 Task: Search one way flight ticket for 4 adults, 2 children, 2 infants in seat and 1 infant on lap in premium economy from Albuquerque: Albuquerque International Sunport to New Bern: Coastal Carolina Regional Airport (was Craven County Regional) on 5-4-2023. Choice of flights is Frontier. Number of bags: 1 carry on bag. Price is upto 99000. Outbound departure time preference is 6:15.
Action: Mouse moved to (308, 120)
Screenshot: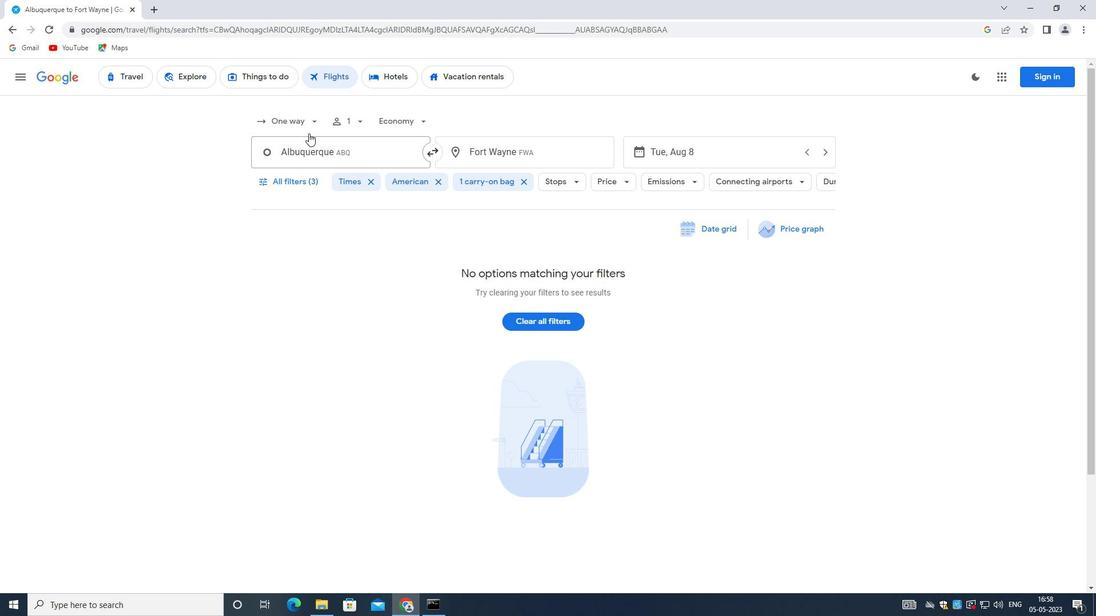 
Action: Mouse pressed left at (308, 120)
Screenshot: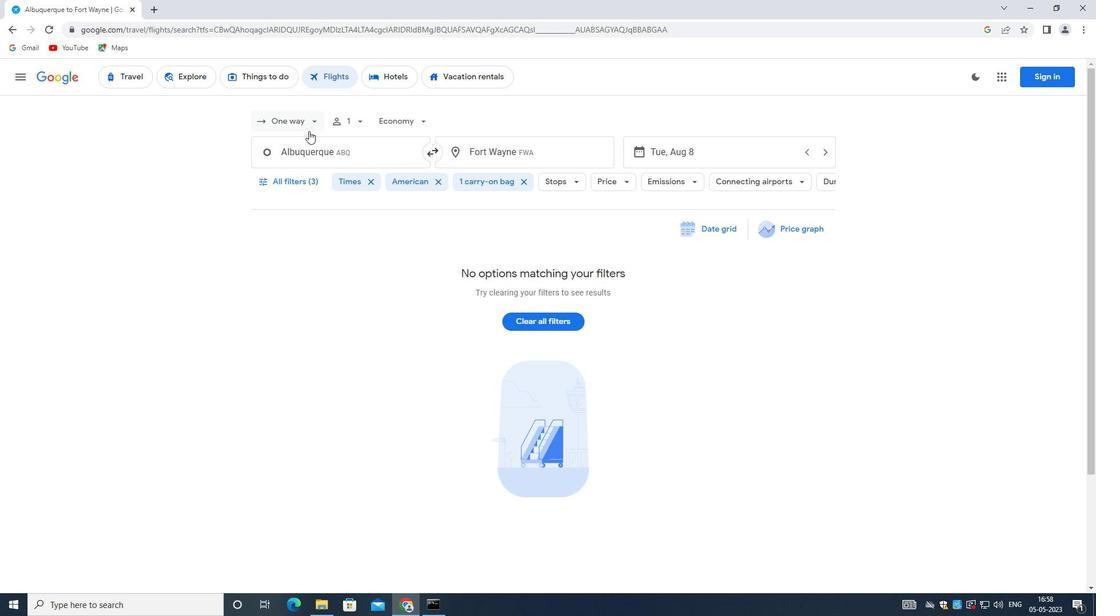 
Action: Mouse moved to (303, 174)
Screenshot: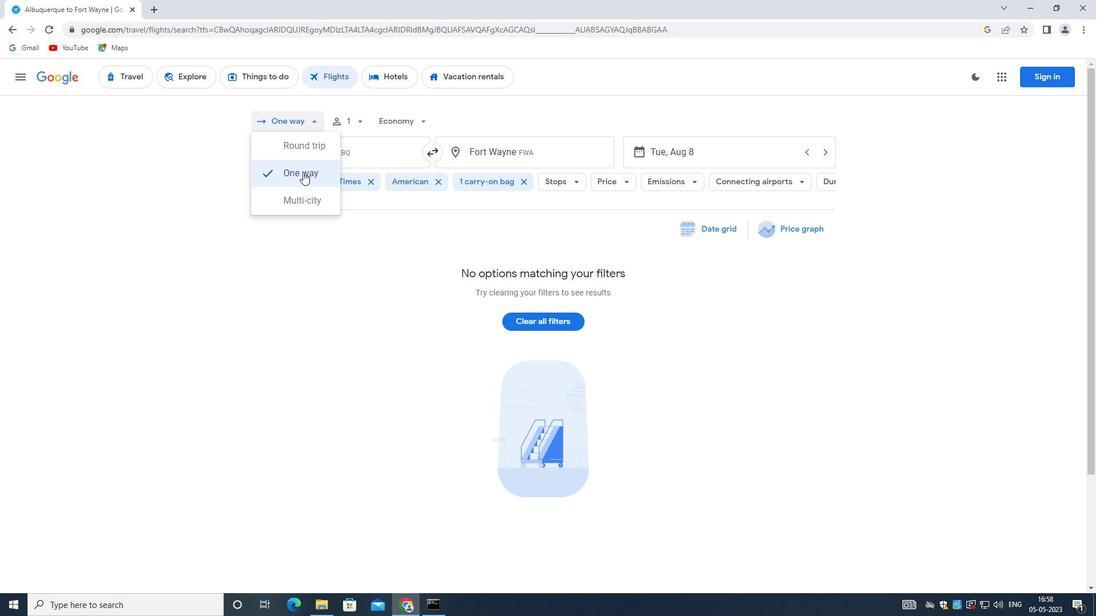 
Action: Mouse pressed left at (303, 174)
Screenshot: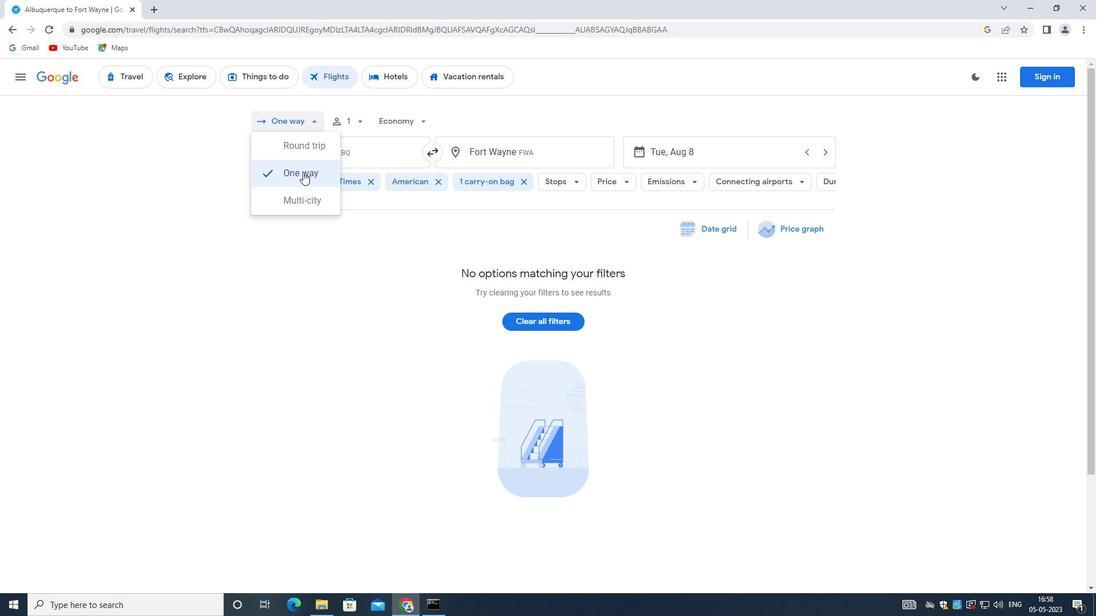 
Action: Mouse moved to (355, 118)
Screenshot: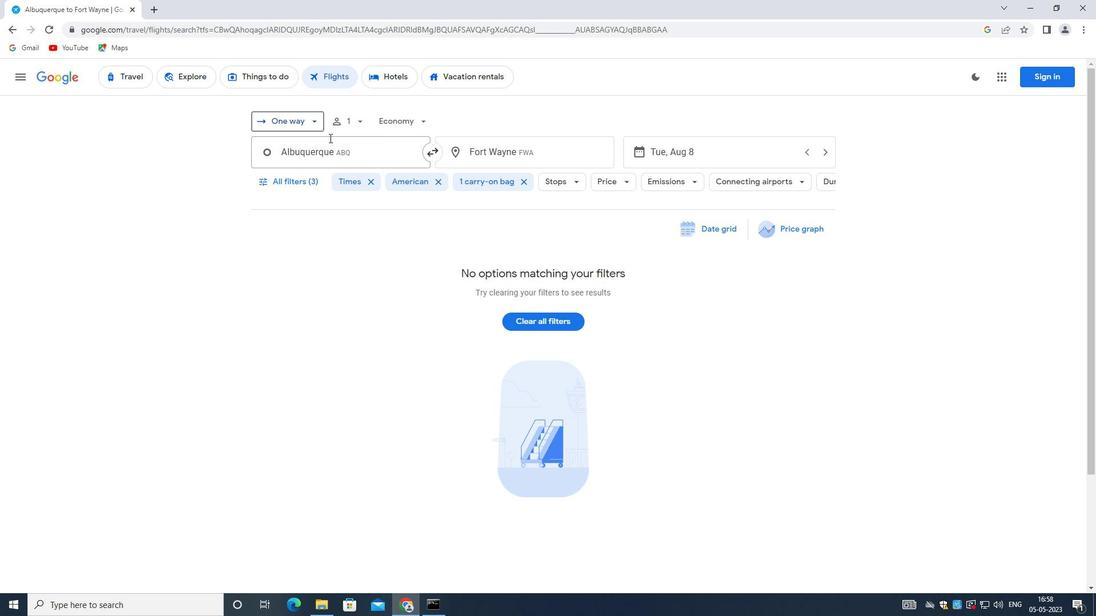 
Action: Mouse pressed left at (355, 118)
Screenshot: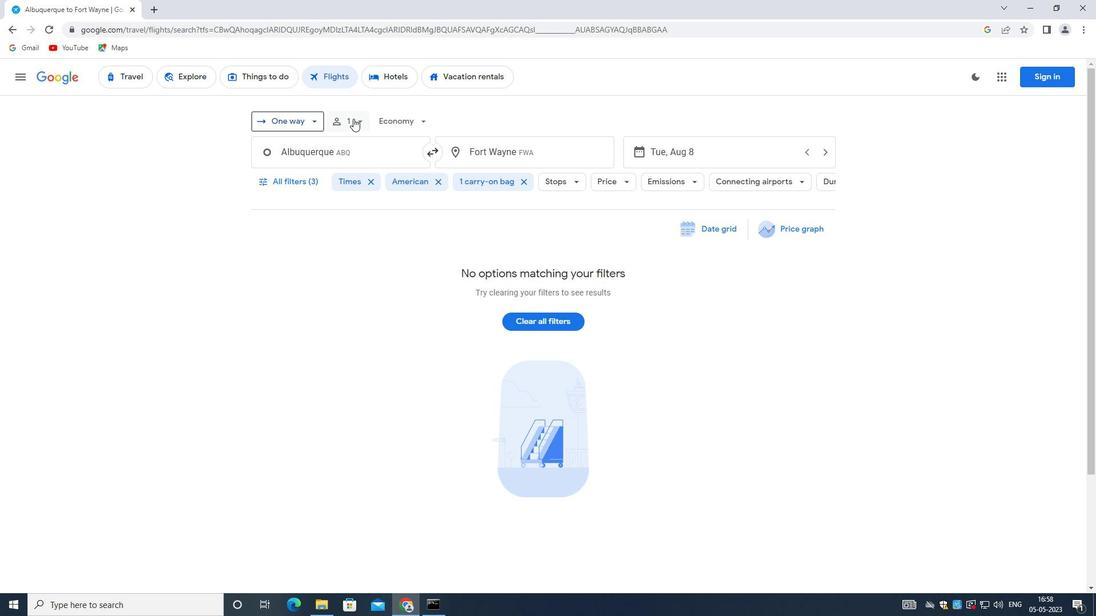 
Action: Mouse moved to (445, 150)
Screenshot: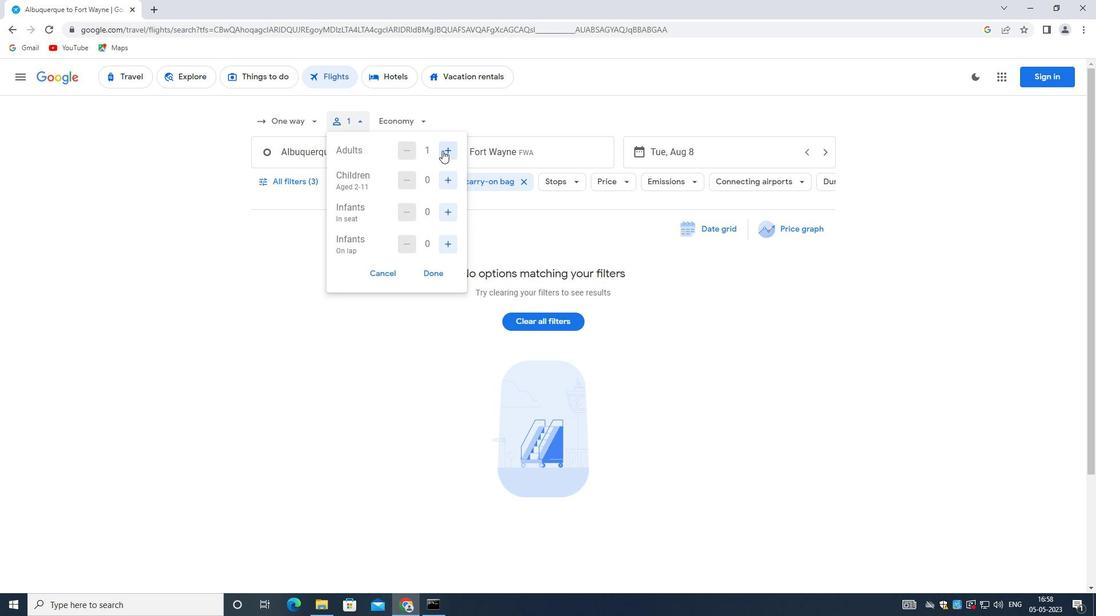 
Action: Mouse pressed left at (445, 150)
Screenshot: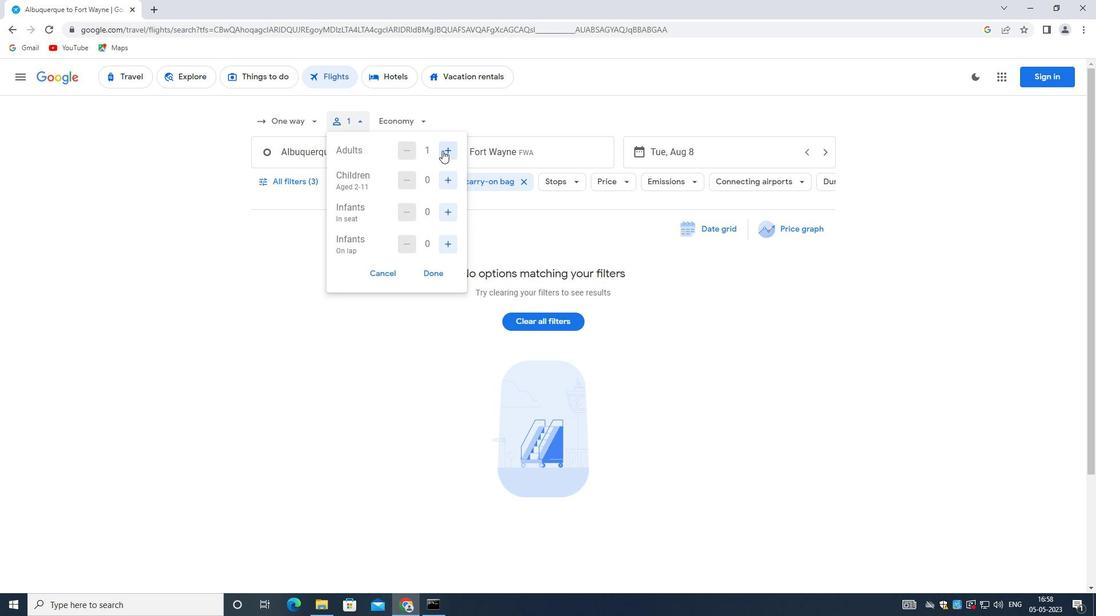 
Action: Mouse moved to (445, 149)
Screenshot: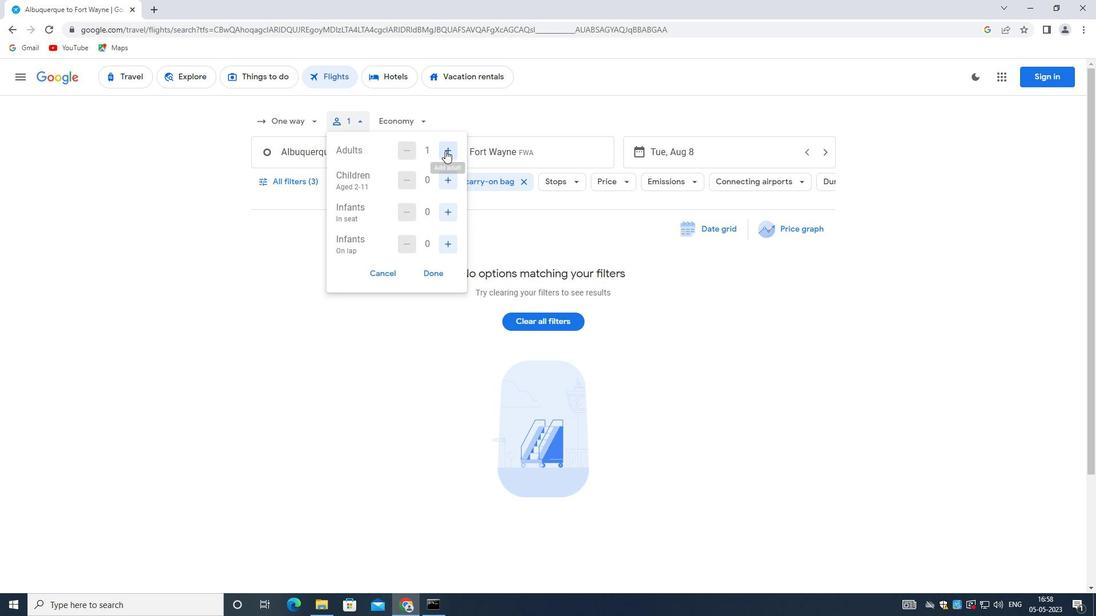 
Action: Mouse pressed left at (445, 149)
Screenshot: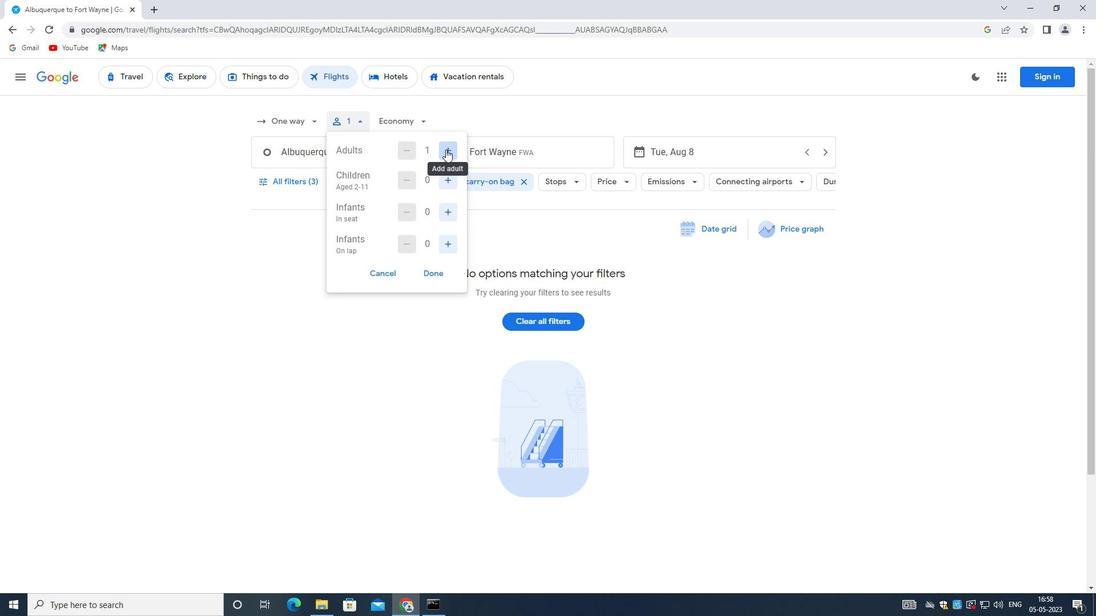 
Action: Mouse moved to (445, 149)
Screenshot: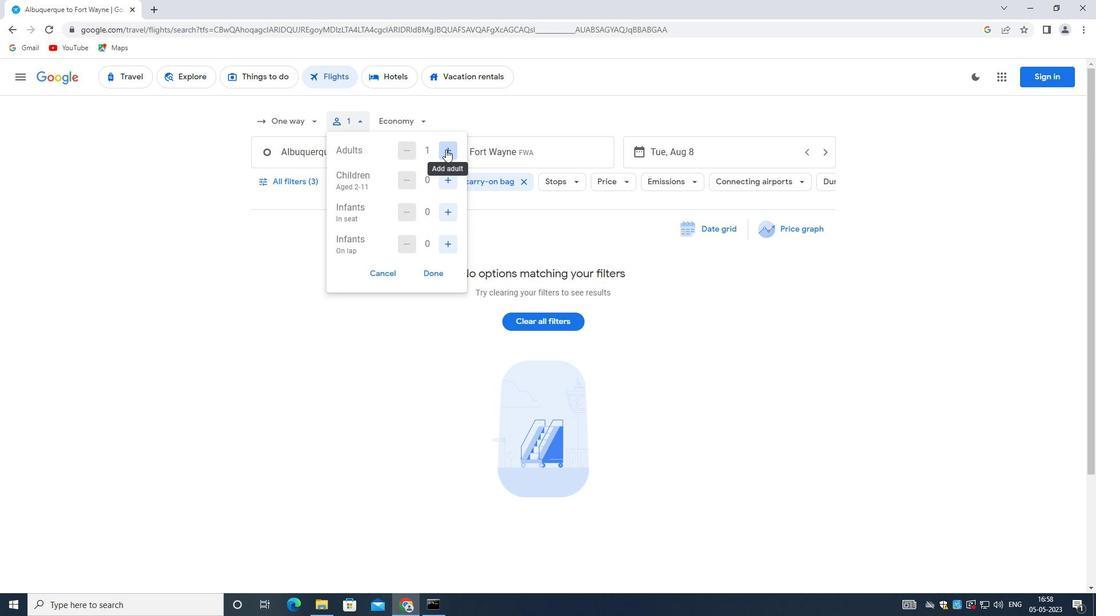 
Action: Mouse pressed left at (445, 149)
Screenshot: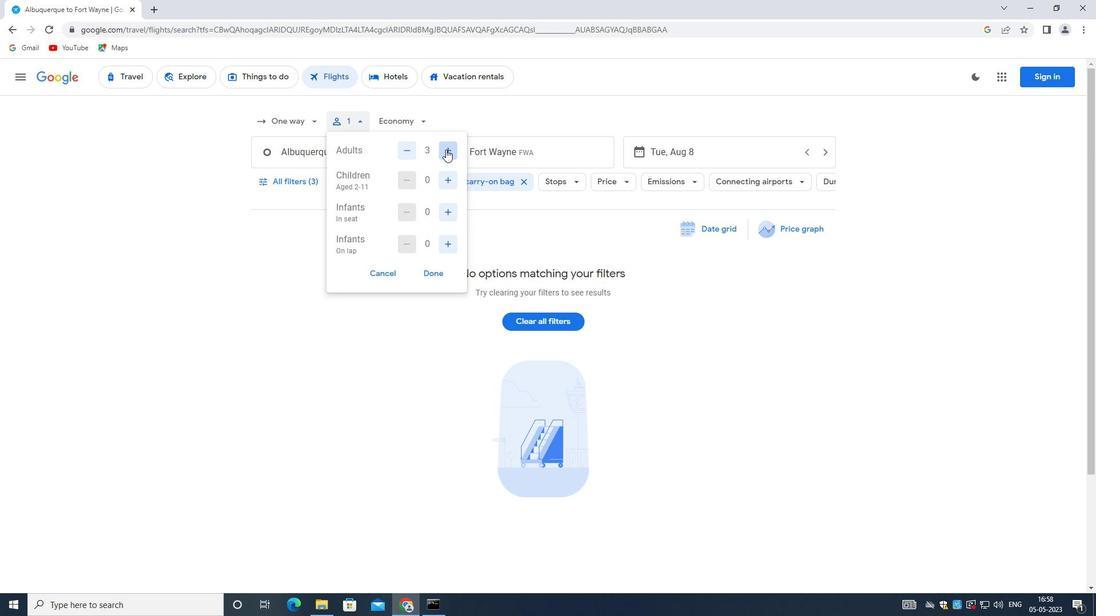 
Action: Mouse moved to (446, 180)
Screenshot: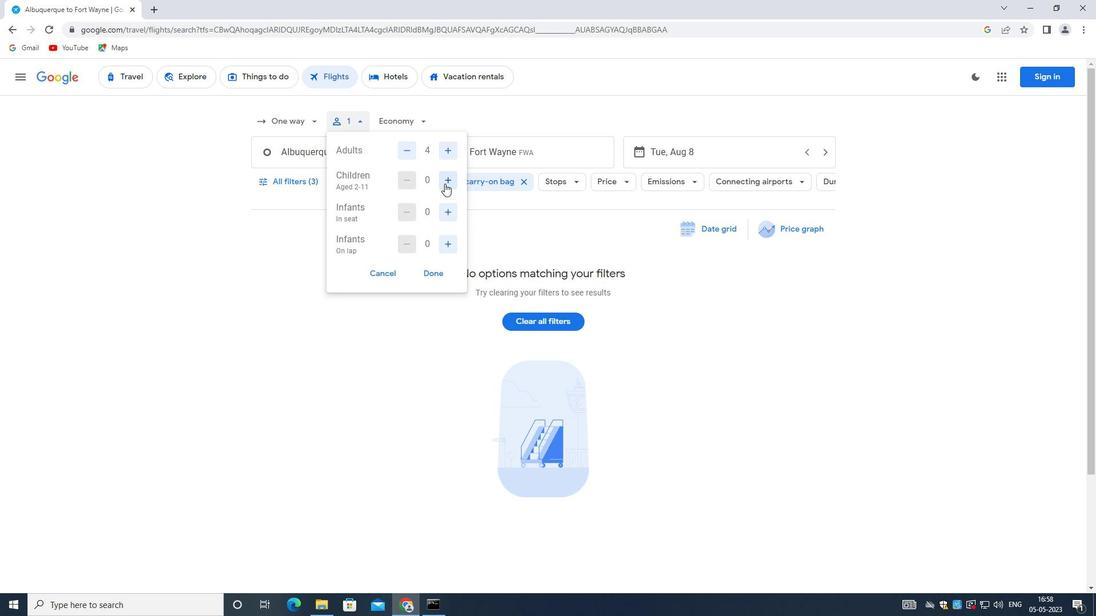 
Action: Mouse pressed left at (446, 180)
Screenshot: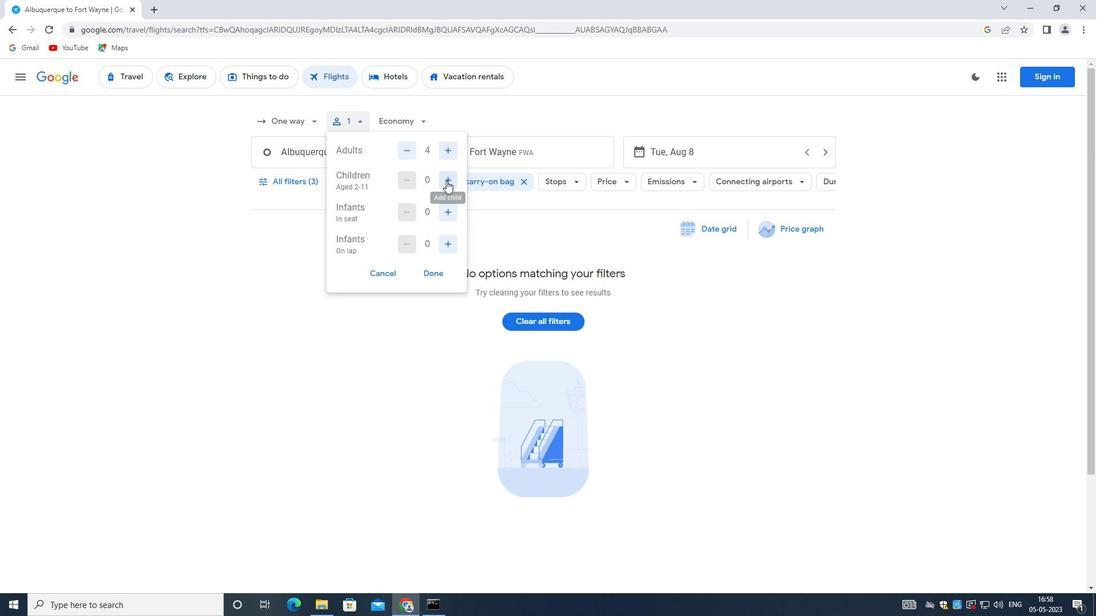 
Action: Mouse pressed left at (446, 180)
Screenshot: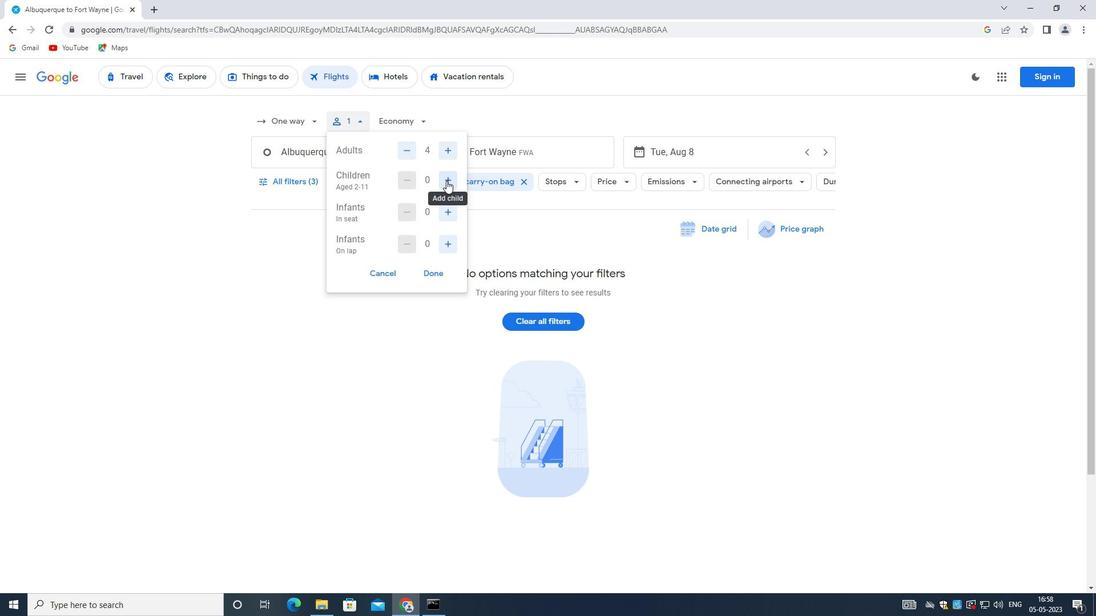 
Action: Mouse moved to (447, 218)
Screenshot: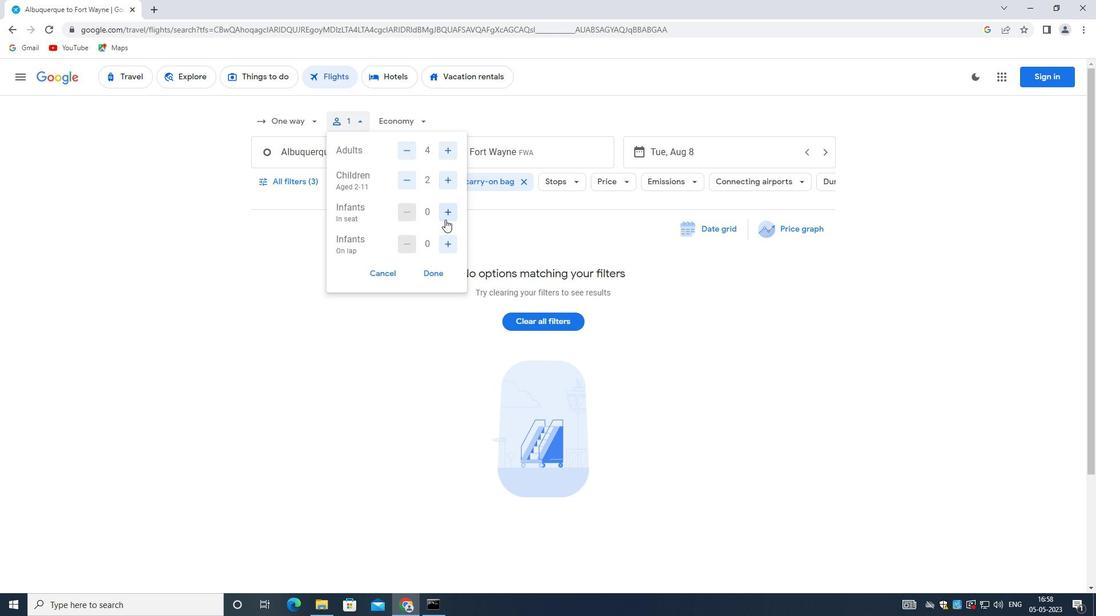 
Action: Mouse pressed left at (447, 218)
Screenshot: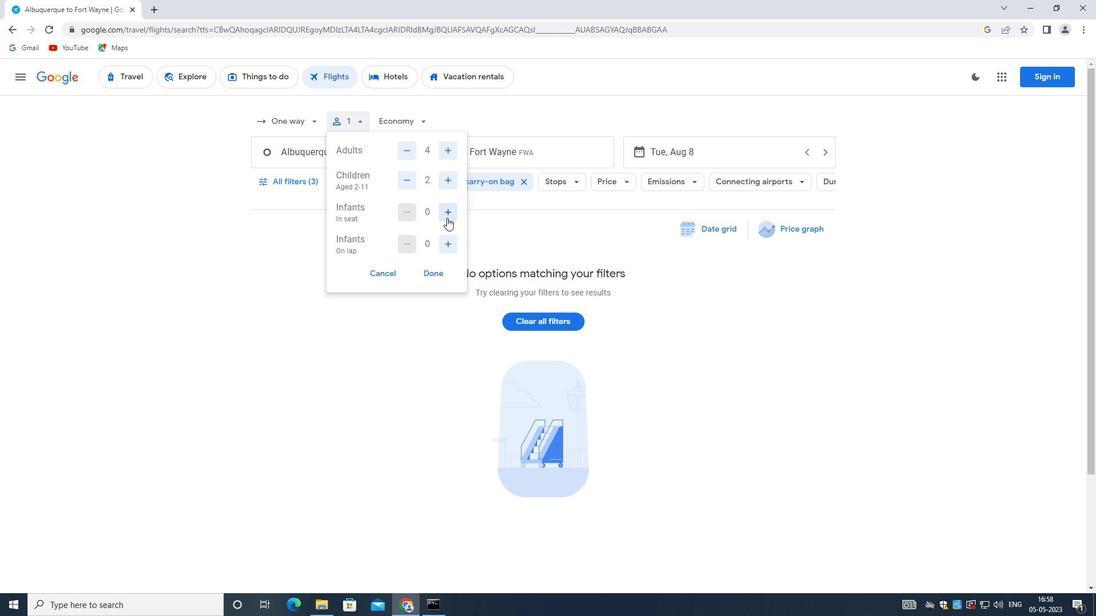 
Action: Mouse moved to (449, 215)
Screenshot: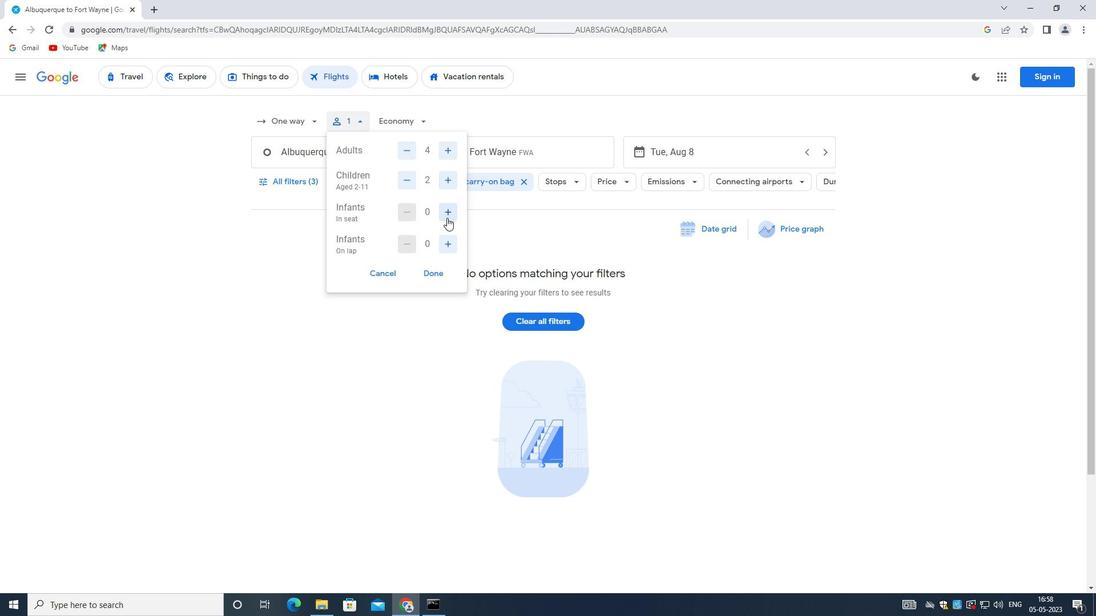 
Action: Mouse pressed left at (449, 215)
Screenshot: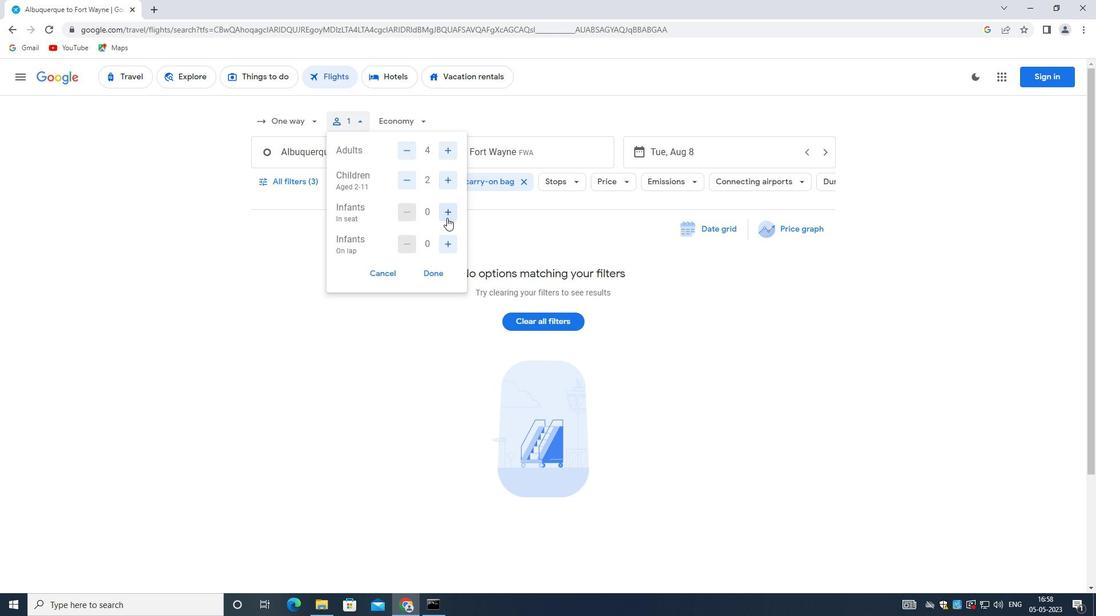 
Action: Mouse moved to (441, 245)
Screenshot: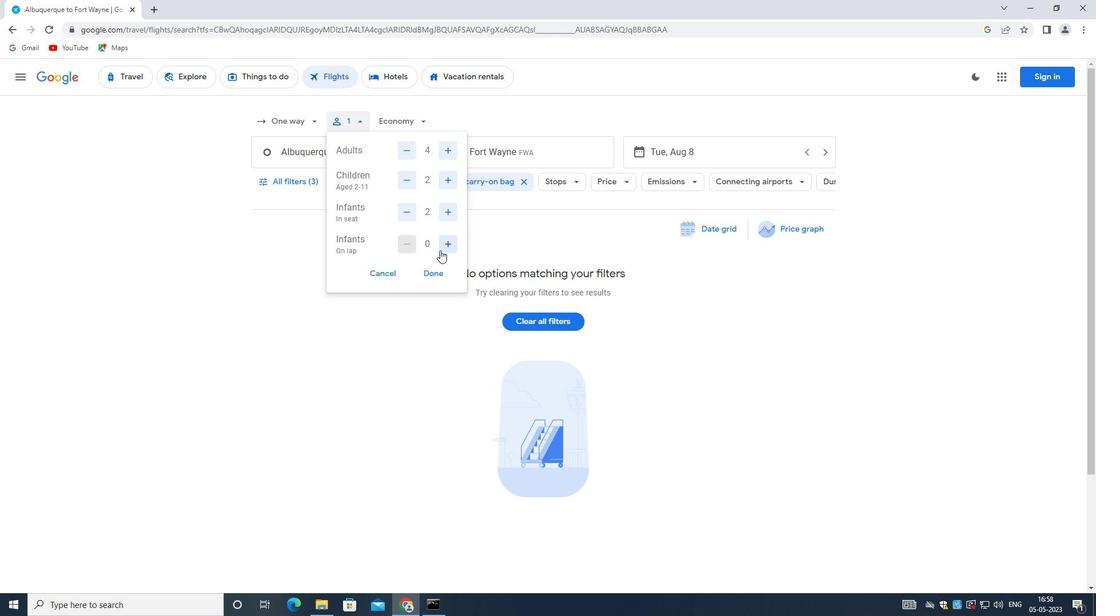 
Action: Mouse pressed left at (441, 245)
Screenshot: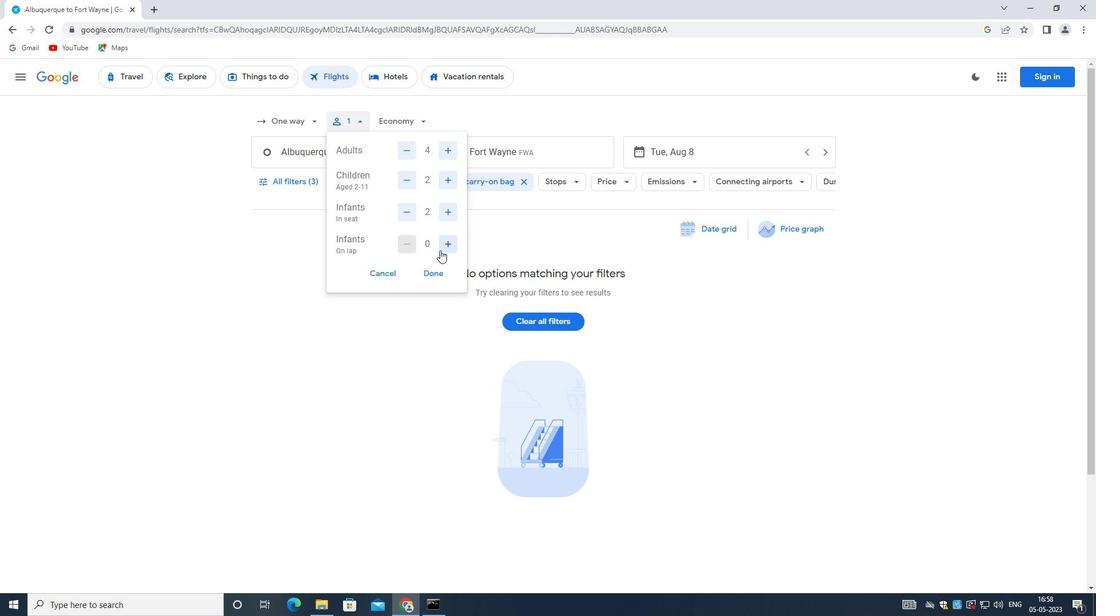
Action: Mouse moved to (433, 274)
Screenshot: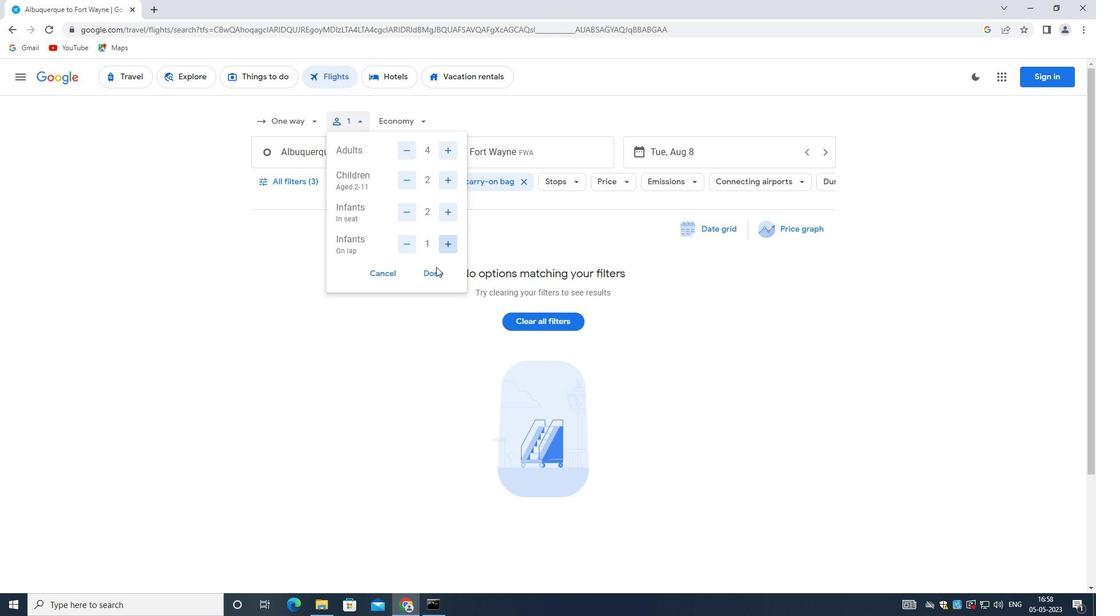 
Action: Mouse pressed left at (433, 274)
Screenshot: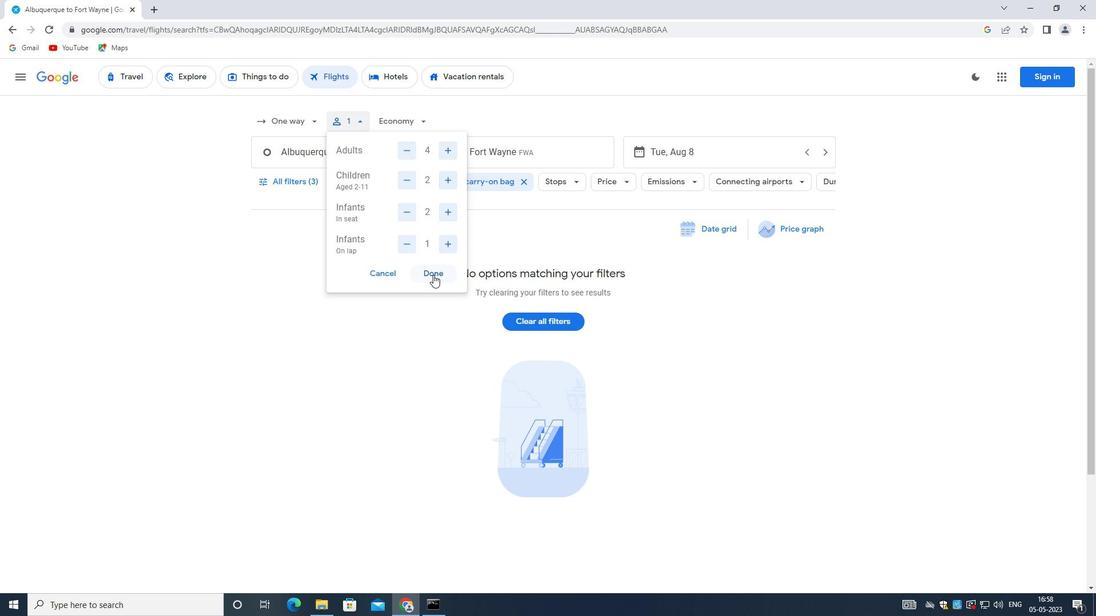
Action: Mouse moved to (399, 124)
Screenshot: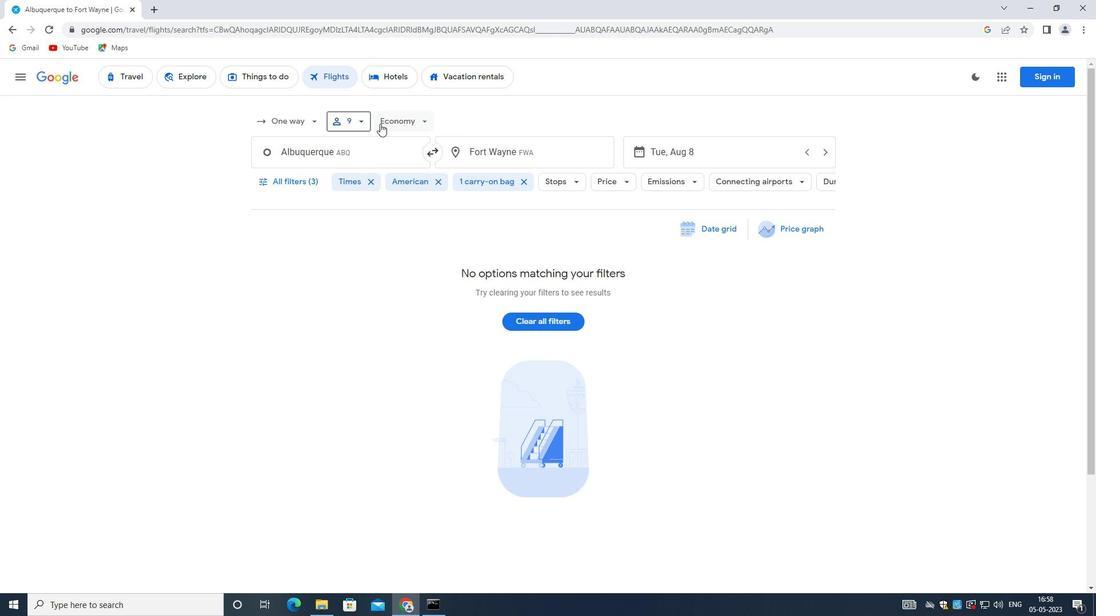 
Action: Mouse pressed left at (399, 124)
Screenshot: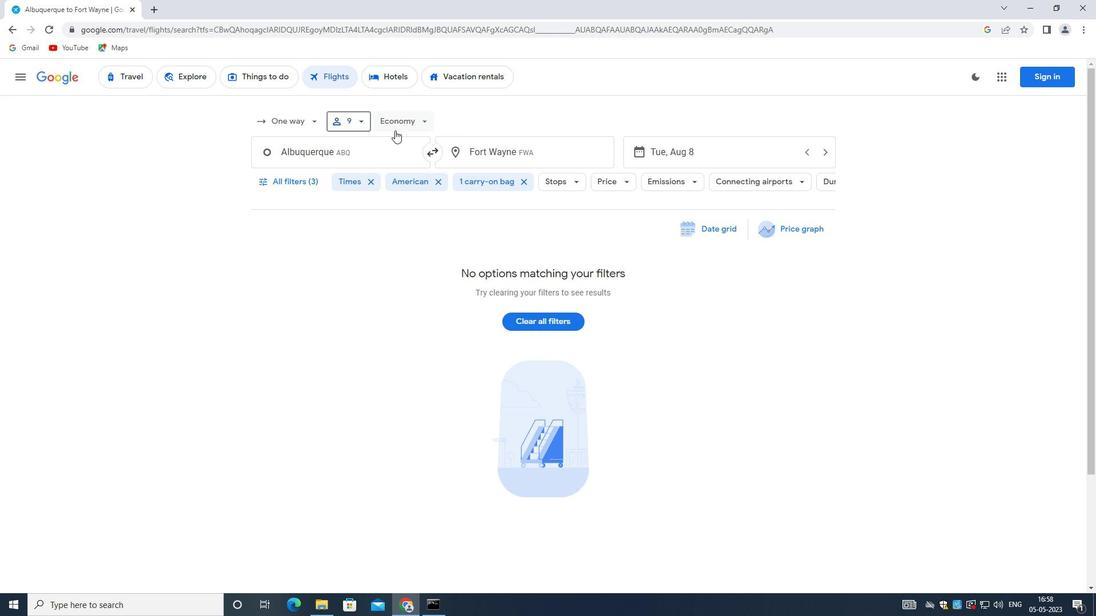 
Action: Mouse moved to (440, 176)
Screenshot: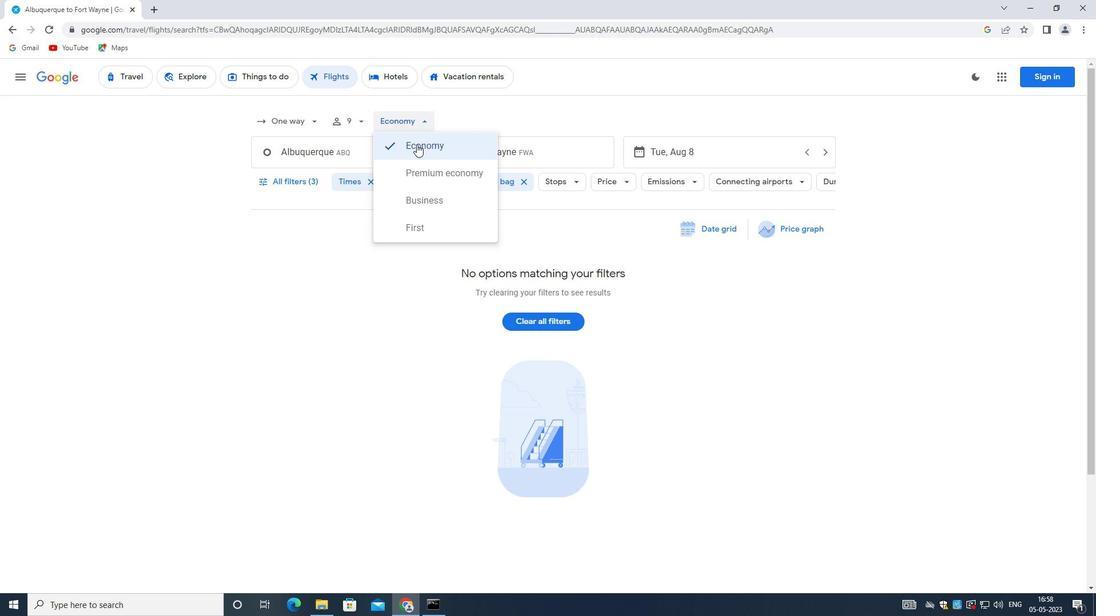 
Action: Mouse pressed left at (440, 176)
Screenshot: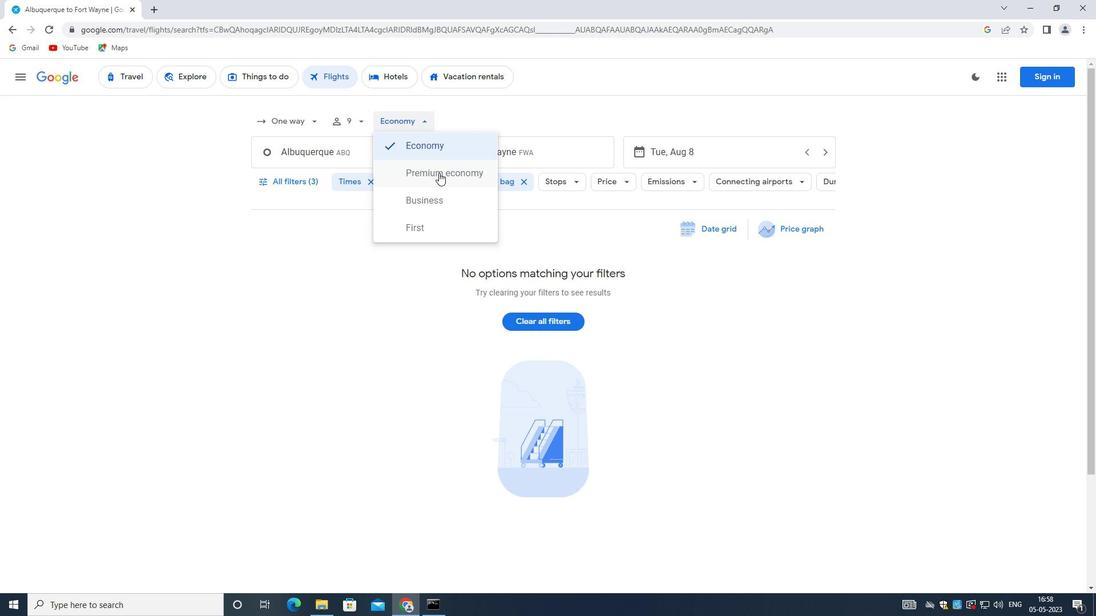 
Action: Mouse moved to (320, 148)
Screenshot: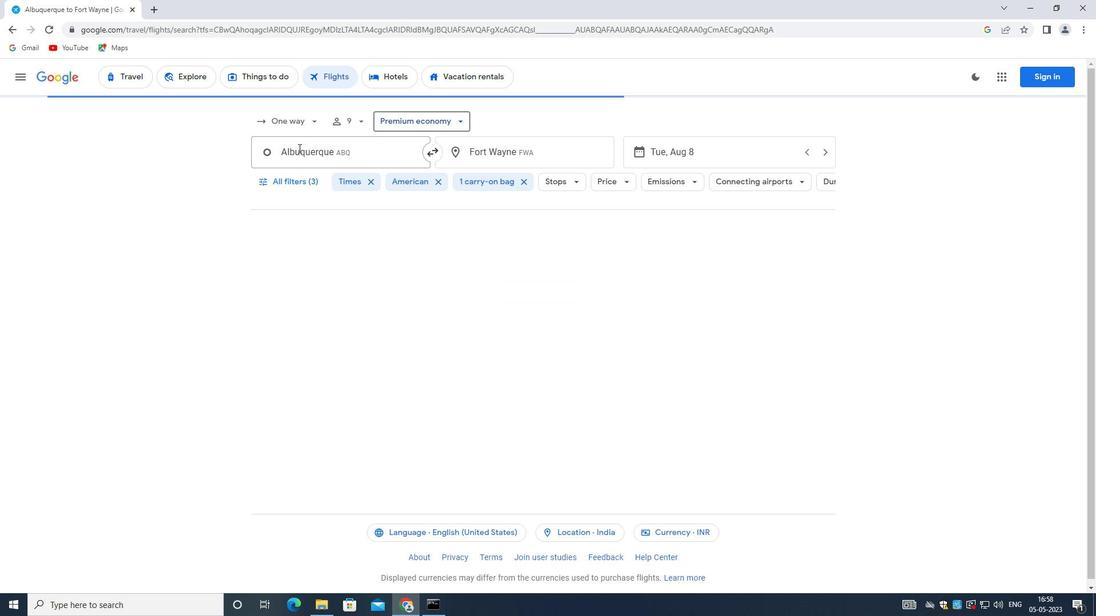 
Action: Mouse pressed left at (320, 148)
Screenshot: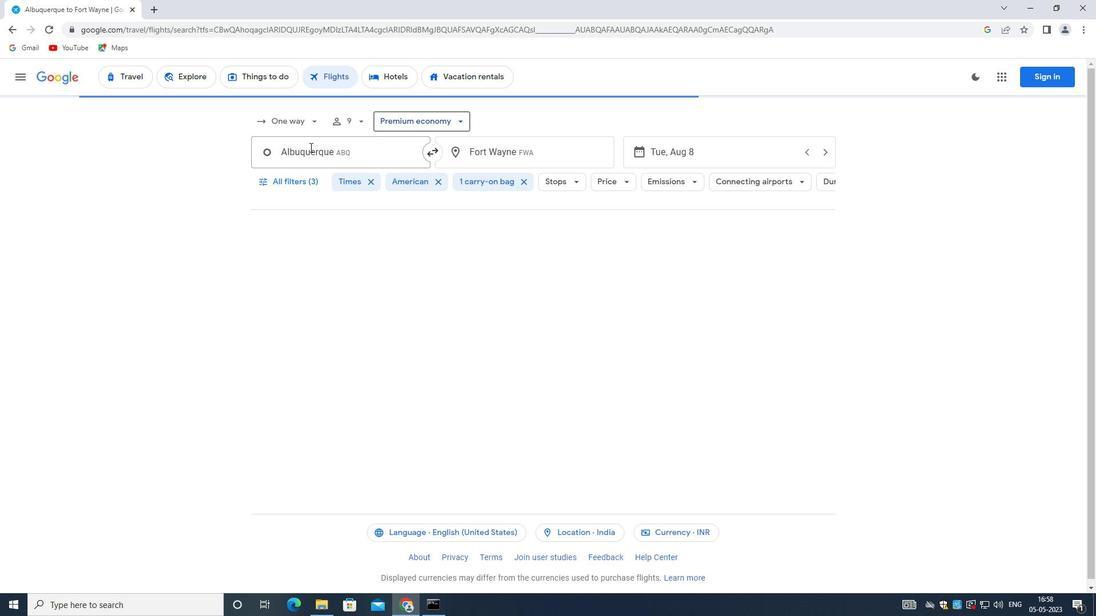 
Action: Mouse moved to (388, 216)
Screenshot: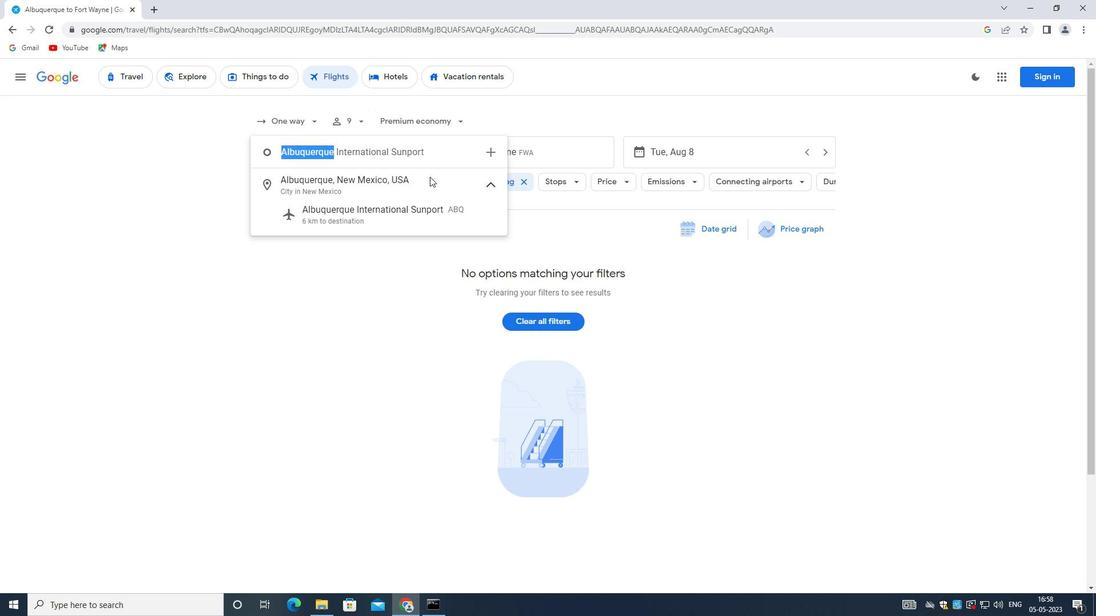 
Action: Mouse pressed left at (388, 216)
Screenshot: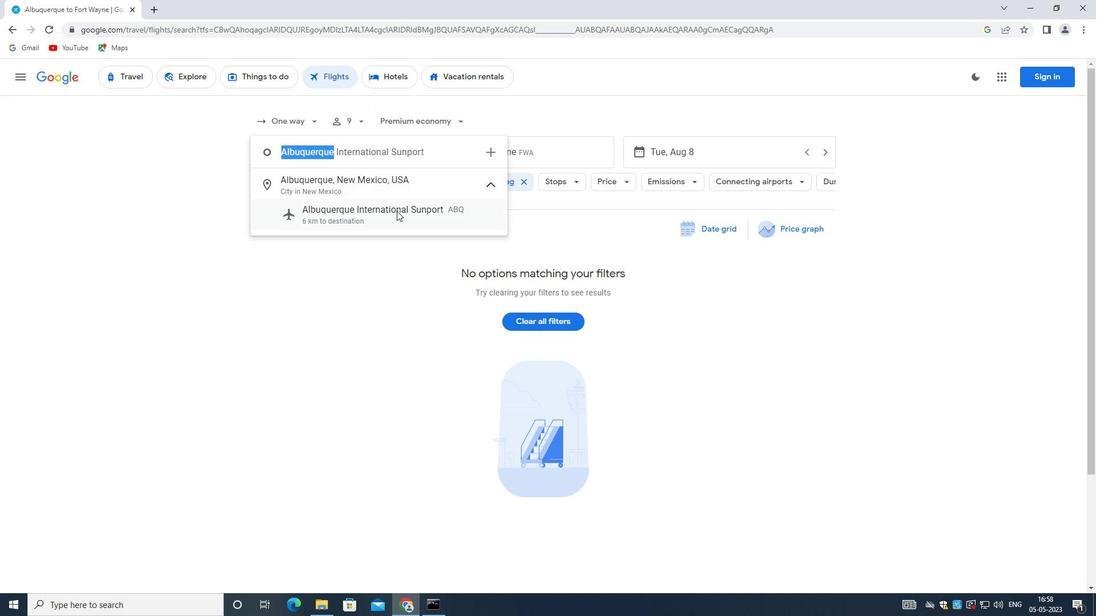 
Action: Mouse moved to (543, 161)
Screenshot: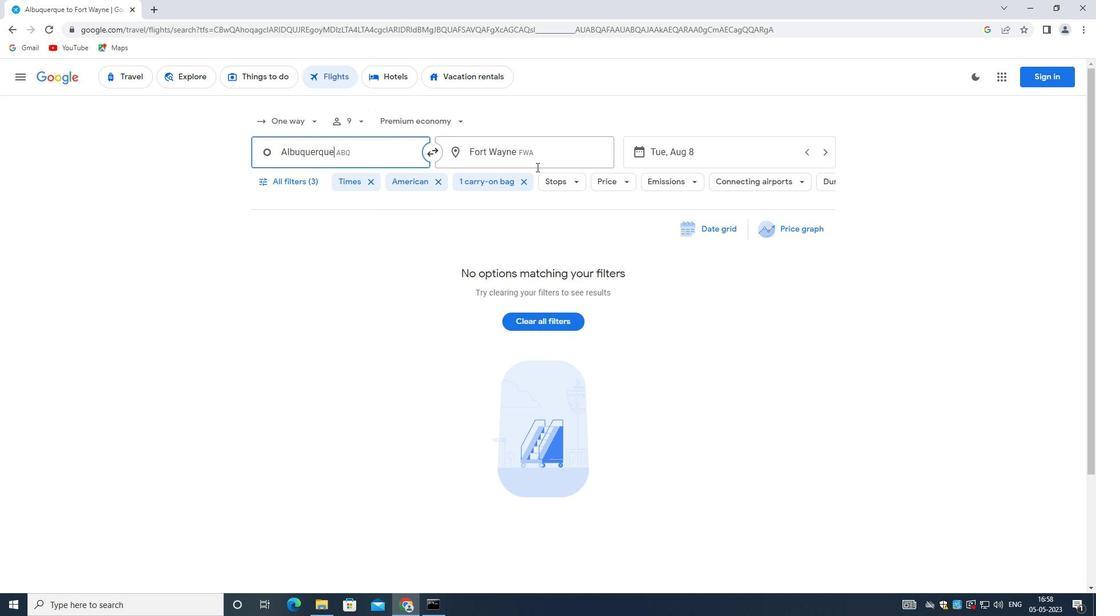 
Action: Mouse pressed left at (543, 161)
Screenshot: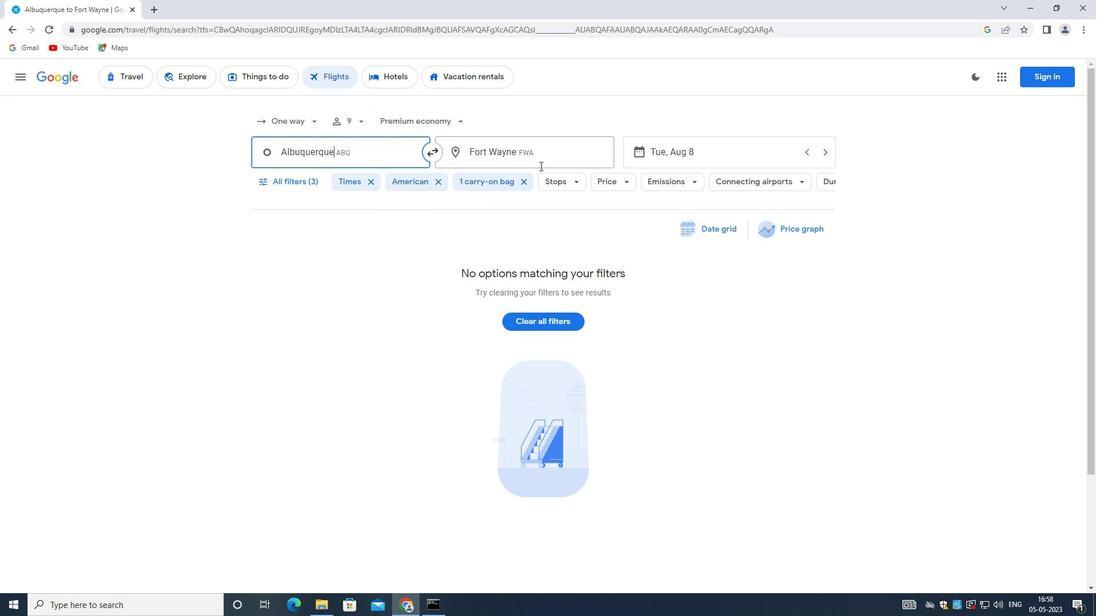 
Action: Key pressed <Key.backspace><Key.shift>COASTAL
Screenshot: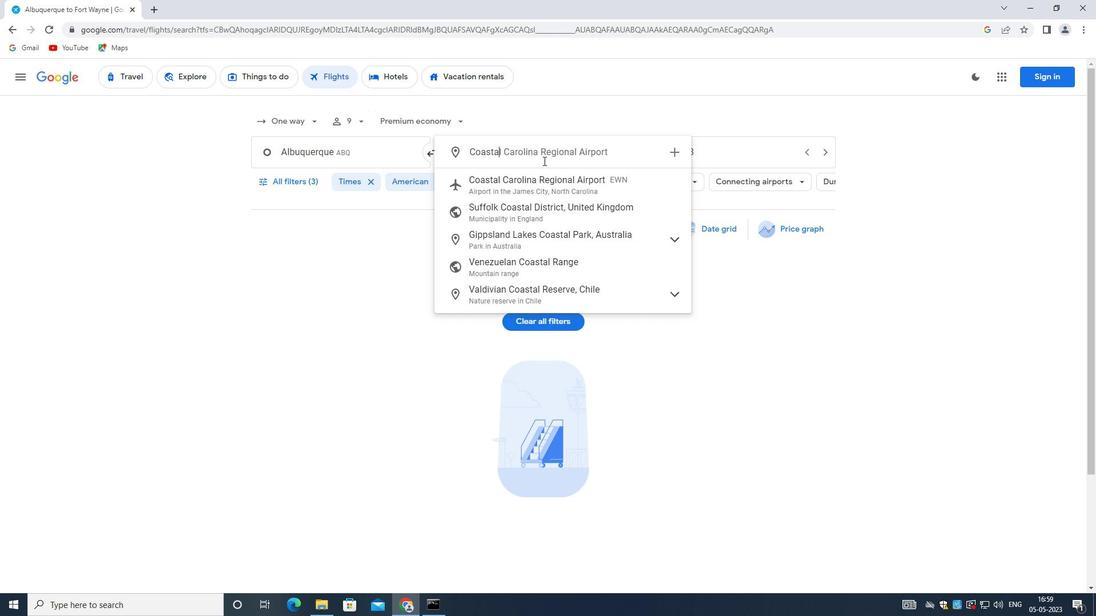 
Action: Mouse moved to (546, 186)
Screenshot: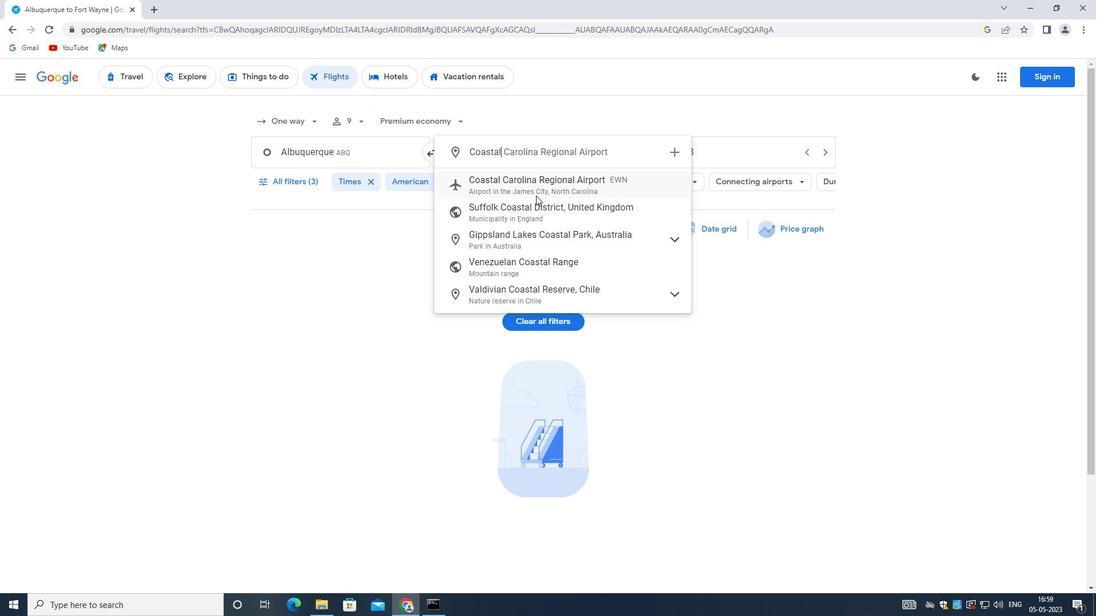 
Action: Mouse pressed left at (546, 186)
Screenshot: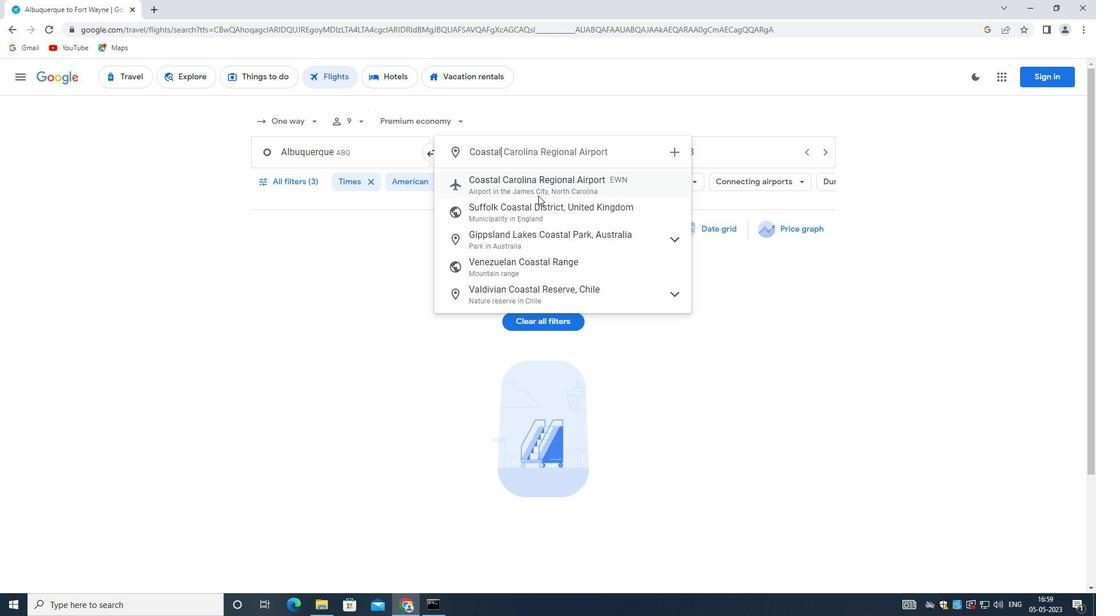 
Action: Mouse moved to (662, 154)
Screenshot: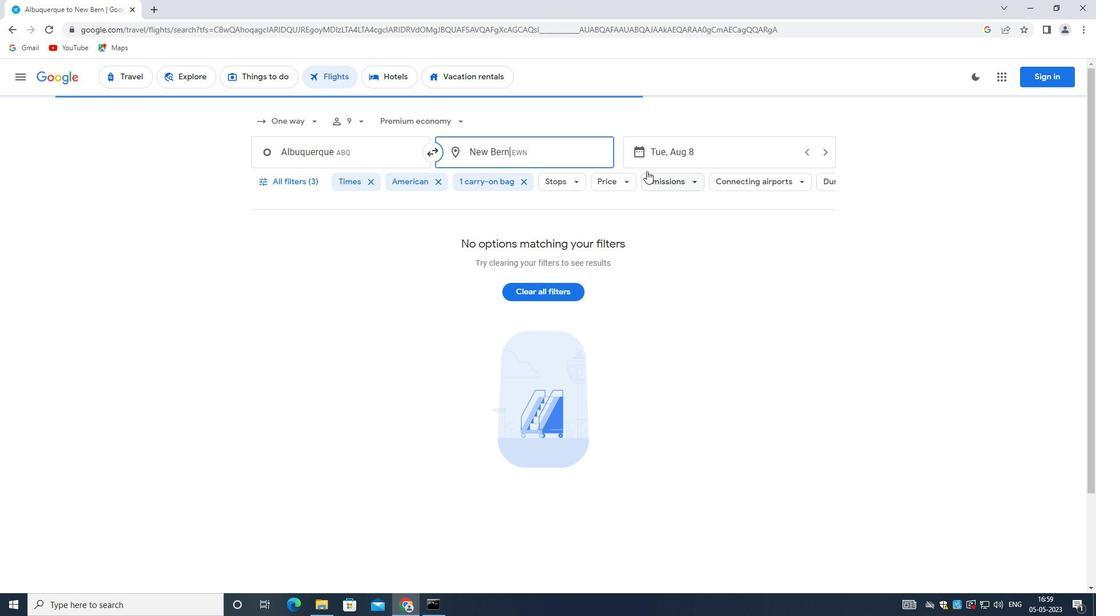 
Action: Mouse pressed left at (662, 154)
Screenshot: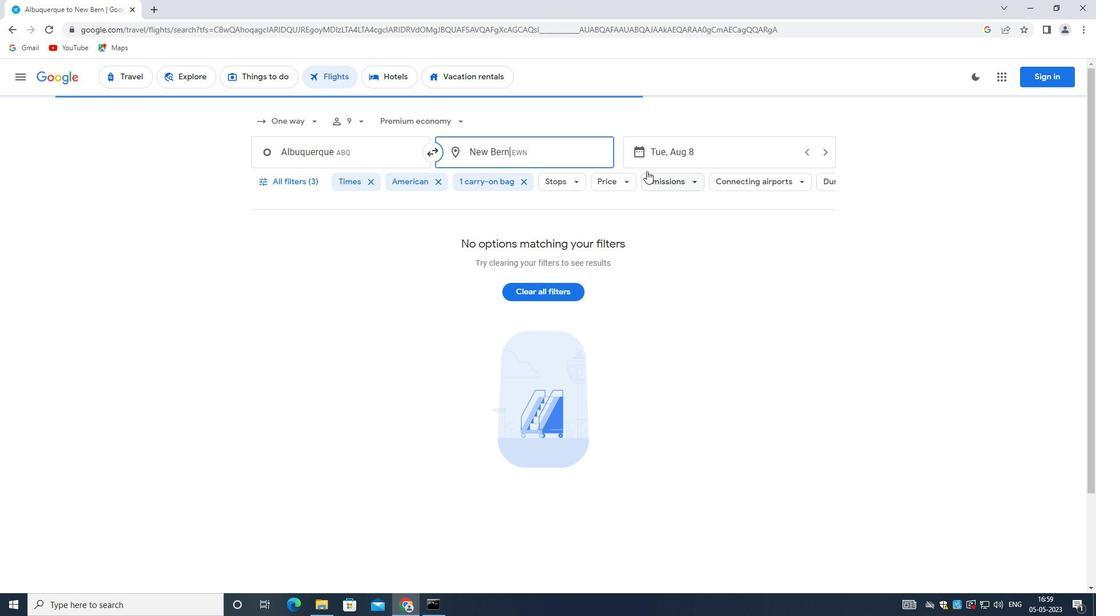 
Action: Mouse moved to (484, 272)
Screenshot: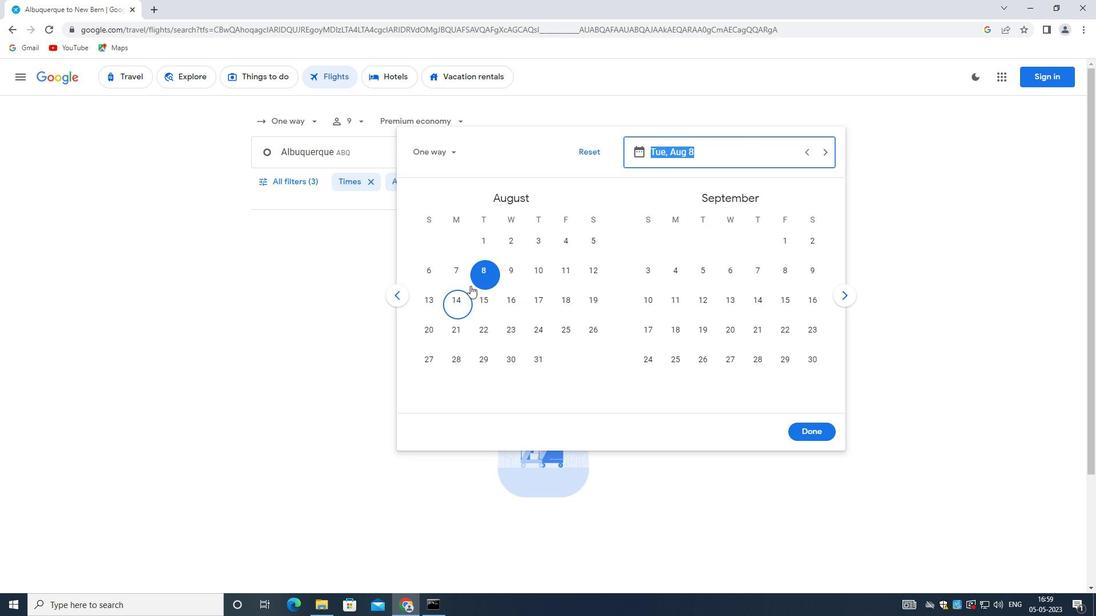 
Action: Mouse pressed left at (484, 272)
Screenshot: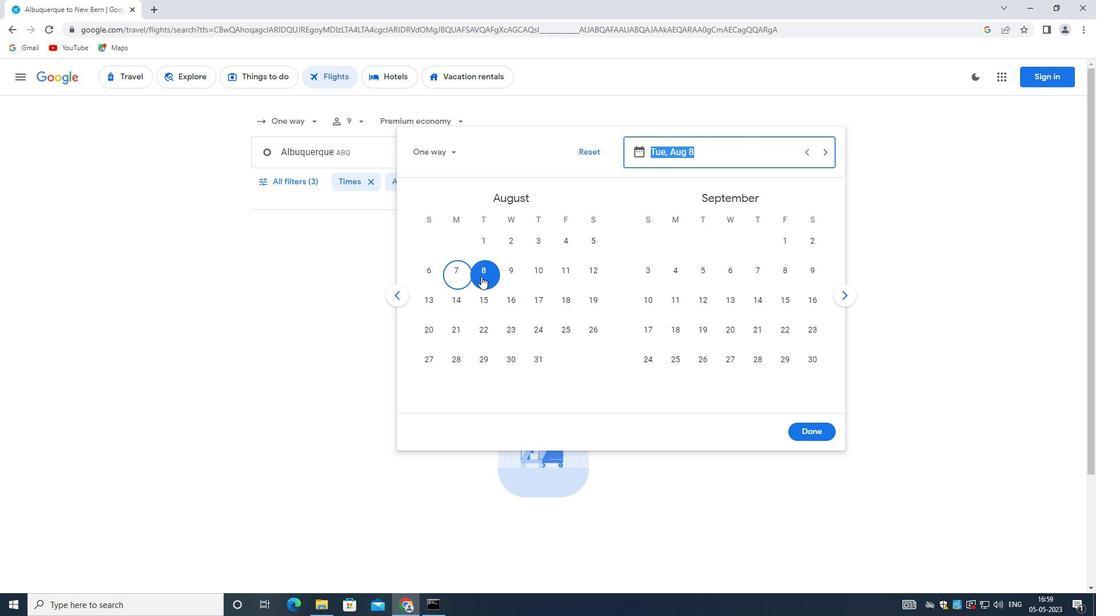 
Action: Mouse moved to (805, 435)
Screenshot: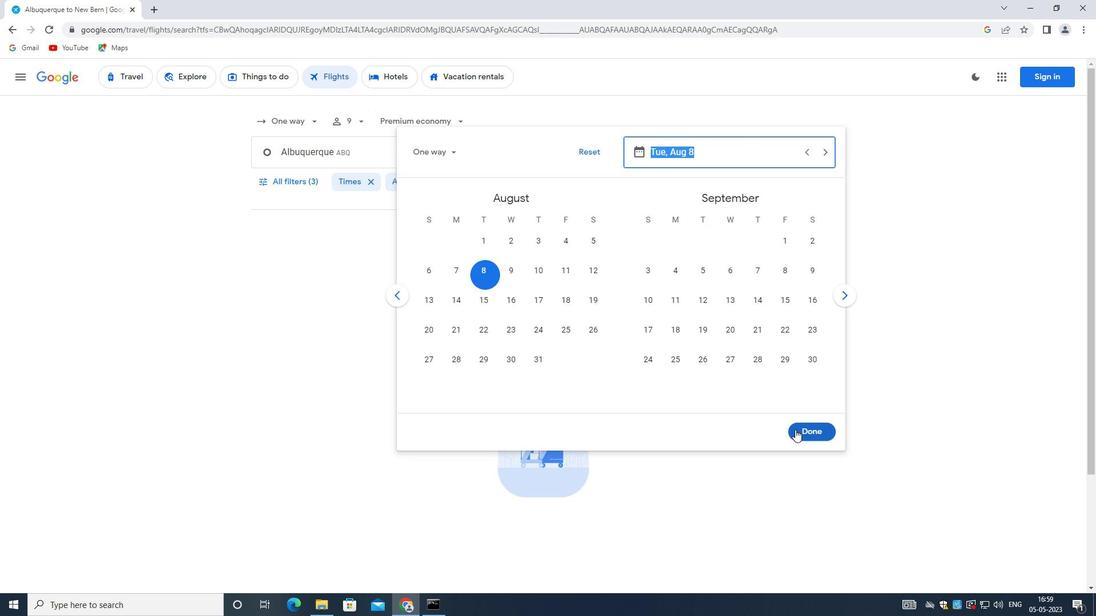 
Action: Mouse pressed left at (805, 435)
Screenshot: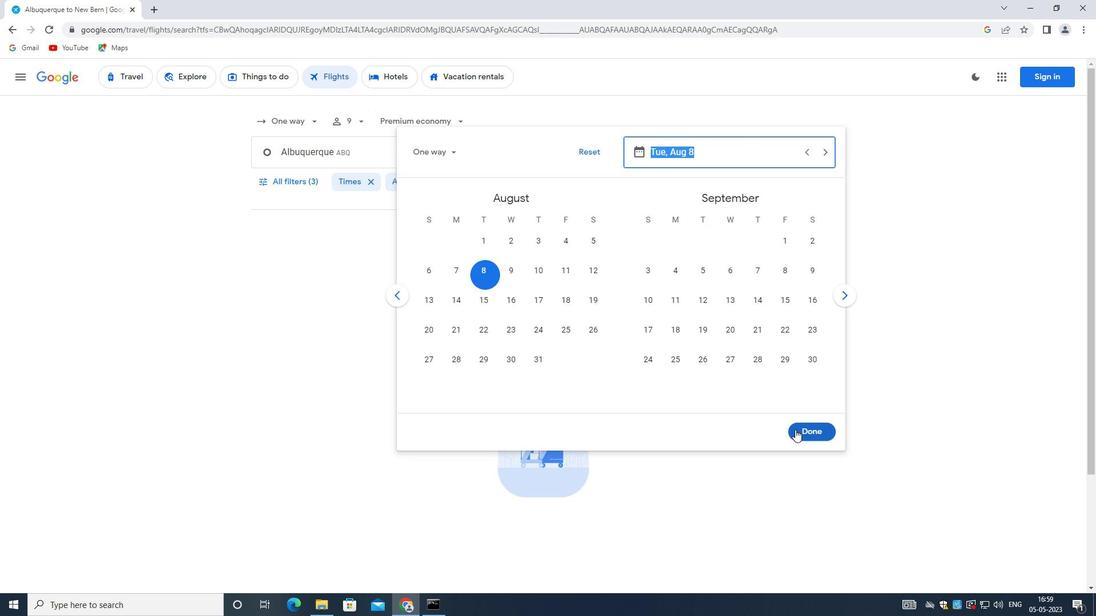 
Action: Mouse moved to (281, 176)
Screenshot: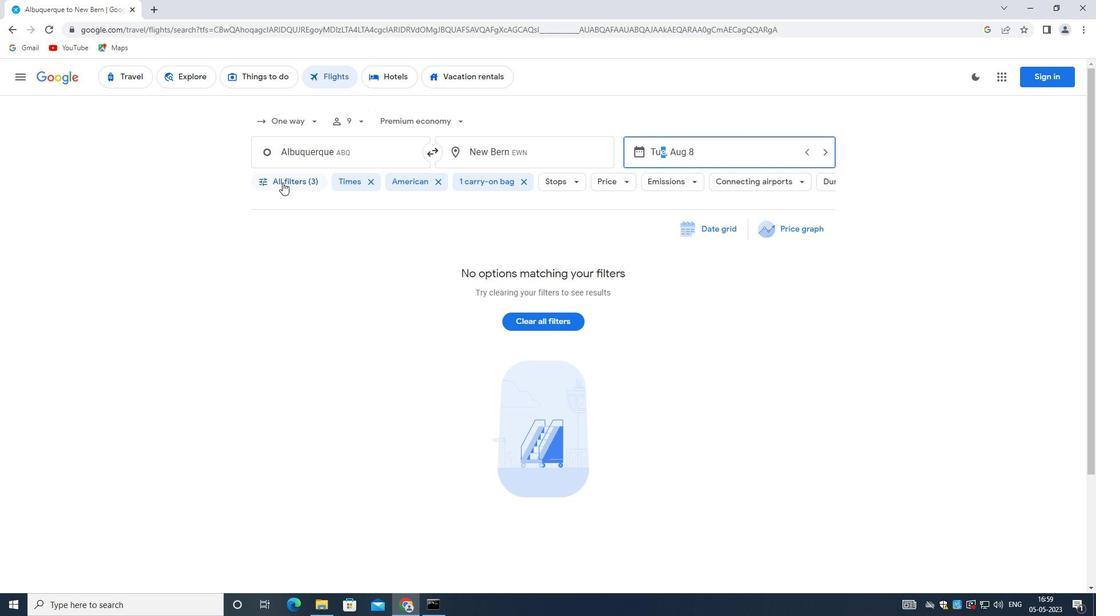 
Action: Mouse pressed left at (281, 176)
Screenshot: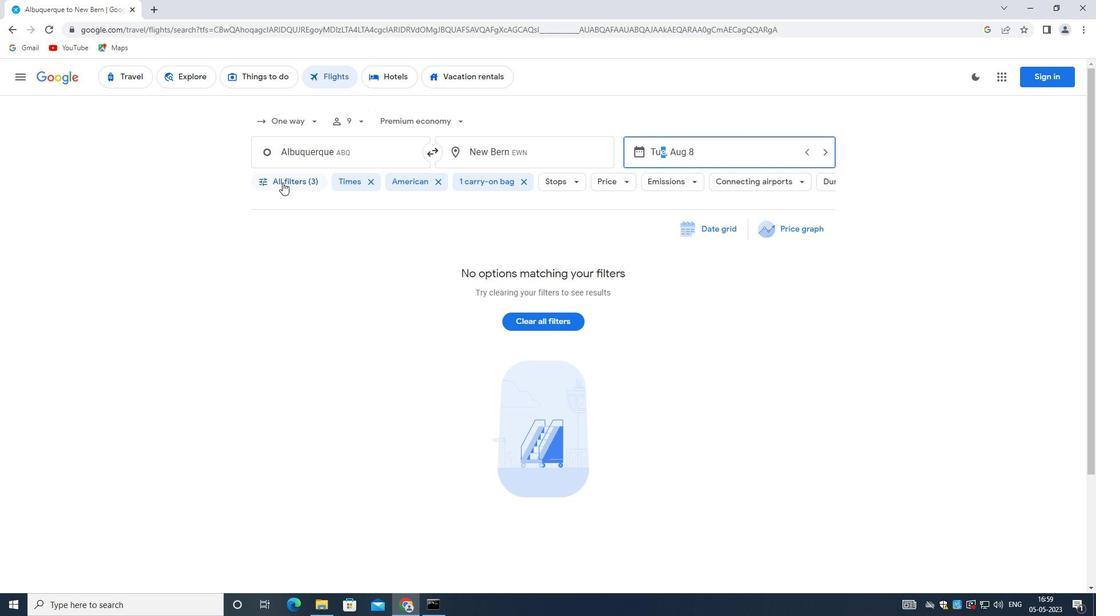 
Action: Mouse moved to (361, 232)
Screenshot: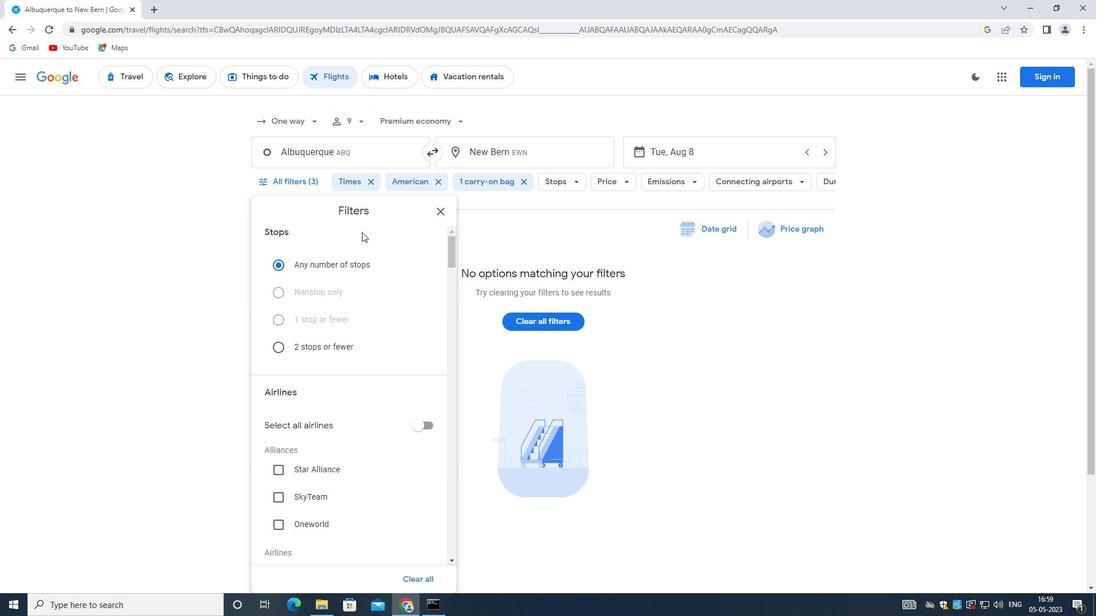 
Action: Mouse scrolled (361, 231) with delta (0, 0)
Screenshot: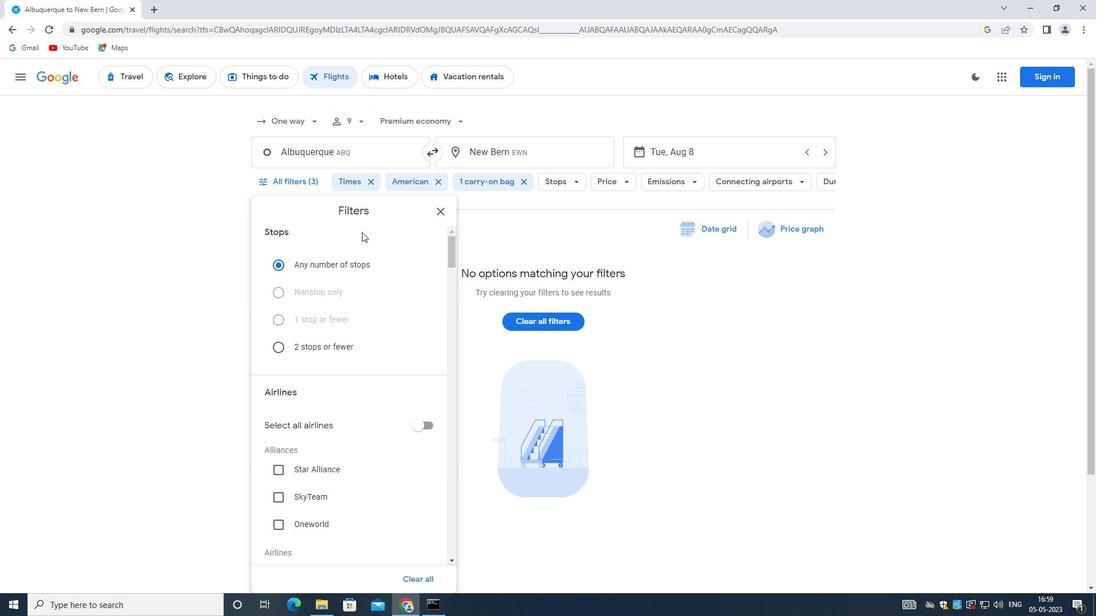
Action: Mouse moved to (360, 232)
Screenshot: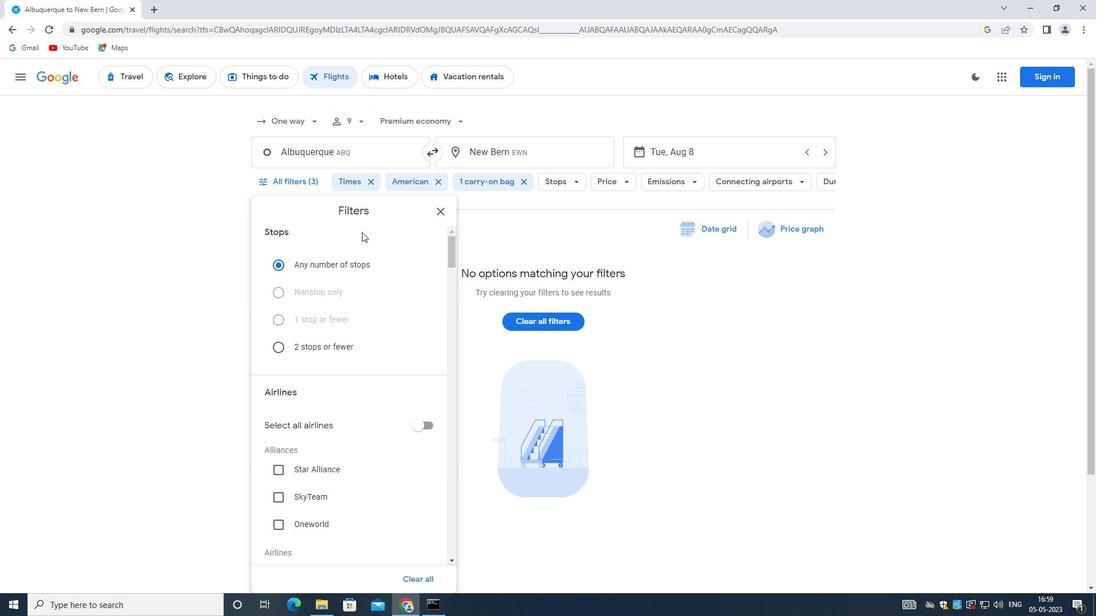 
Action: Mouse scrolled (360, 231) with delta (0, 0)
Screenshot: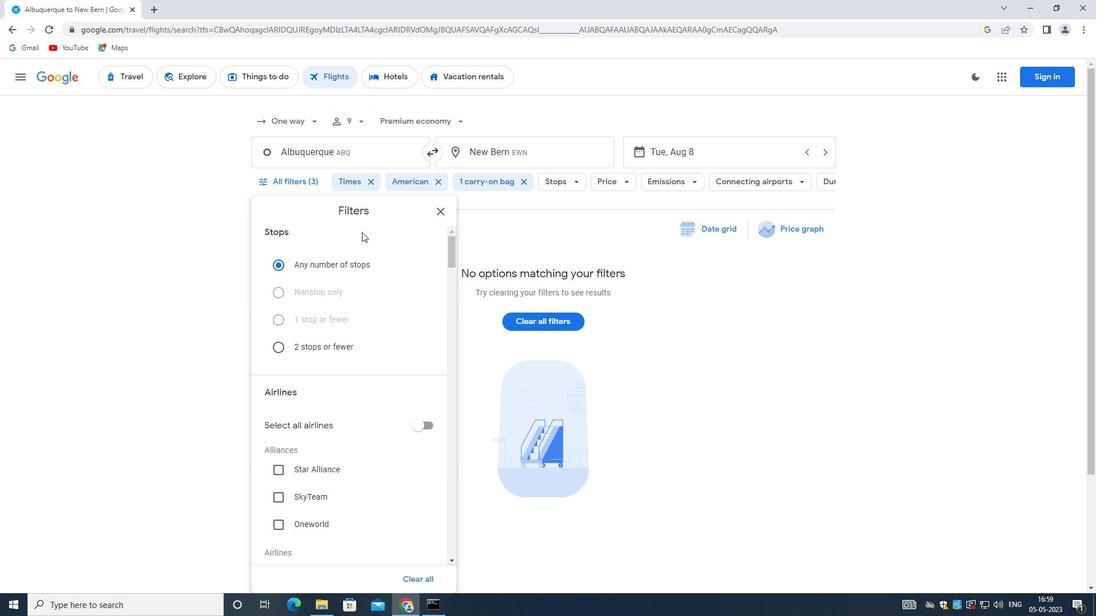 
Action: Mouse scrolled (360, 231) with delta (0, 0)
Screenshot: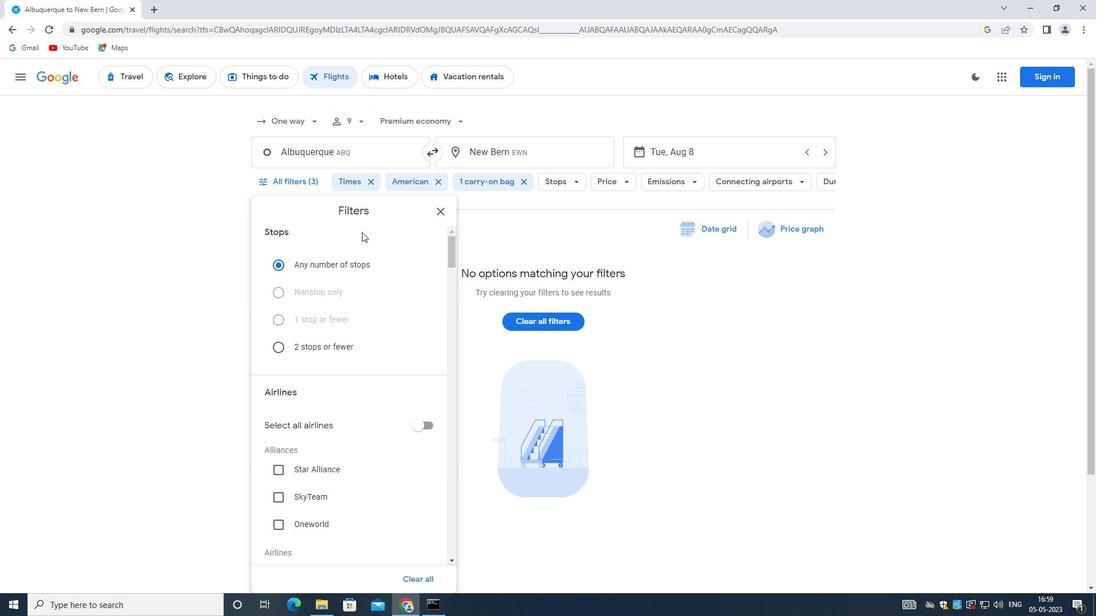 
Action: Mouse scrolled (360, 231) with delta (0, 0)
Screenshot: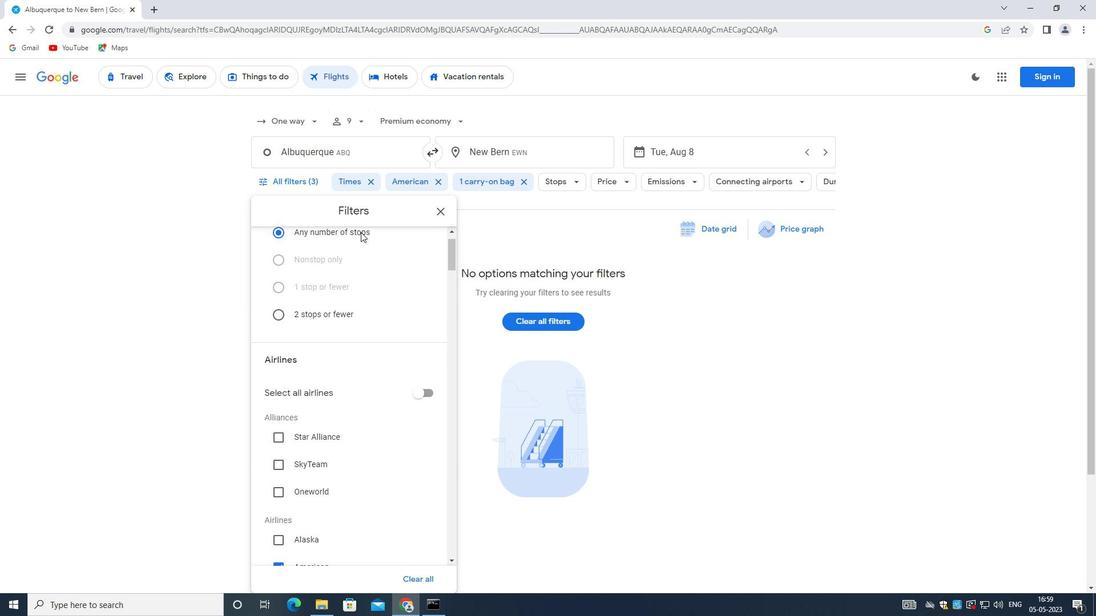 
Action: Mouse scrolled (360, 231) with delta (0, 0)
Screenshot: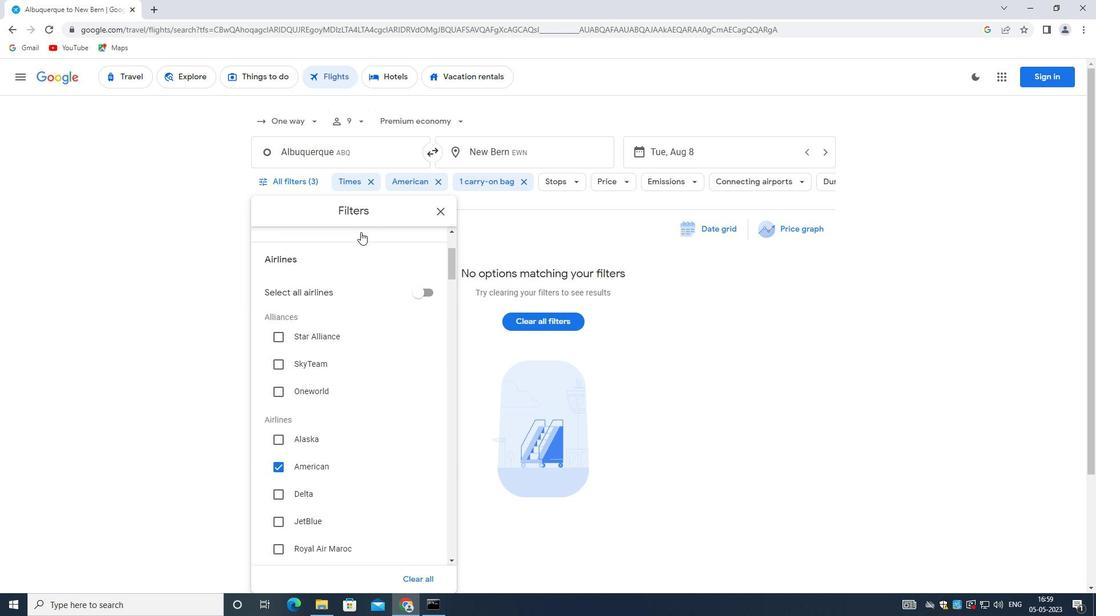 
Action: Mouse moved to (369, 305)
Screenshot: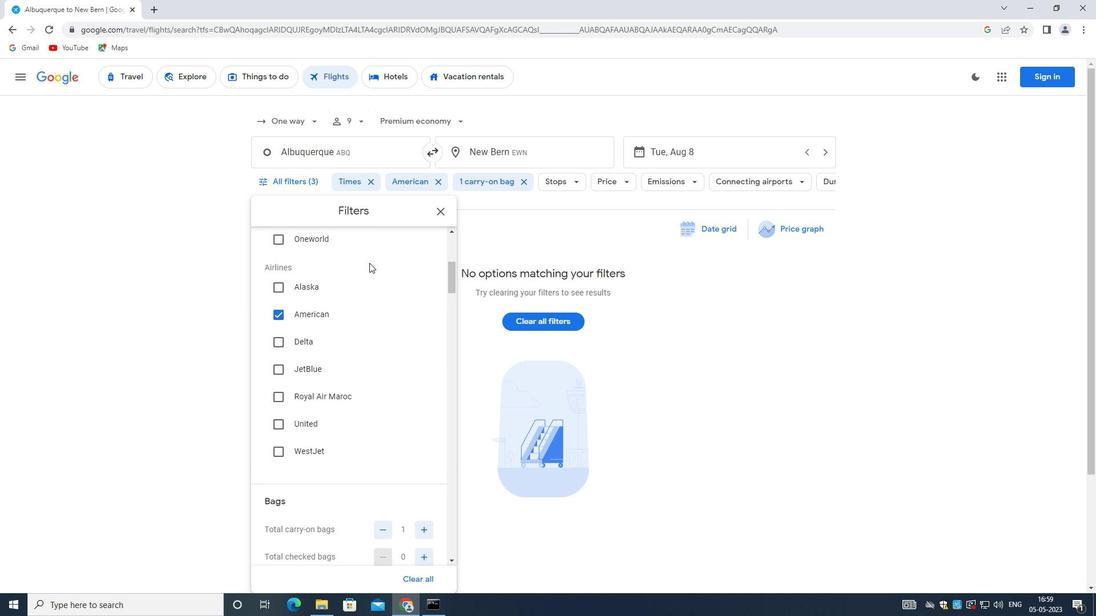
Action: Mouse scrolled (369, 306) with delta (0, 0)
Screenshot: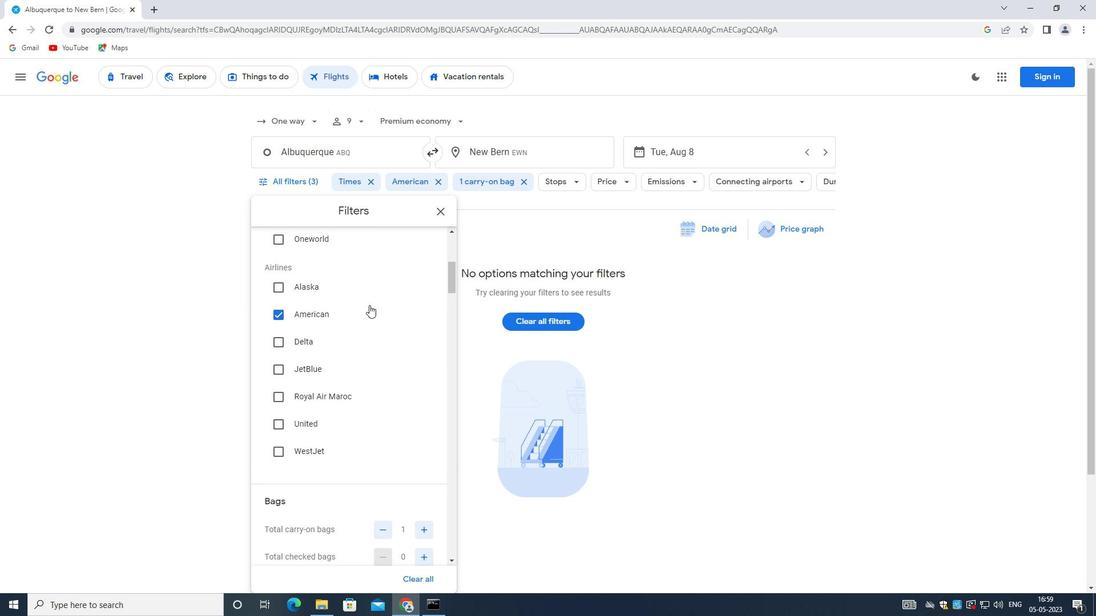 
Action: Mouse scrolled (369, 306) with delta (0, 0)
Screenshot: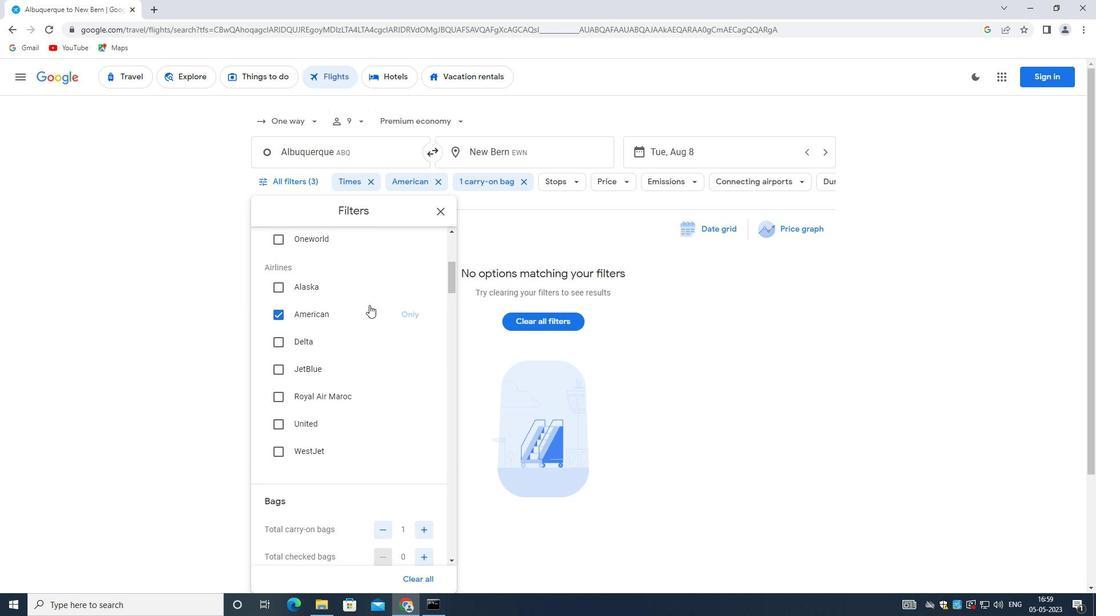 
Action: Mouse moved to (374, 305)
Screenshot: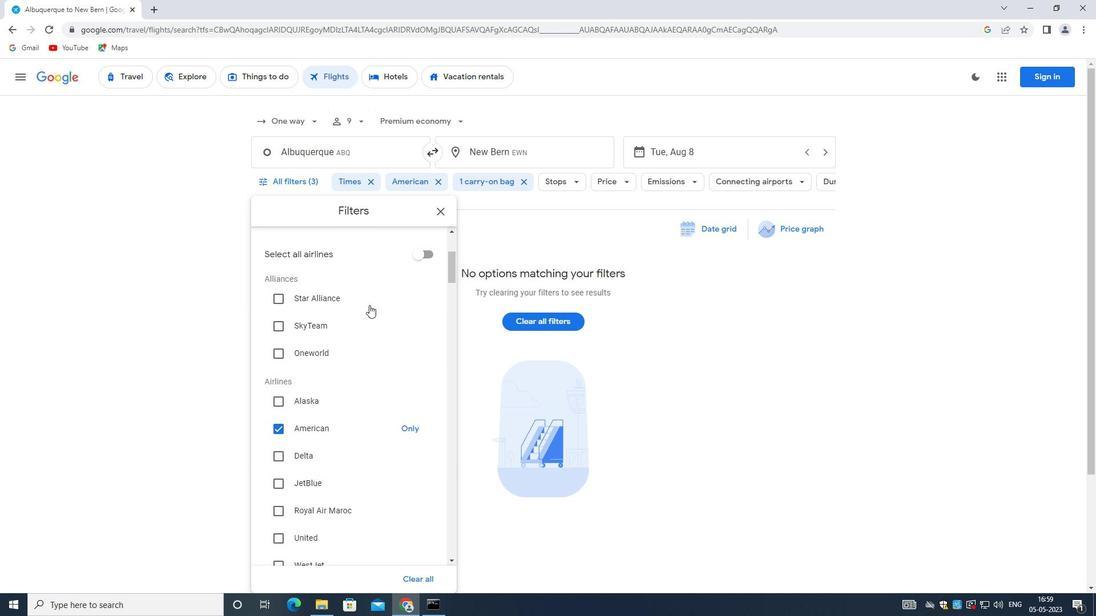 
Action: Mouse scrolled (374, 306) with delta (0, 0)
Screenshot: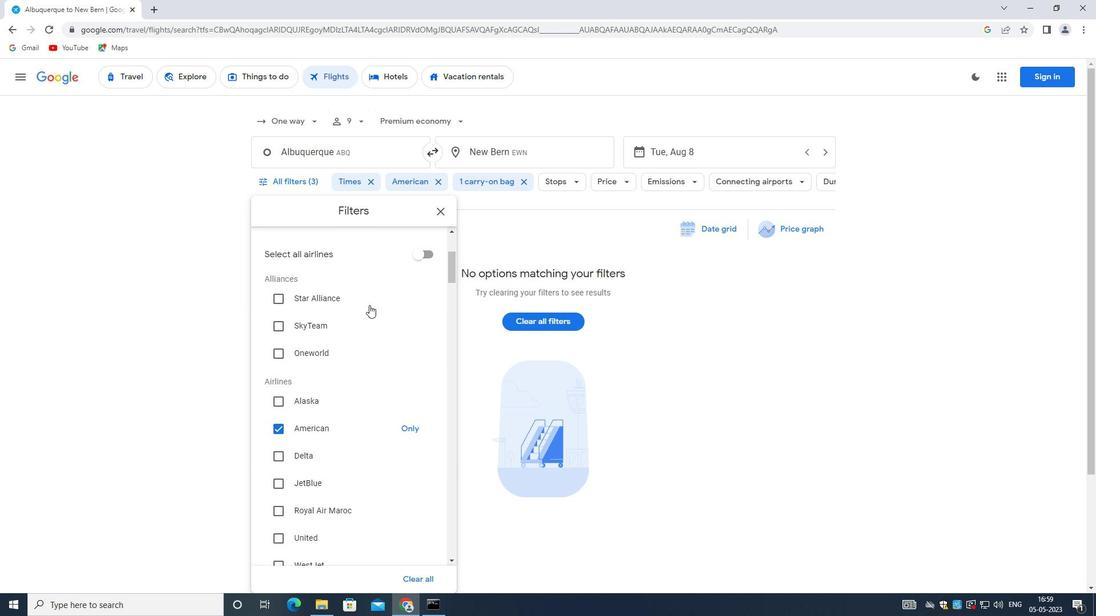 
Action: Mouse scrolled (374, 306) with delta (0, 0)
Screenshot: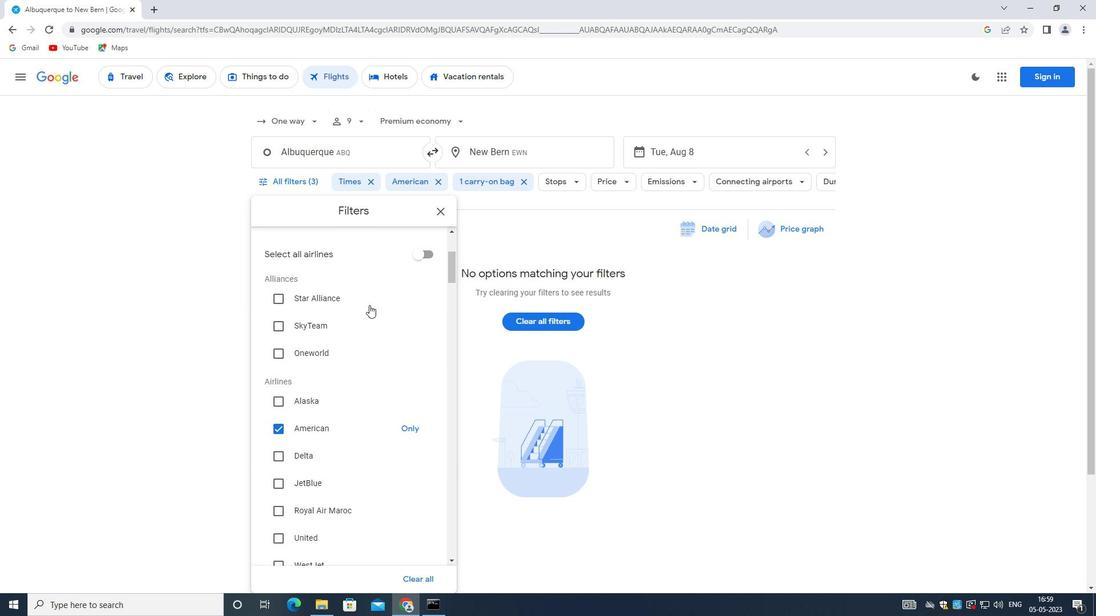
Action: Mouse moved to (428, 367)
Screenshot: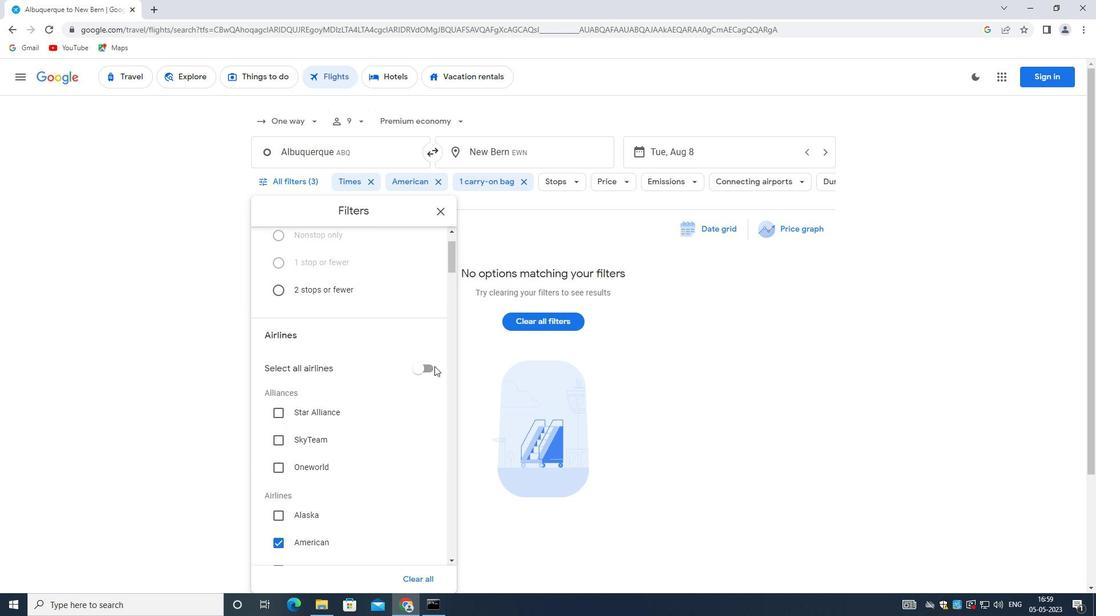 
Action: Mouse pressed left at (428, 367)
Screenshot: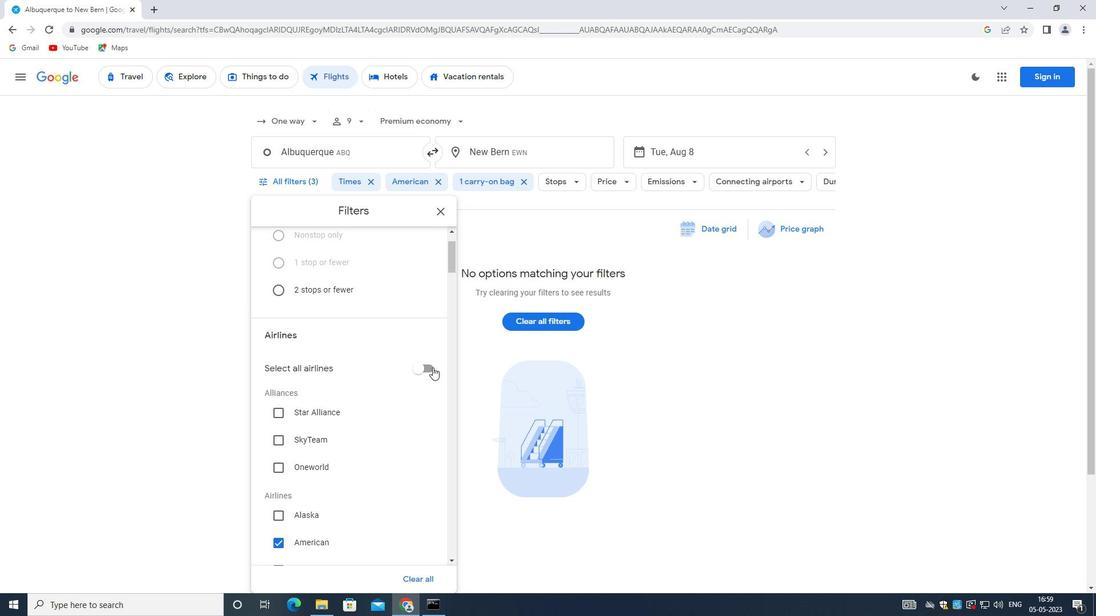 
Action: Mouse moved to (415, 366)
Screenshot: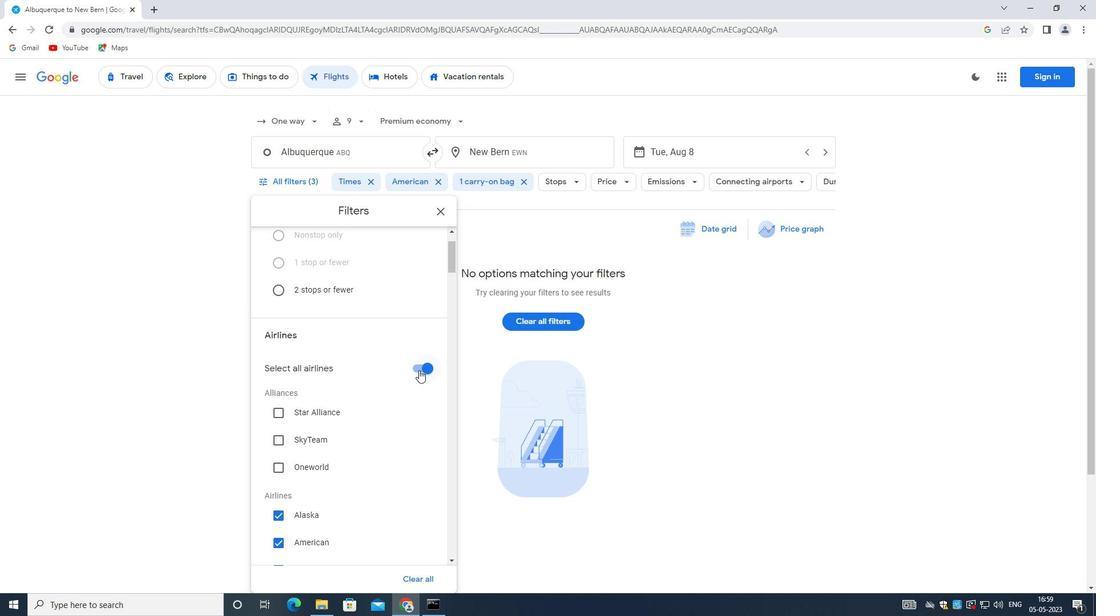 
Action: Mouse pressed left at (415, 366)
Screenshot: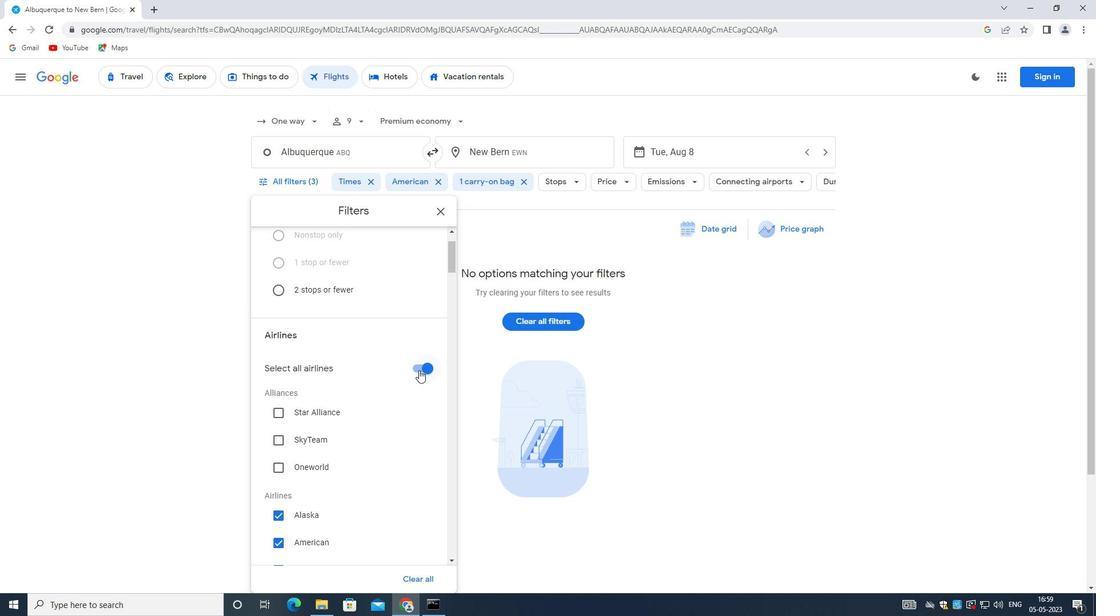 
Action: Mouse moved to (412, 357)
Screenshot: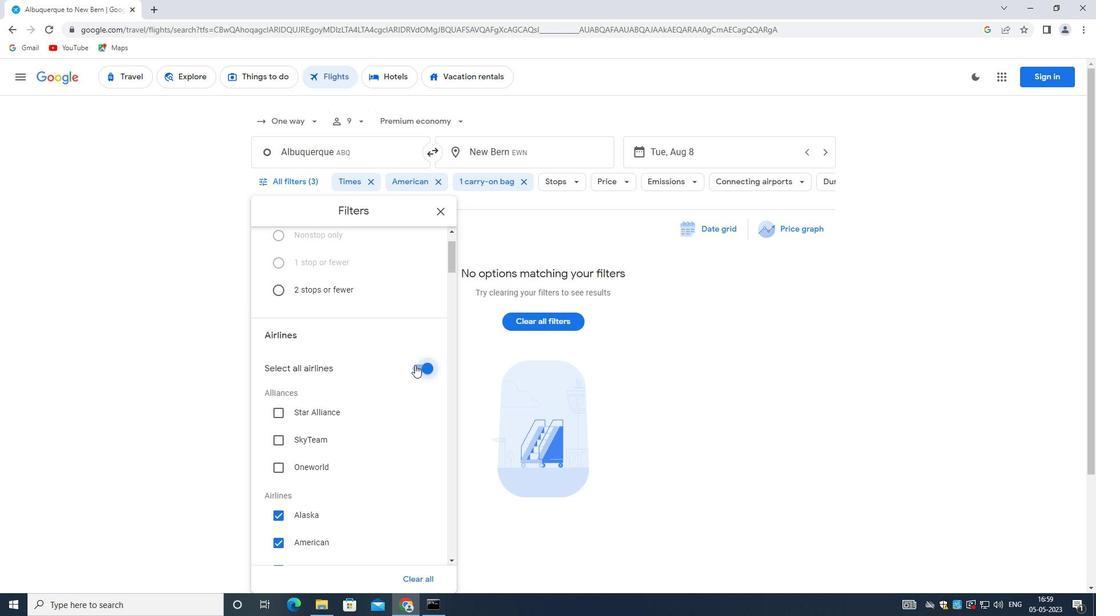 
Action: Mouse scrolled (412, 357) with delta (0, 0)
Screenshot: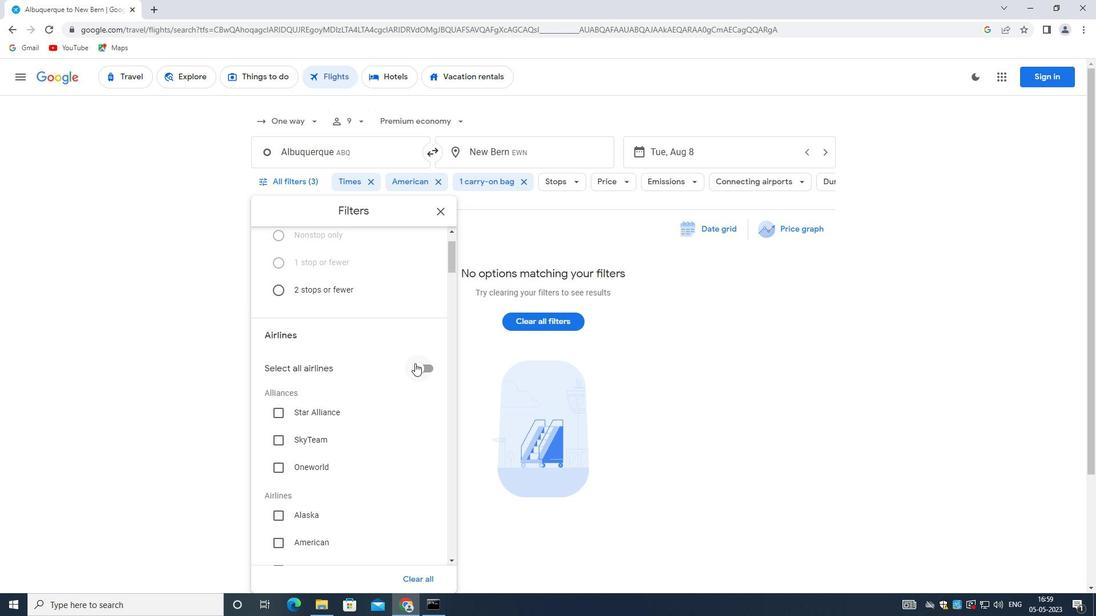 
Action: Mouse scrolled (412, 357) with delta (0, 0)
Screenshot: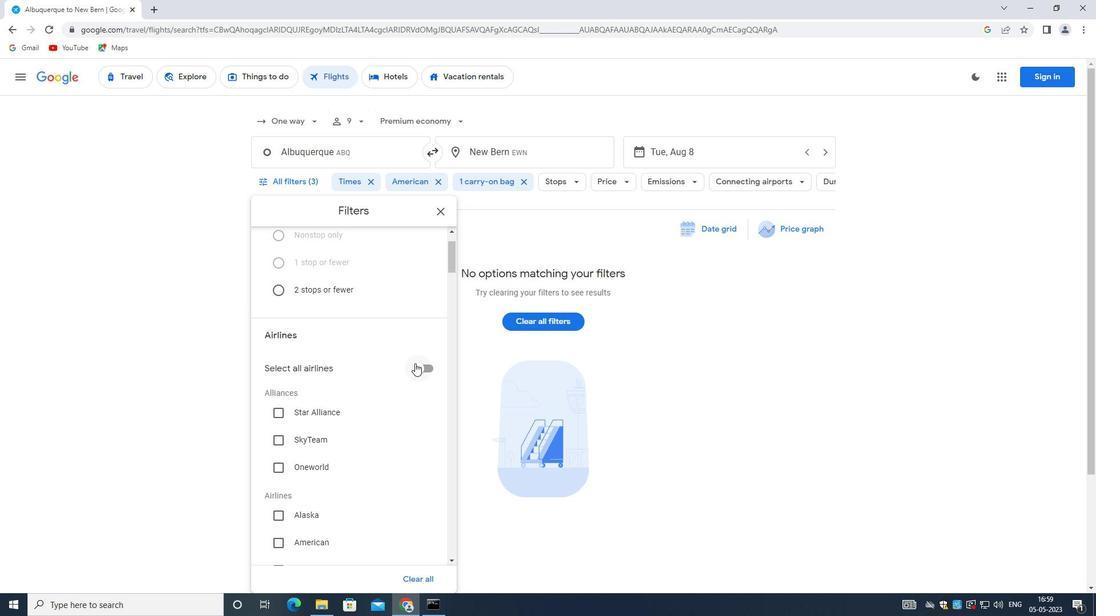 
Action: Mouse scrolled (412, 357) with delta (0, 0)
Screenshot: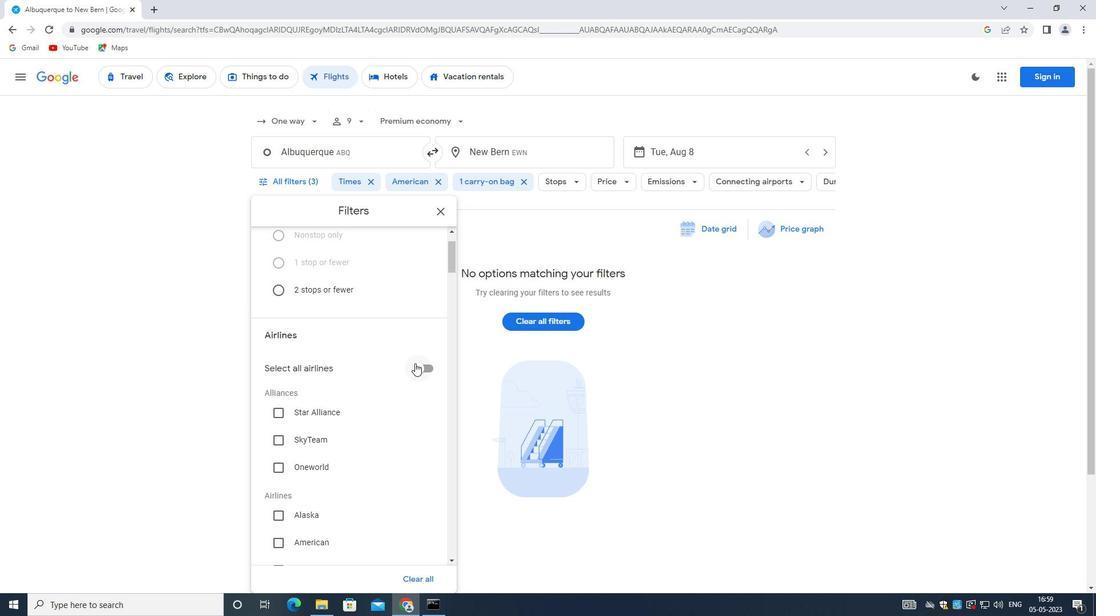 
Action: Mouse scrolled (412, 357) with delta (0, 0)
Screenshot: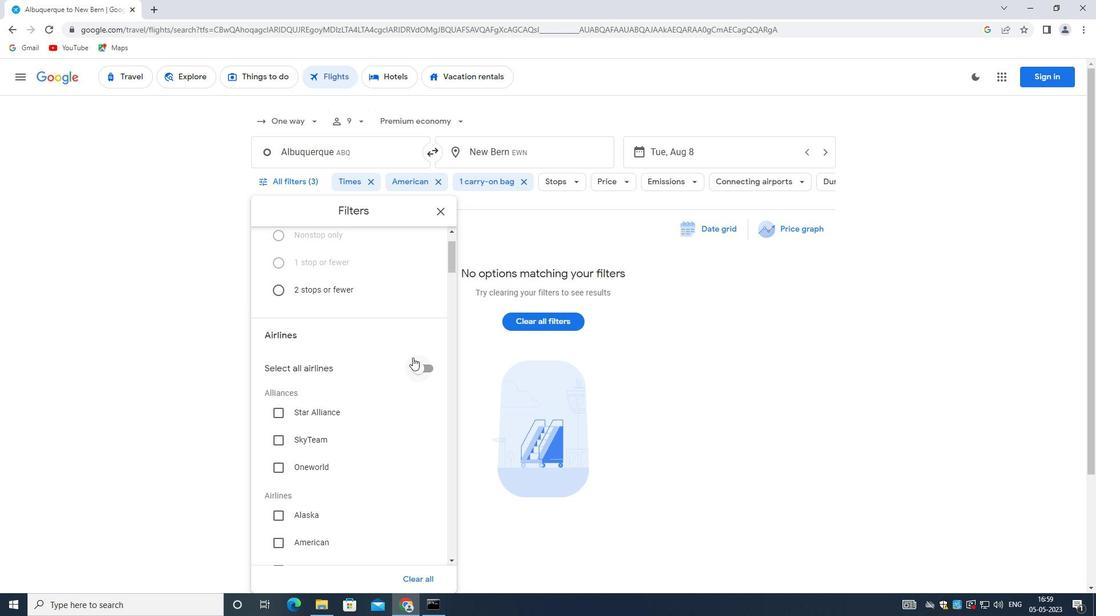 
Action: Mouse moved to (411, 356)
Screenshot: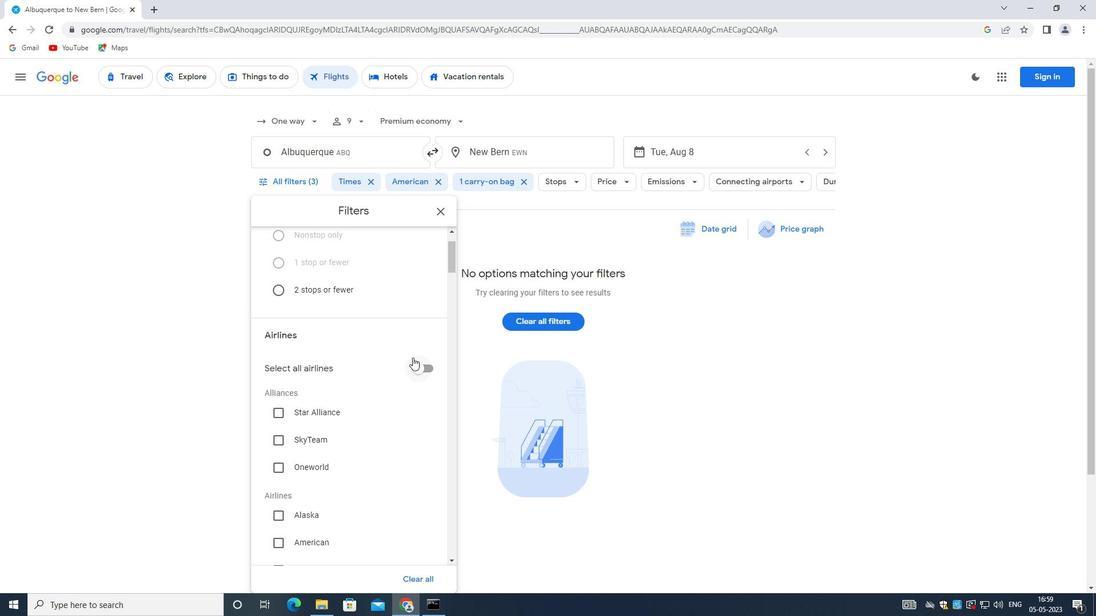 
Action: Mouse scrolled (411, 356) with delta (0, 0)
Screenshot: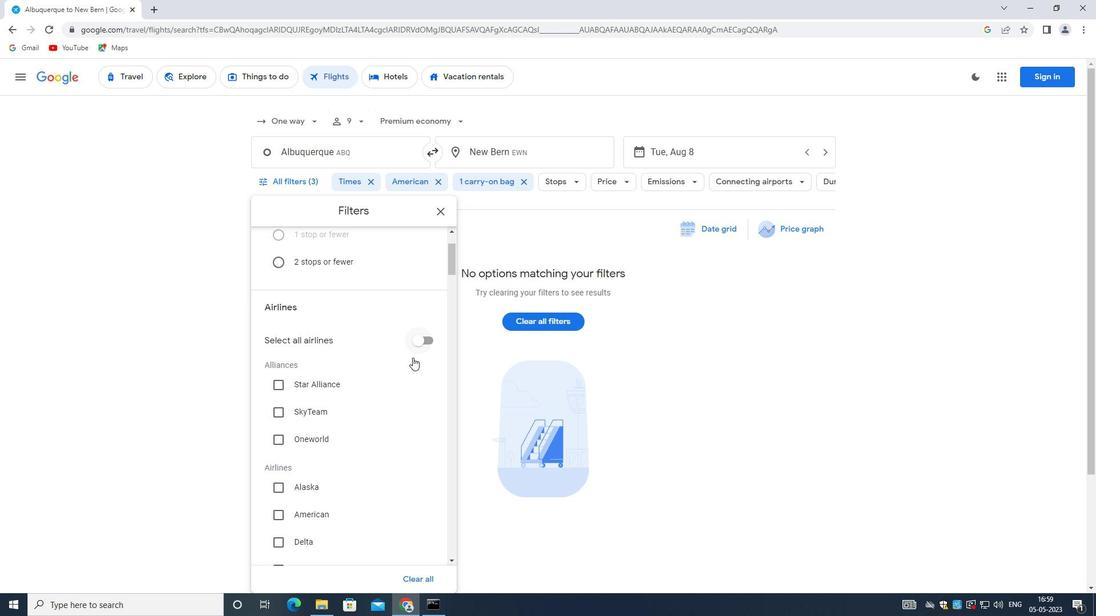 
Action: Mouse scrolled (411, 356) with delta (0, 0)
Screenshot: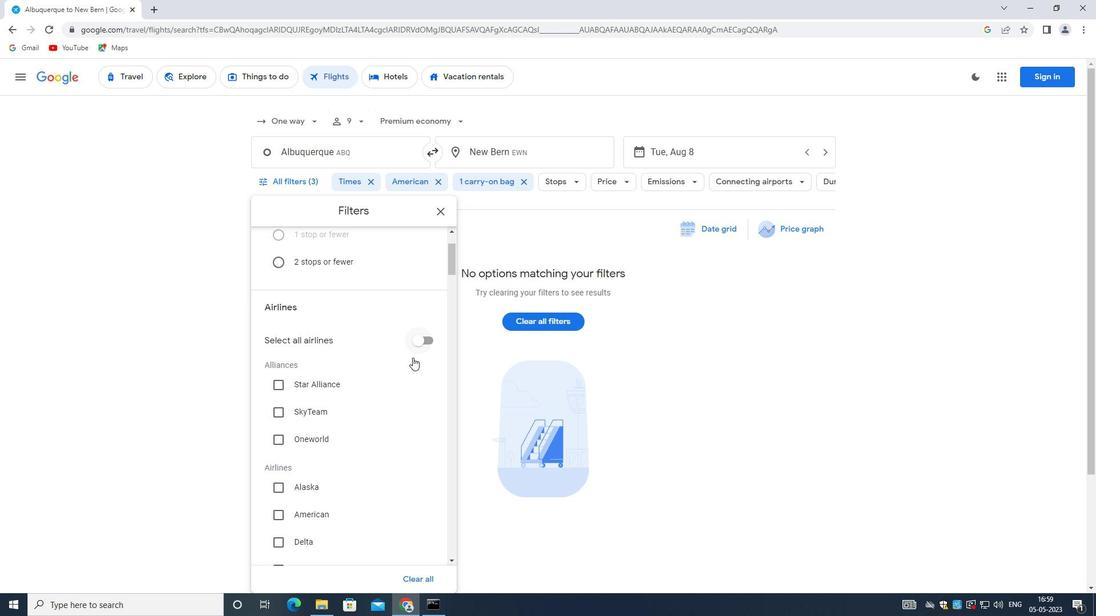
Action: Mouse scrolled (411, 356) with delta (0, 0)
Screenshot: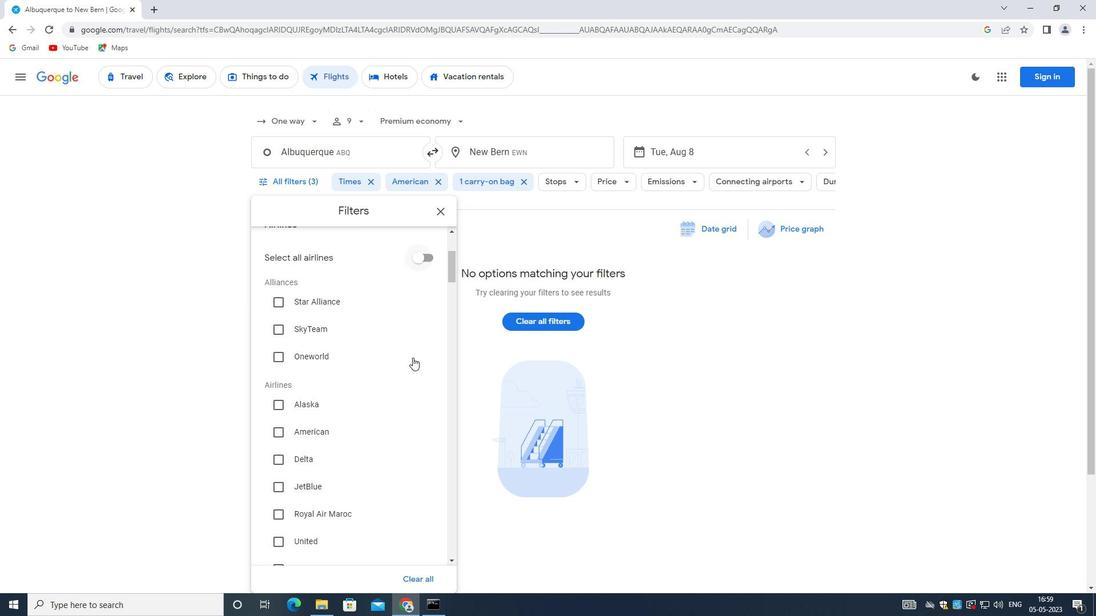 
Action: Mouse scrolled (411, 356) with delta (0, 0)
Screenshot: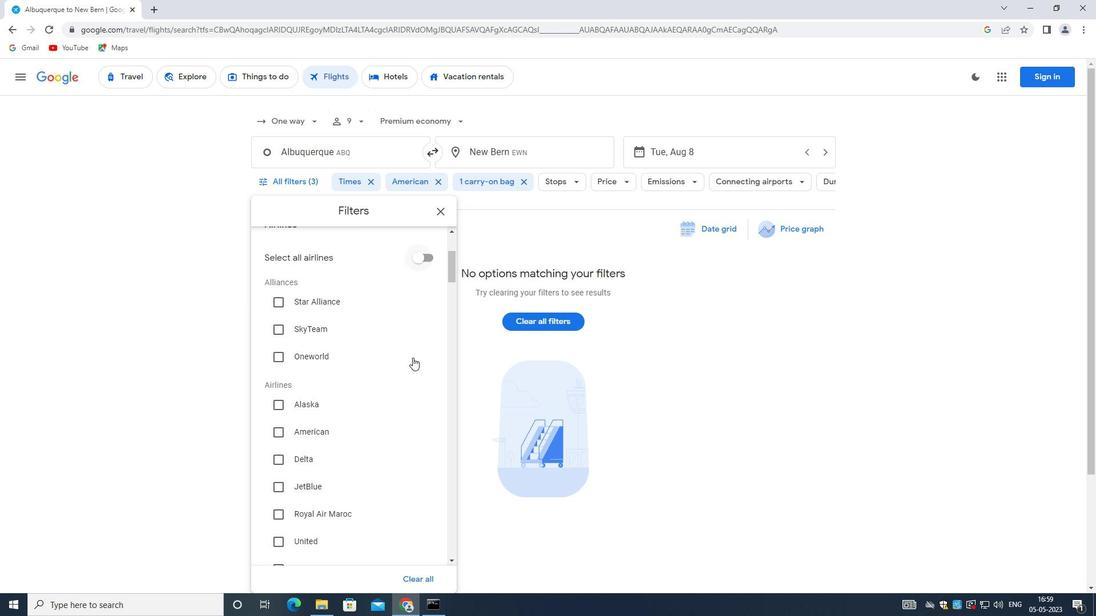 
Action: Mouse moved to (392, 351)
Screenshot: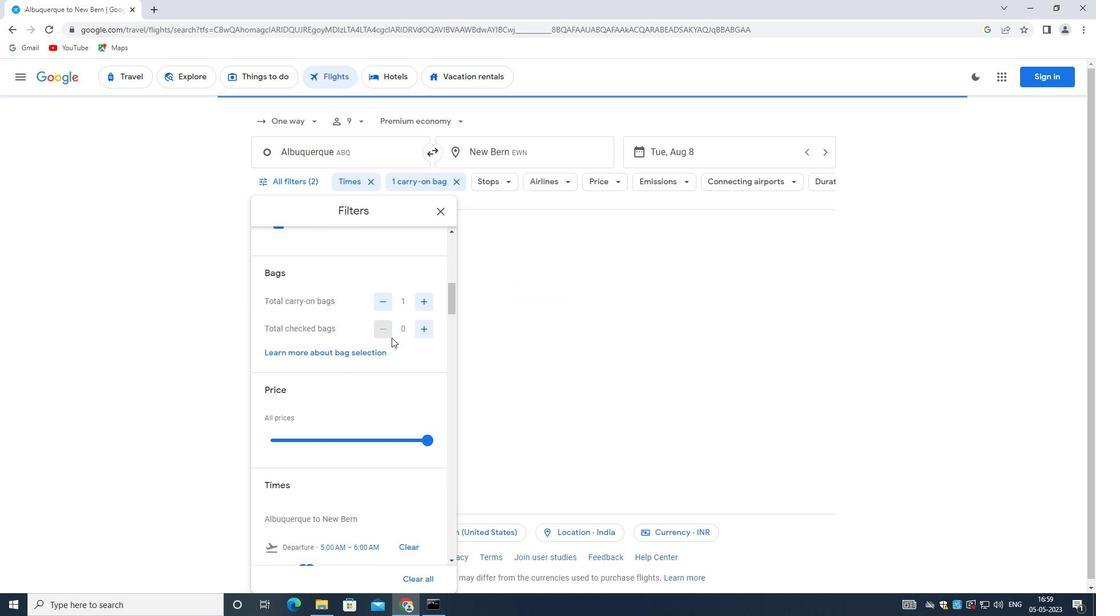 
Action: Mouse scrolled (392, 350) with delta (0, 0)
Screenshot: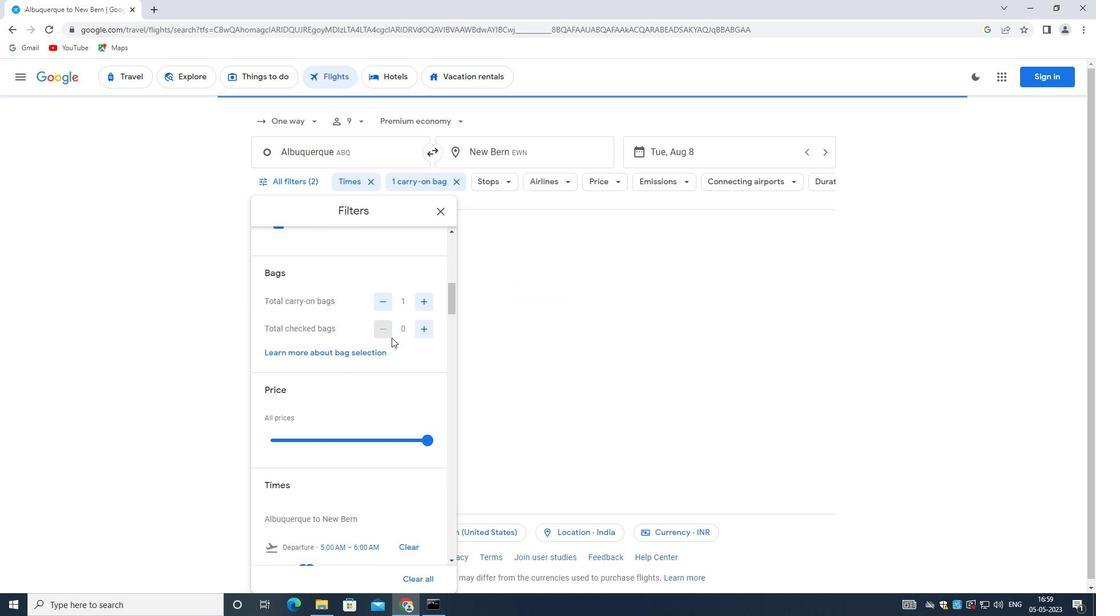 
Action: Mouse moved to (392, 352)
Screenshot: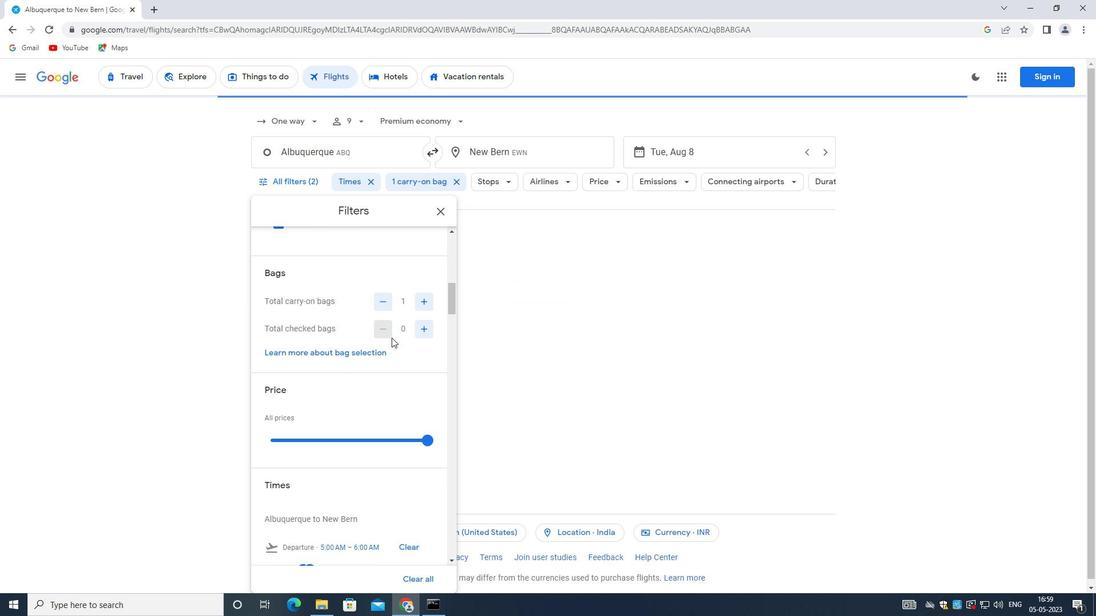 
Action: Mouse scrolled (392, 352) with delta (0, 0)
Screenshot: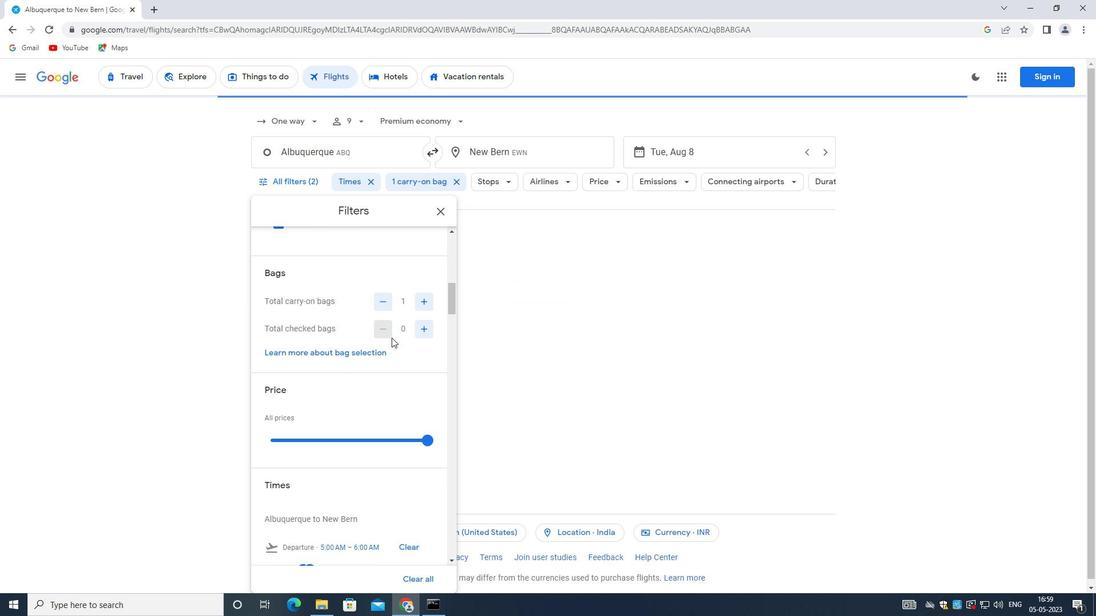 
Action: Mouse moved to (426, 325)
Screenshot: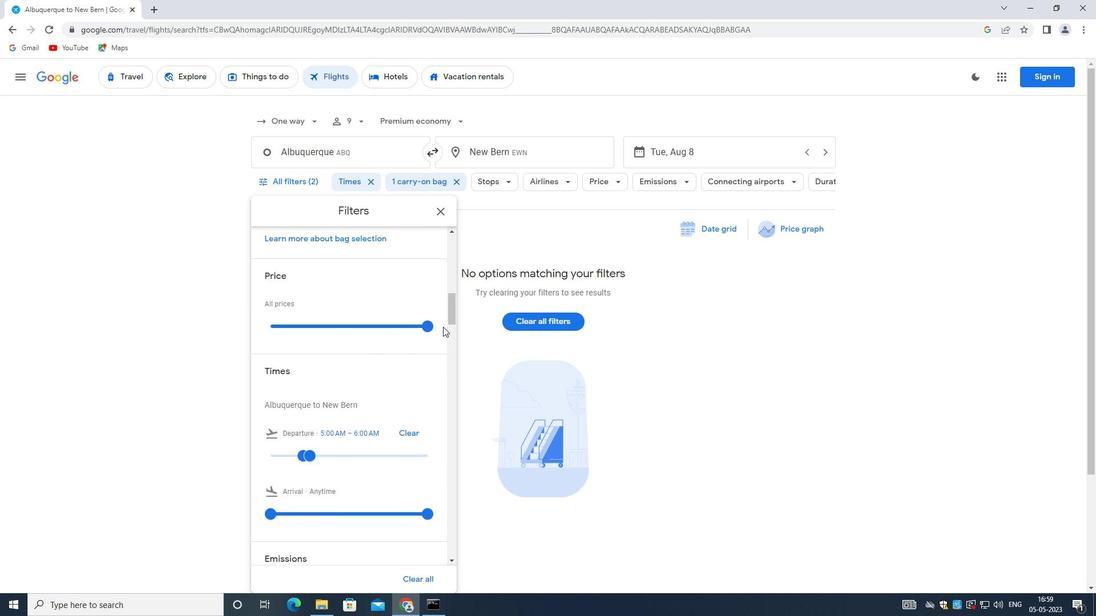
Action: Mouse pressed left at (426, 325)
Screenshot: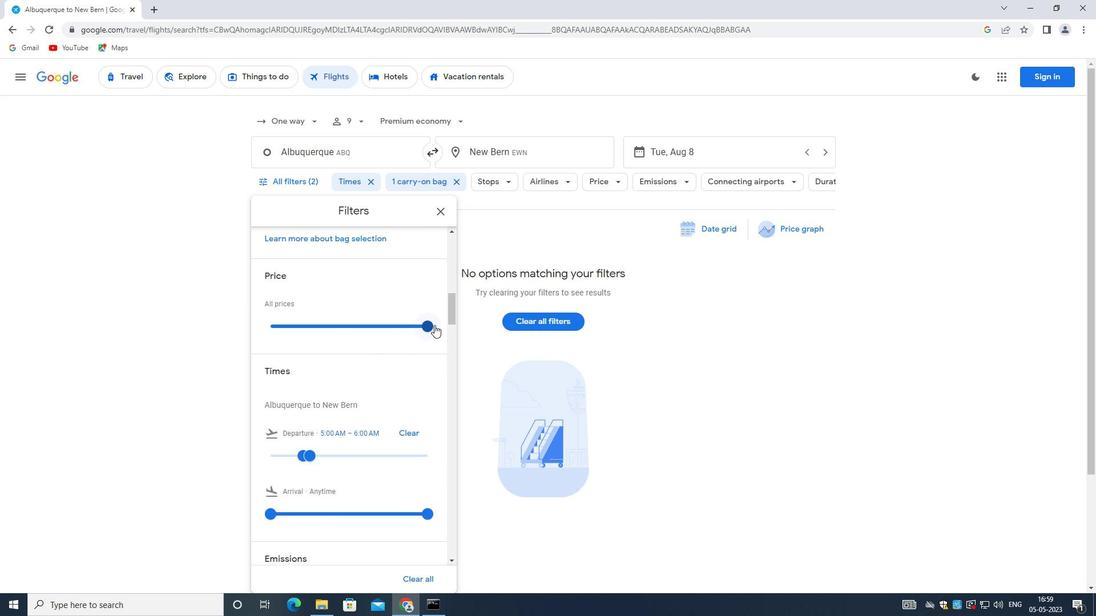 
Action: Mouse moved to (346, 451)
Screenshot: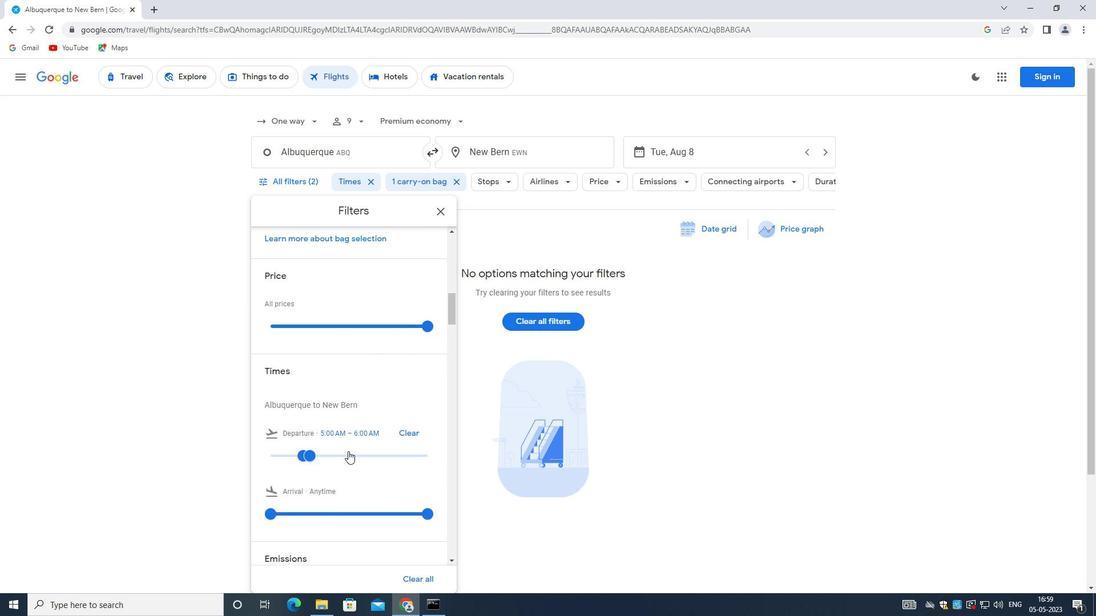 
Action: Mouse pressed left at (346, 451)
Screenshot: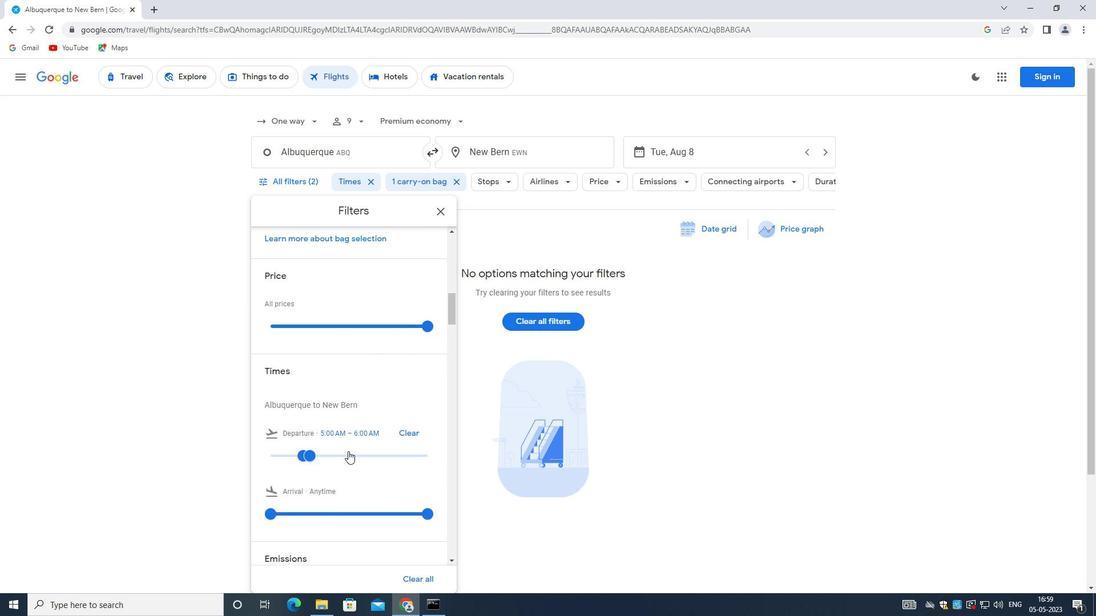 
Action: Mouse moved to (296, 457)
Screenshot: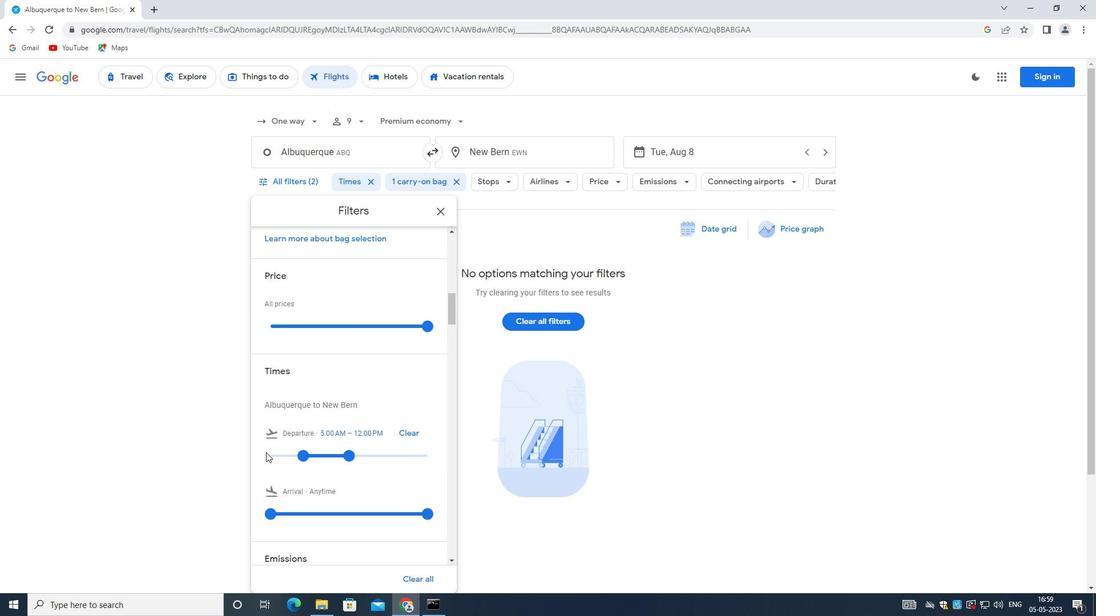 
Action: Mouse pressed left at (296, 457)
Screenshot: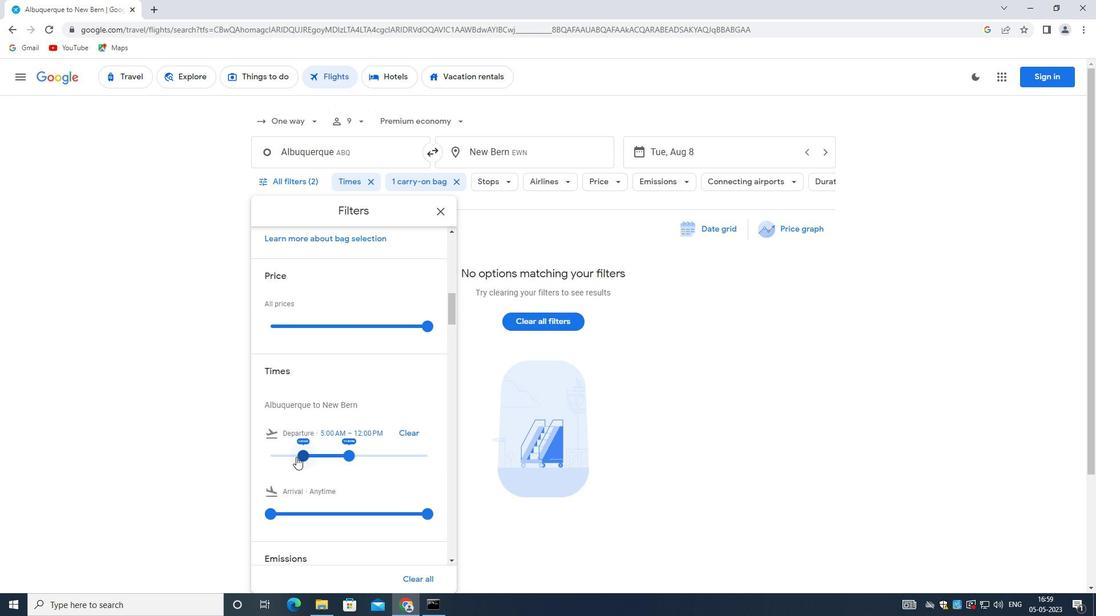 
Action: Mouse moved to (310, 454)
Screenshot: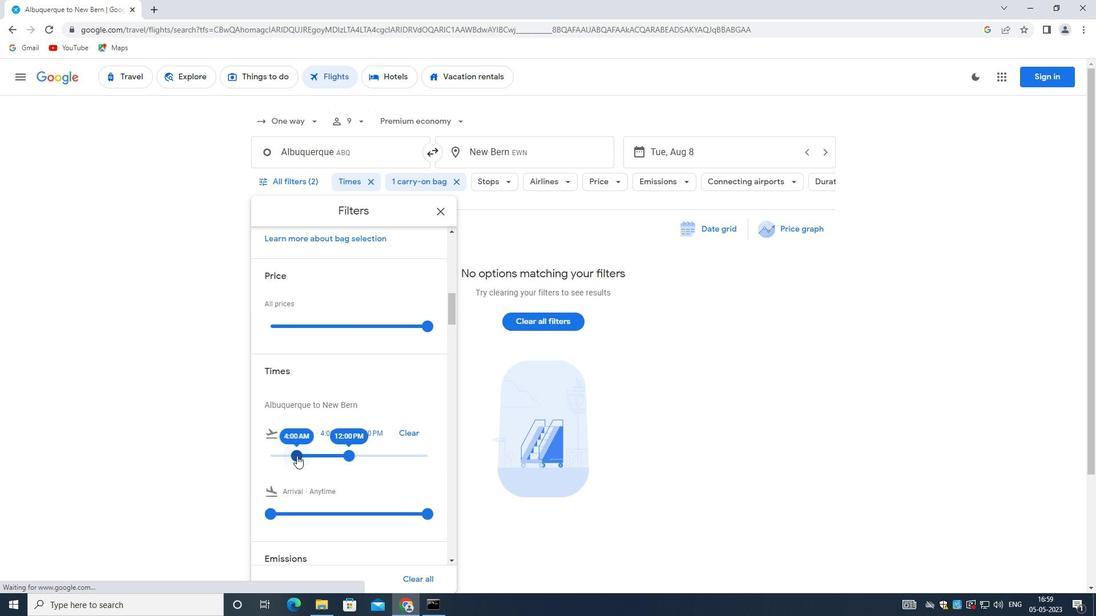 
Action: Mouse pressed left at (310, 454)
Screenshot: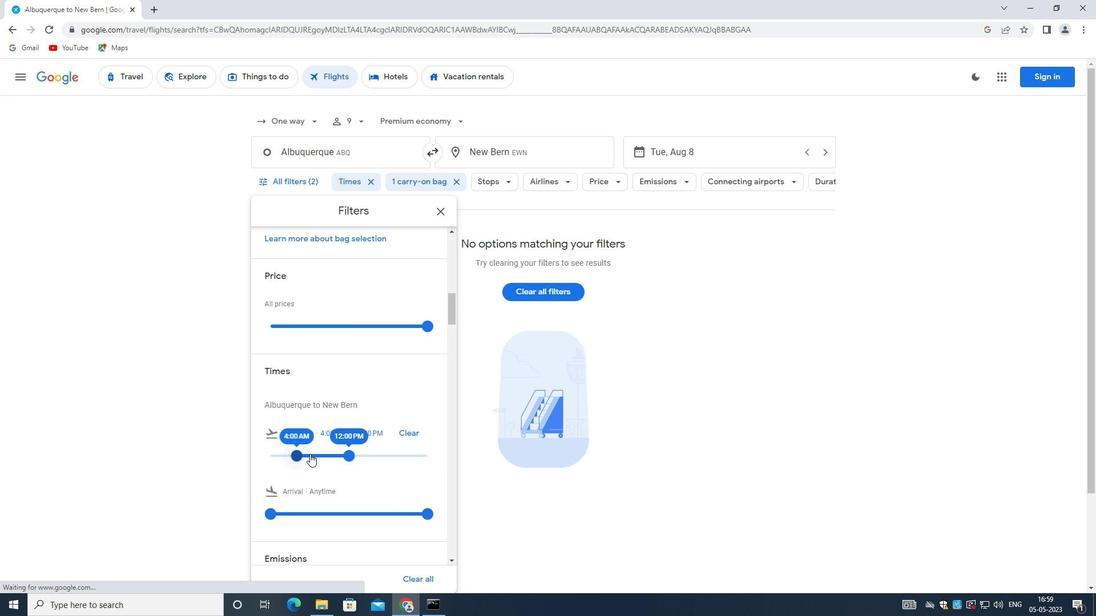 
Action: Mouse moved to (355, 453)
Screenshot: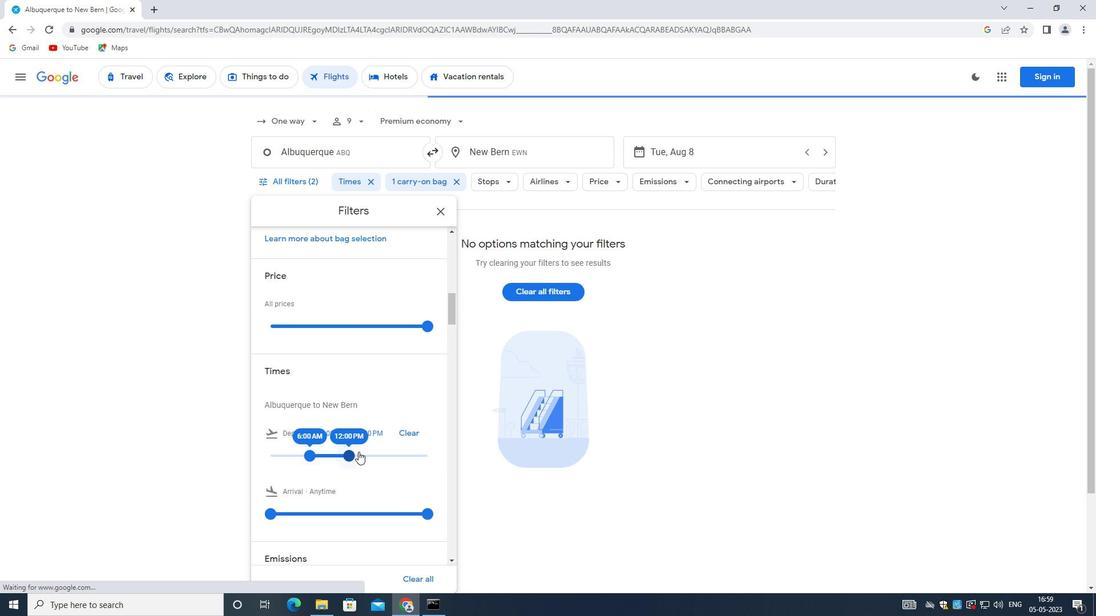 
Action: Mouse pressed left at (355, 453)
Screenshot: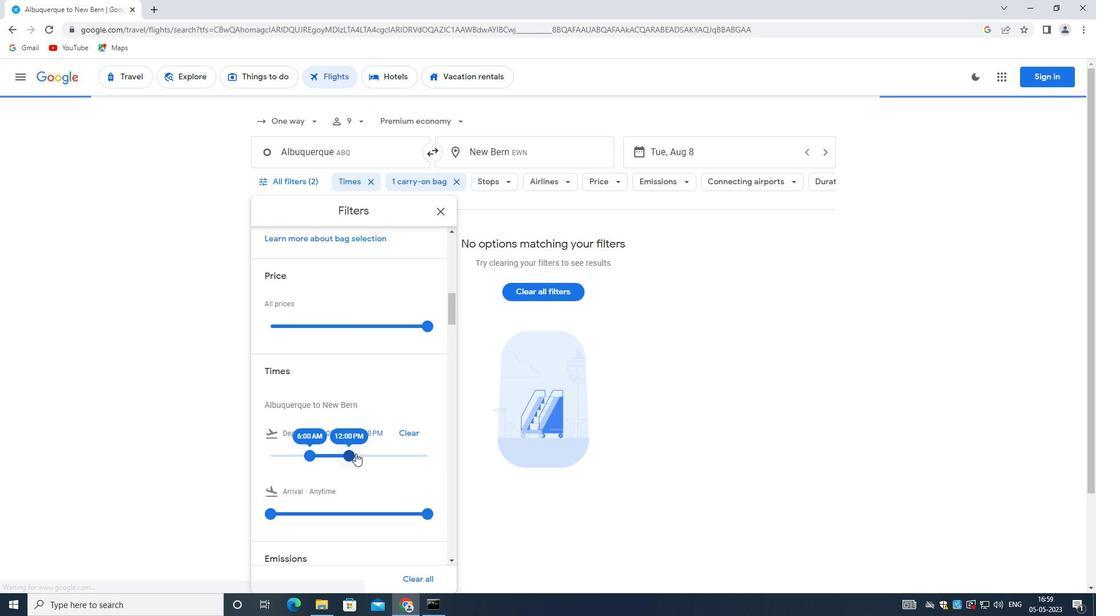 
Action: Mouse moved to (333, 448)
Screenshot: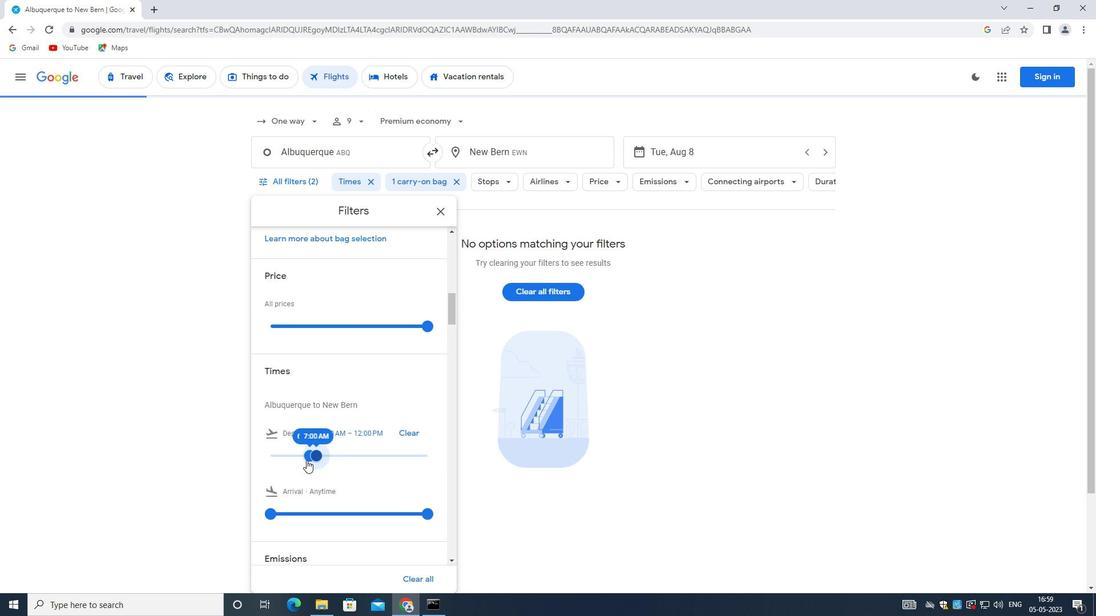 
Action: Mouse scrolled (333, 447) with delta (0, 0)
Screenshot: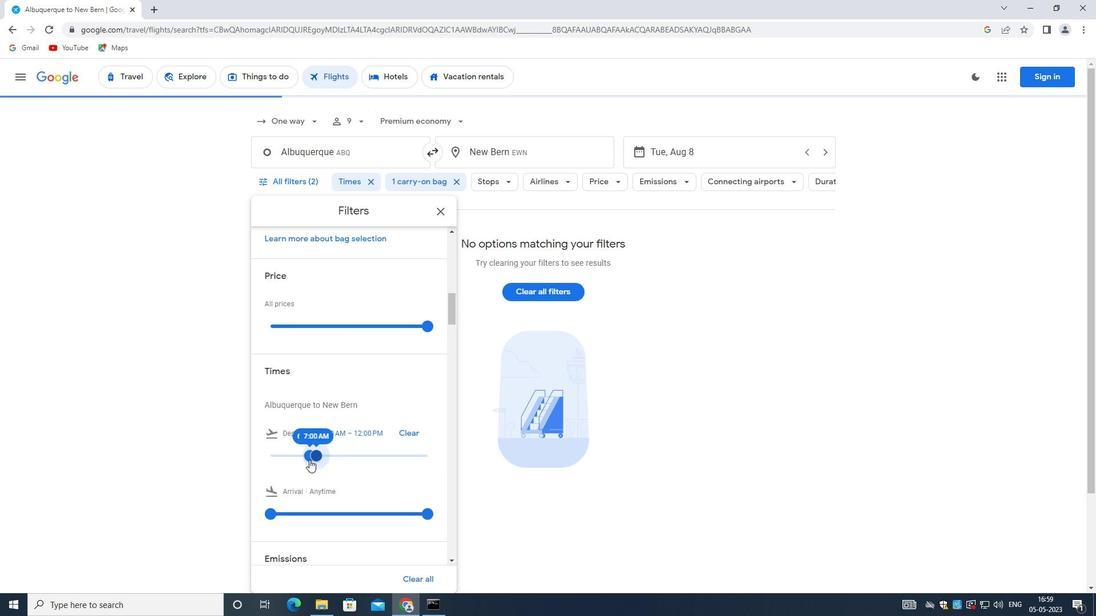 
Action: Mouse scrolled (333, 447) with delta (0, 0)
Screenshot: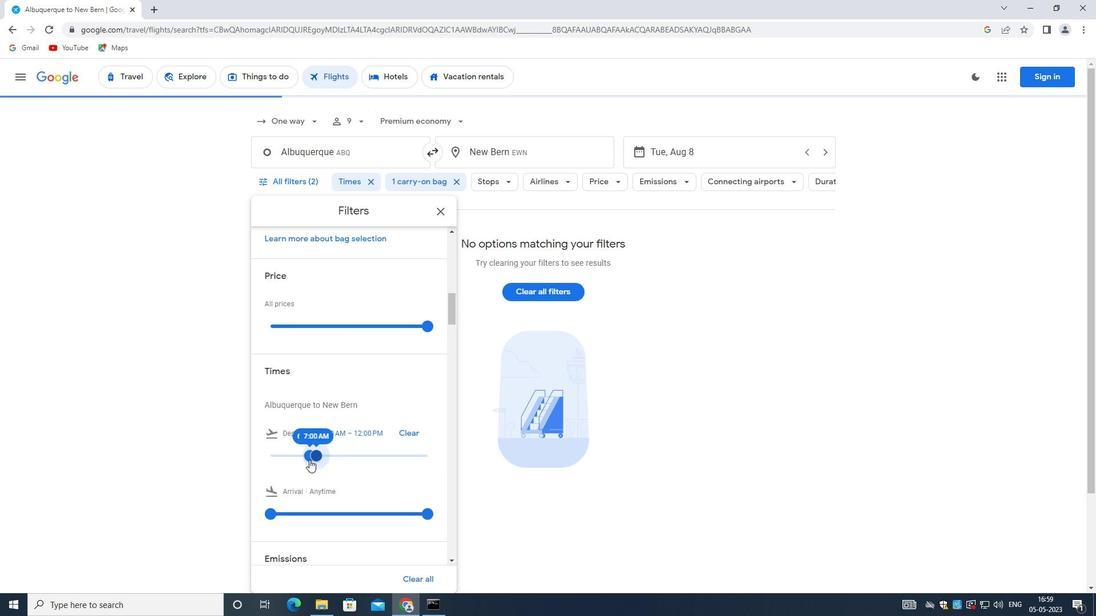 
Action: Mouse scrolled (333, 447) with delta (0, 0)
Screenshot: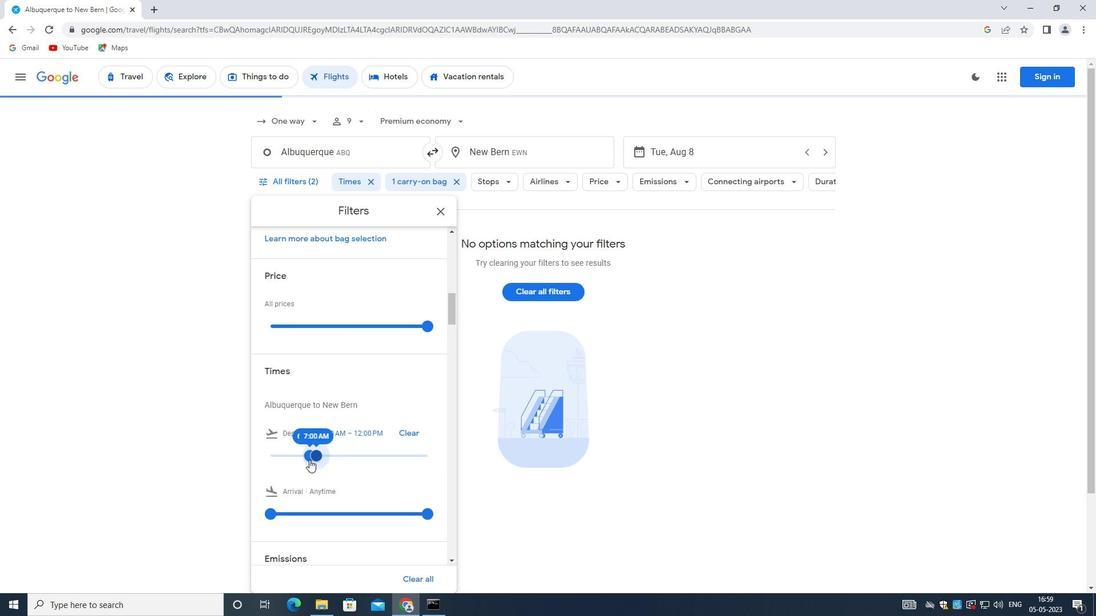 
Action: Mouse scrolled (333, 447) with delta (0, 0)
Screenshot: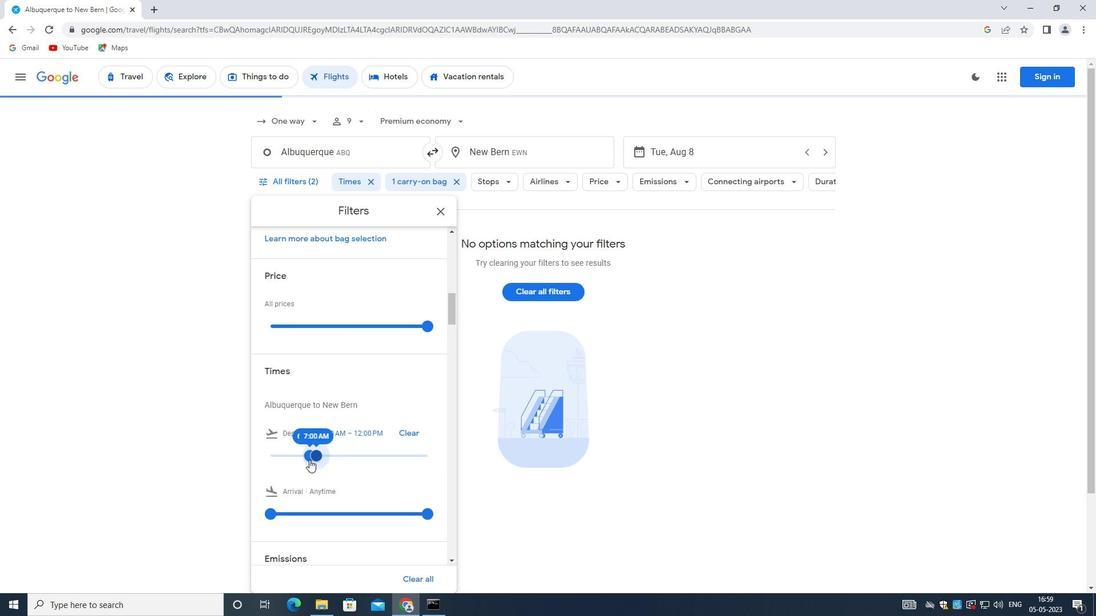 
Action: Mouse scrolled (333, 447) with delta (0, 0)
Screenshot: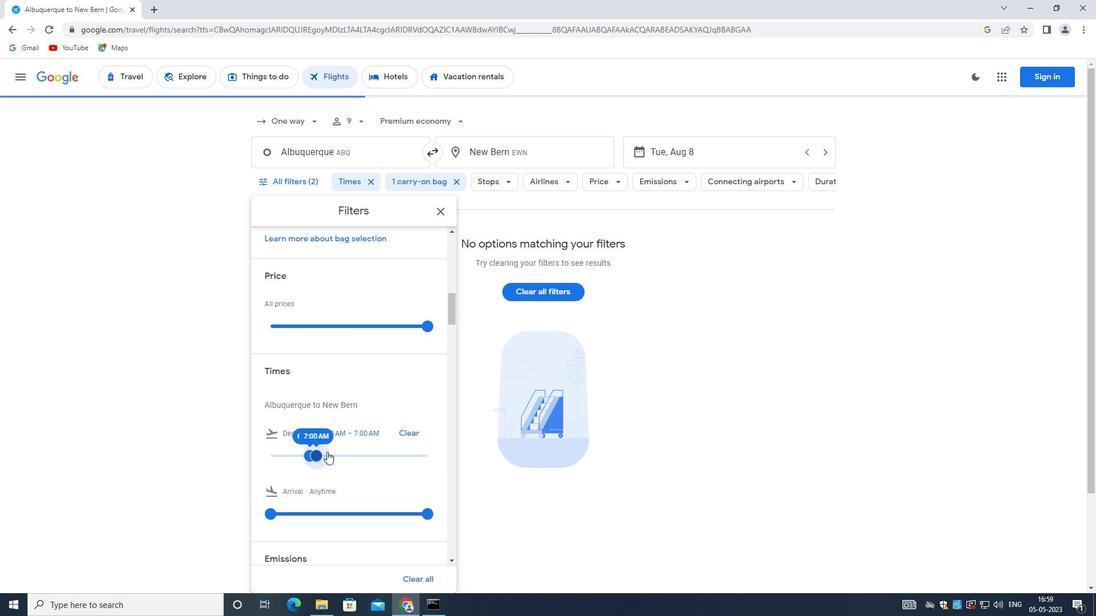 
Action: Mouse moved to (333, 447)
Screenshot: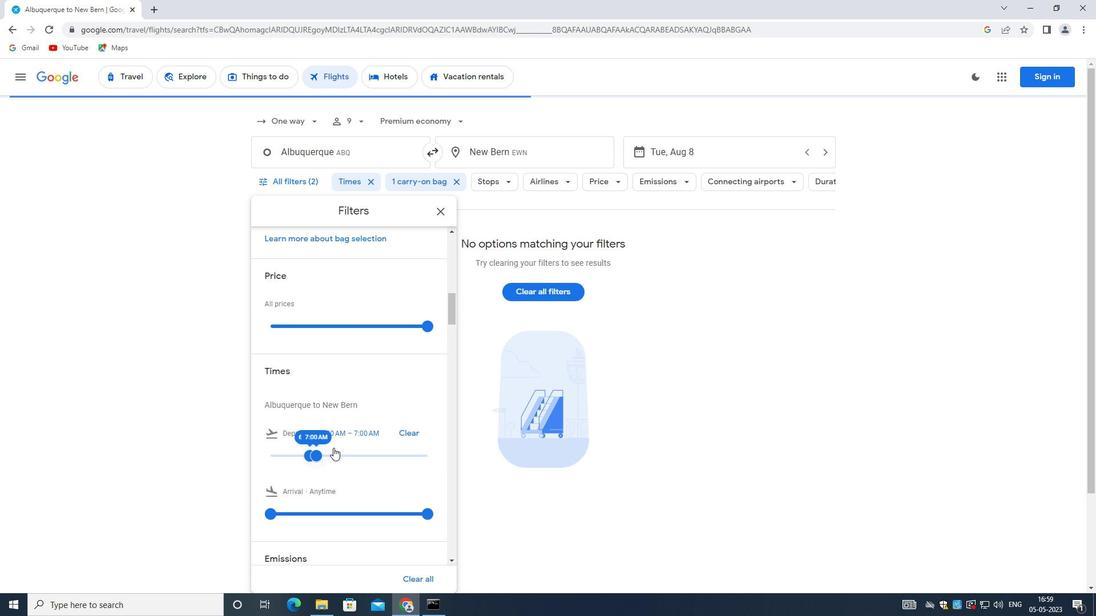 
Action: Mouse scrolled (333, 446) with delta (0, 0)
Screenshot: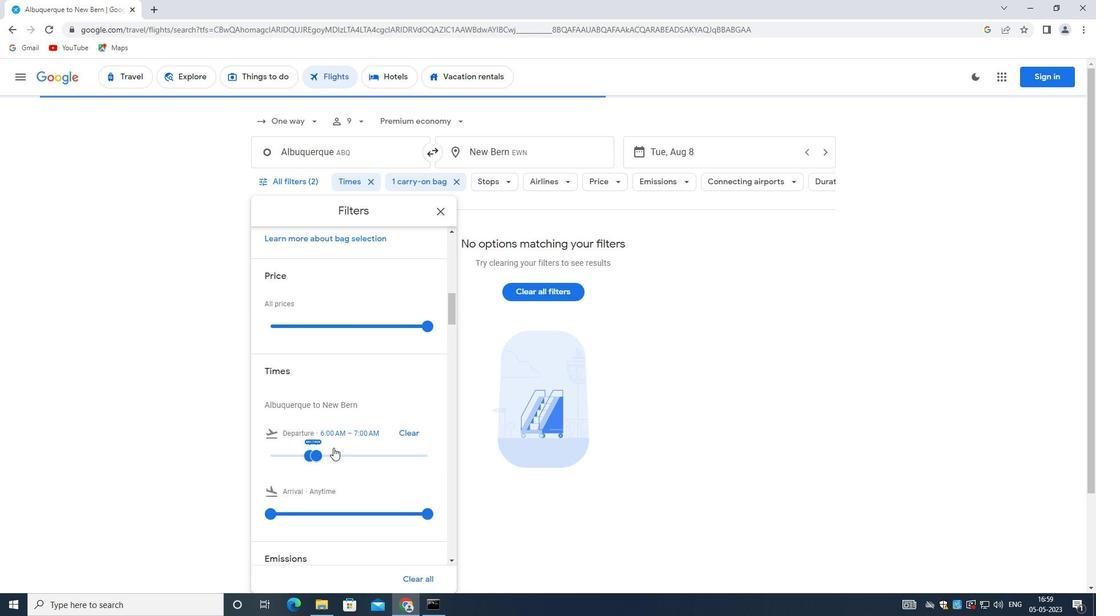 
Action: Mouse scrolled (333, 446) with delta (0, 0)
Screenshot: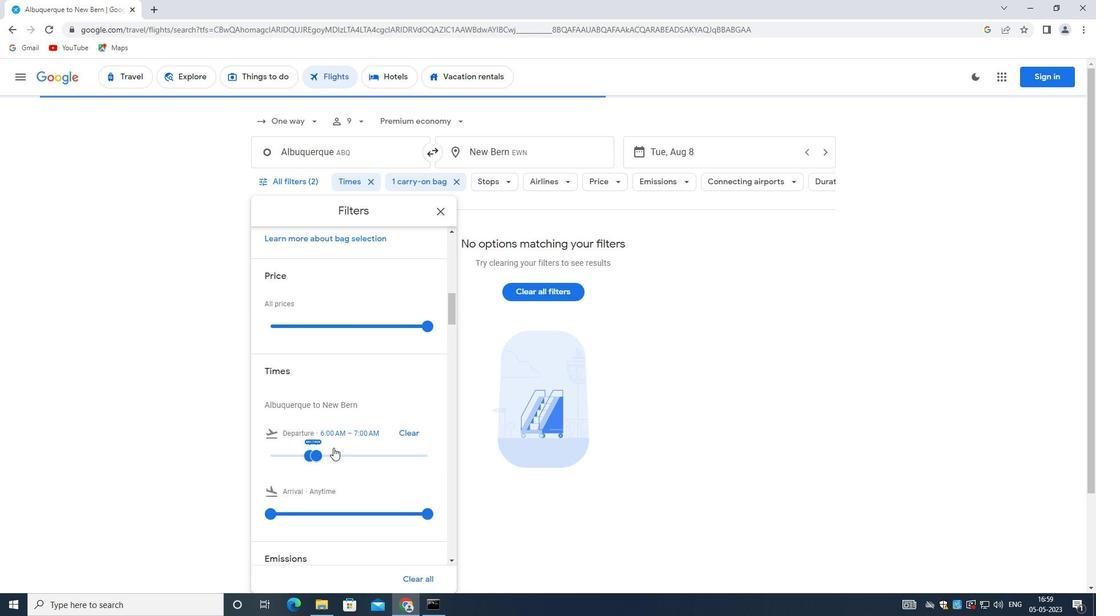 
Action: Mouse scrolled (333, 446) with delta (0, 0)
Screenshot: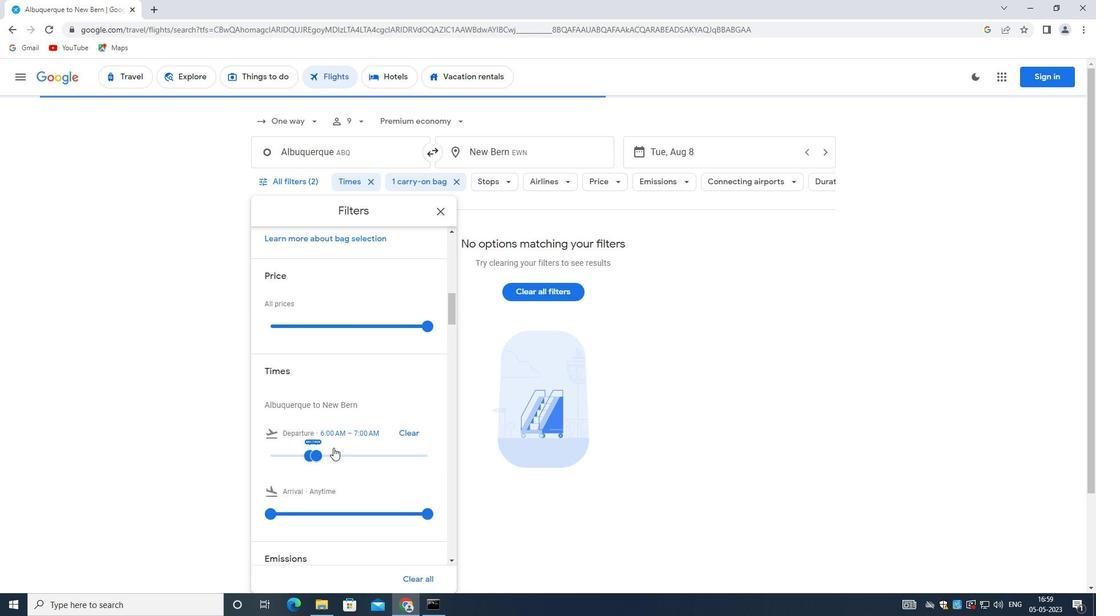 
Action: Mouse scrolled (333, 446) with delta (0, 0)
Screenshot: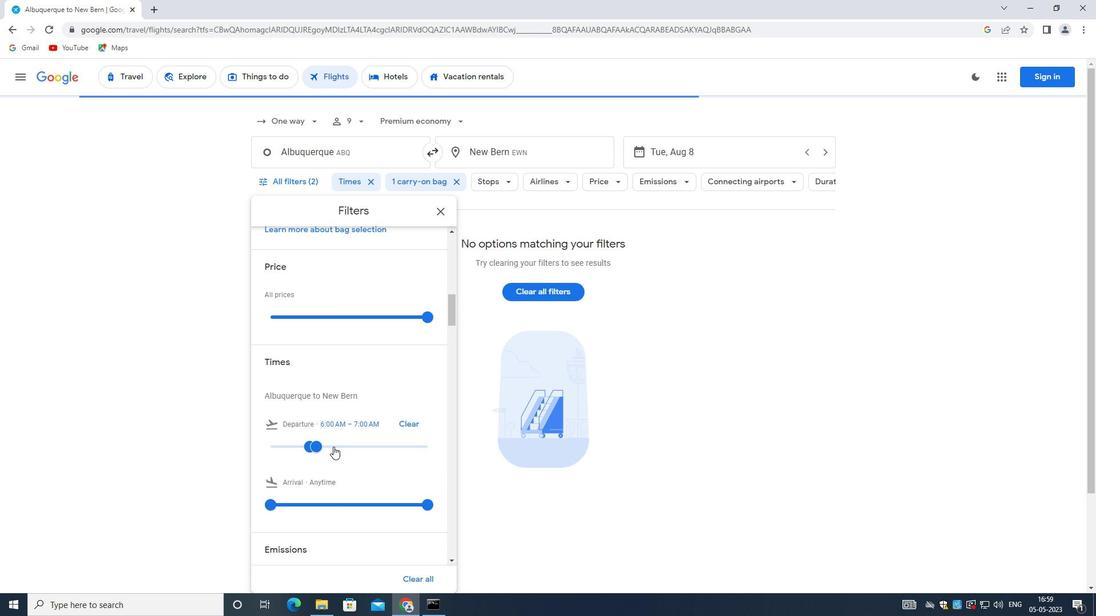
Action: Mouse moved to (332, 445)
Screenshot: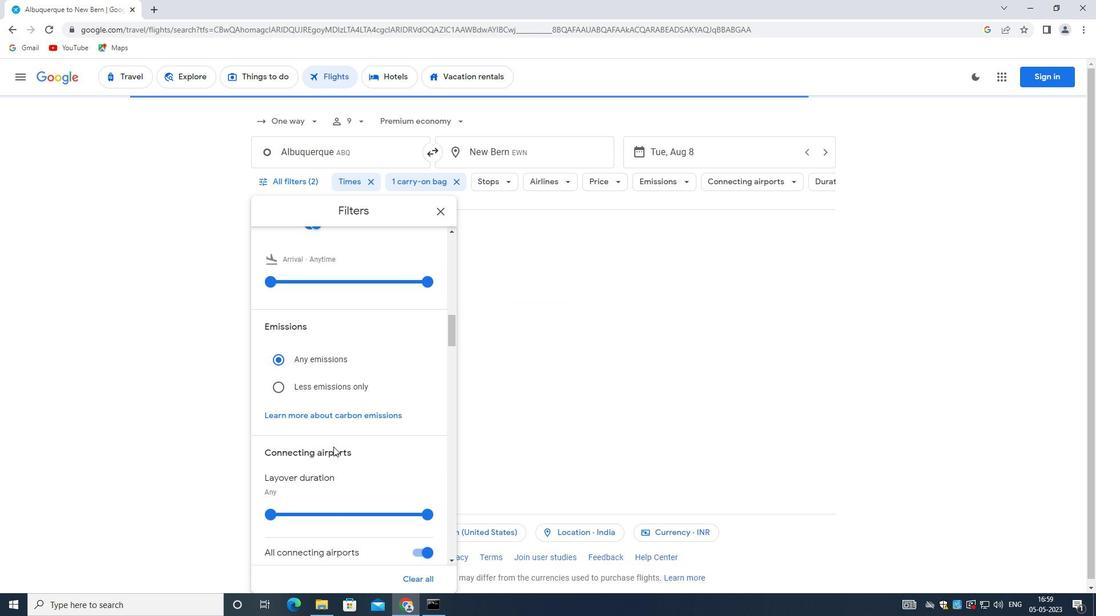 
Action: Mouse scrolled (332, 444) with delta (0, 0)
Screenshot: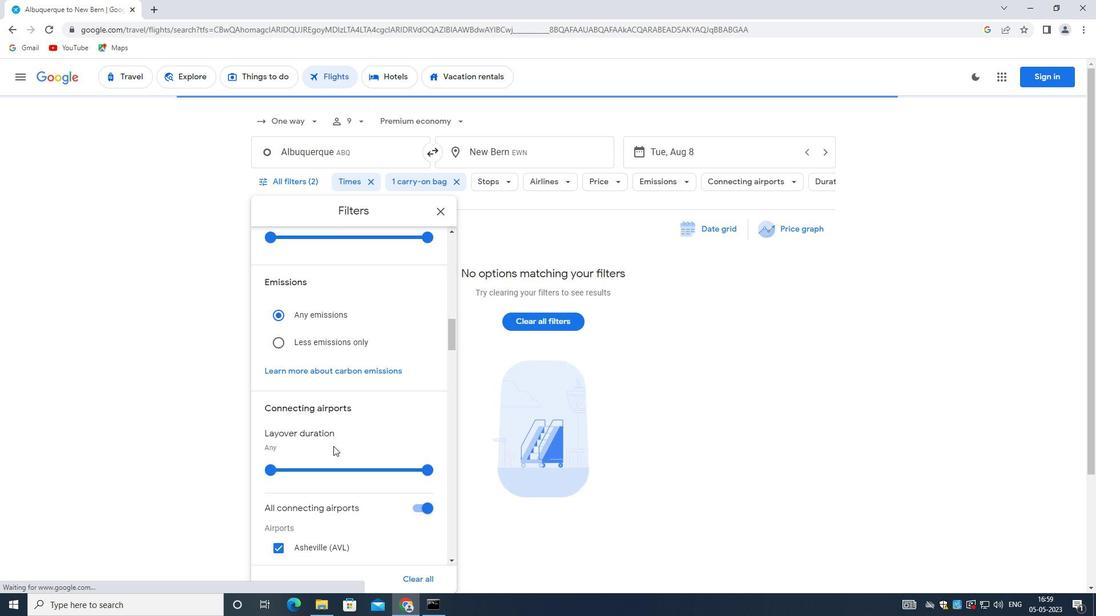 
Action: Mouse scrolled (332, 444) with delta (0, 0)
Screenshot: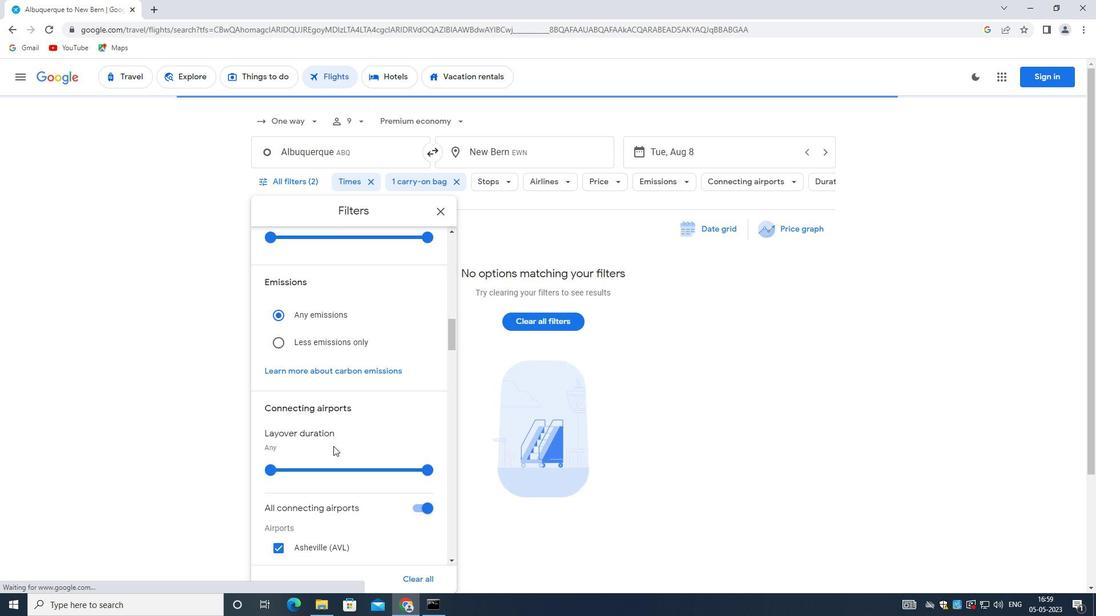 
Action: Mouse scrolled (332, 444) with delta (0, 0)
Screenshot: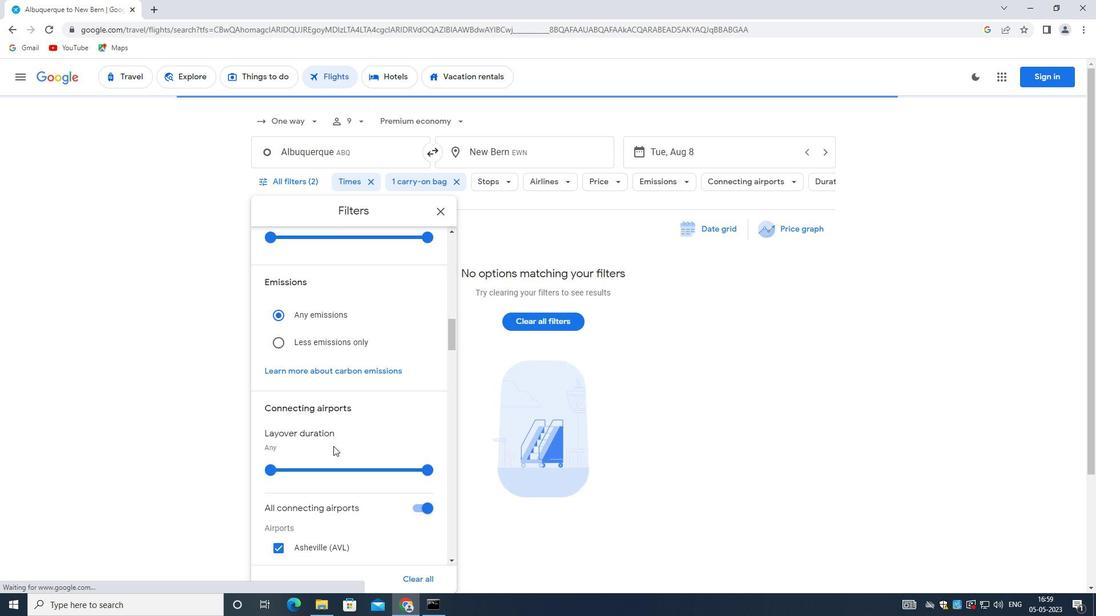 
Action: Mouse scrolled (332, 444) with delta (0, 0)
Screenshot: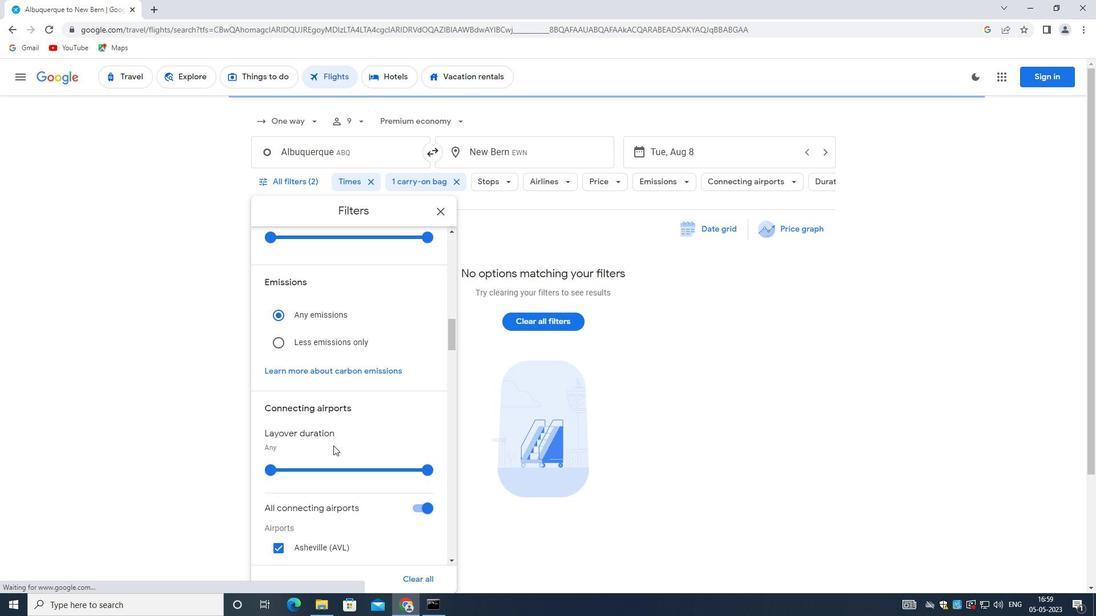 
Action: Mouse scrolled (332, 444) with delta (0, 0)
Screenshot: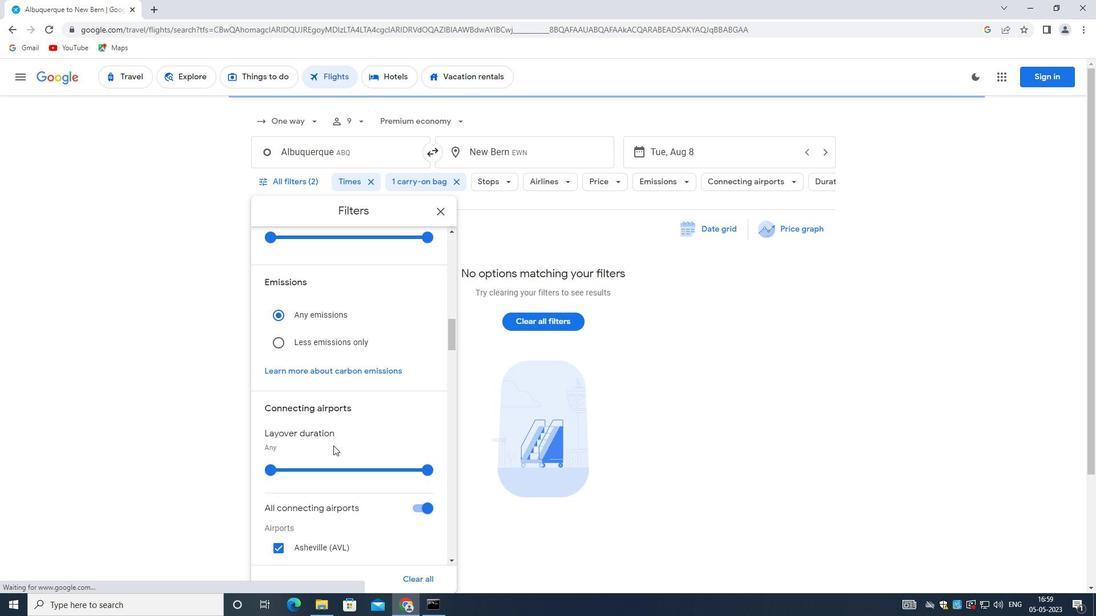 
Action: Mouse moved to (331, 443)
Screenshot: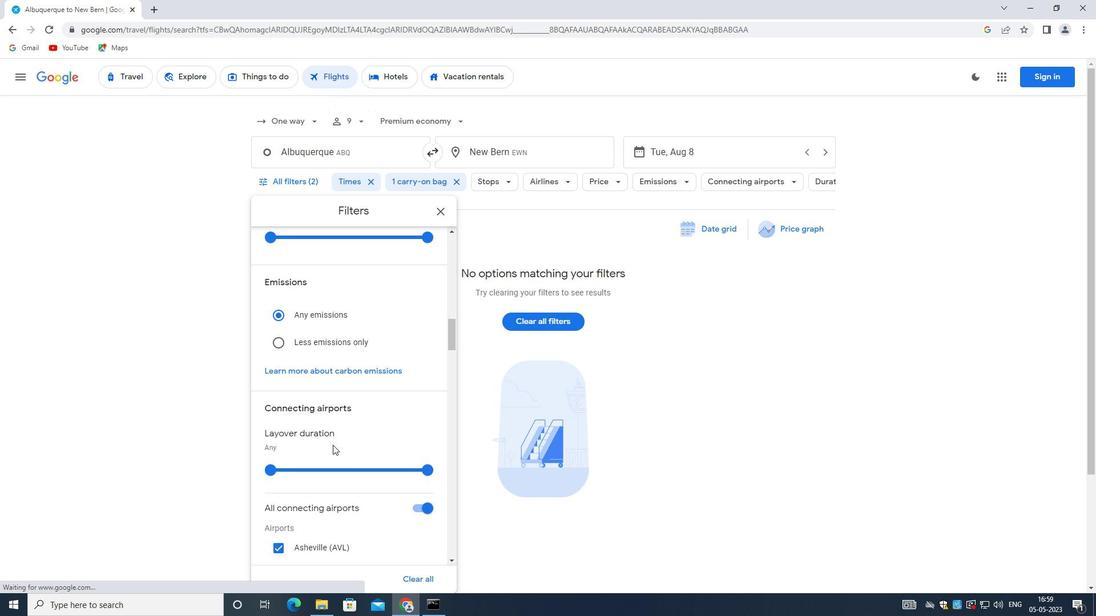 
Action: Mouse scrolled (331, 442) with delta (0, 0)
Screenshot: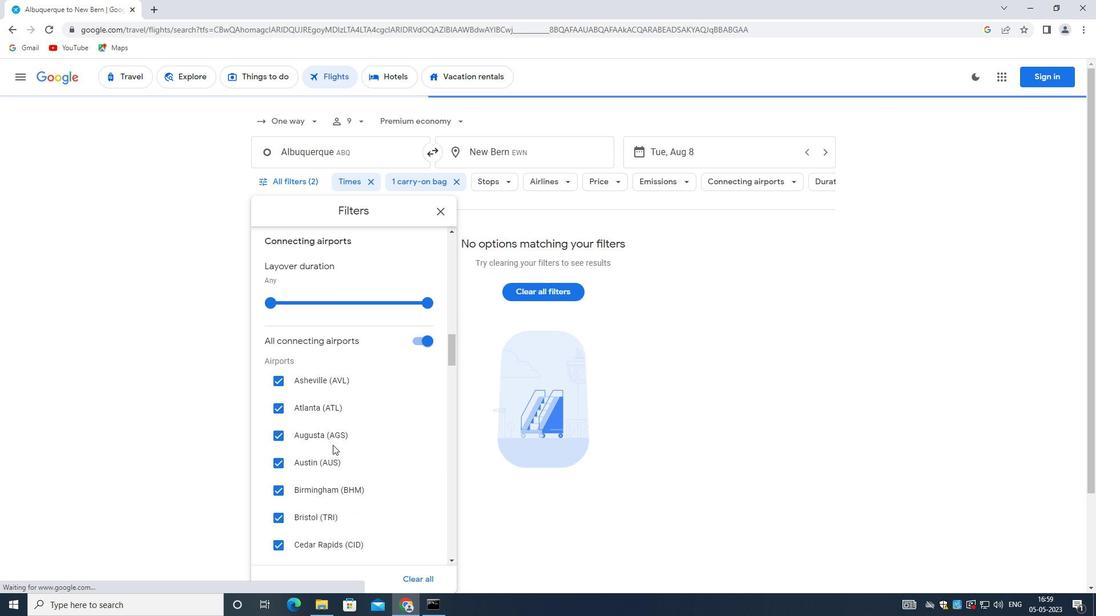 
Action: Mouse moved to (331, 443)
Screenshot: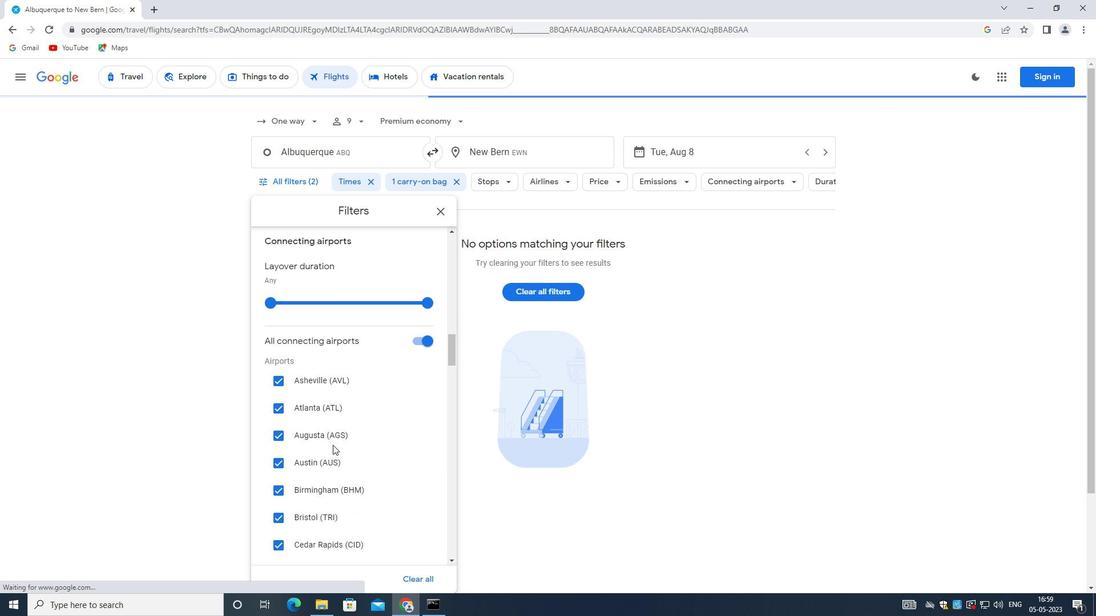 
Action: Mouse scrolled (331, 442) with delta (0, 0)
Screenshot: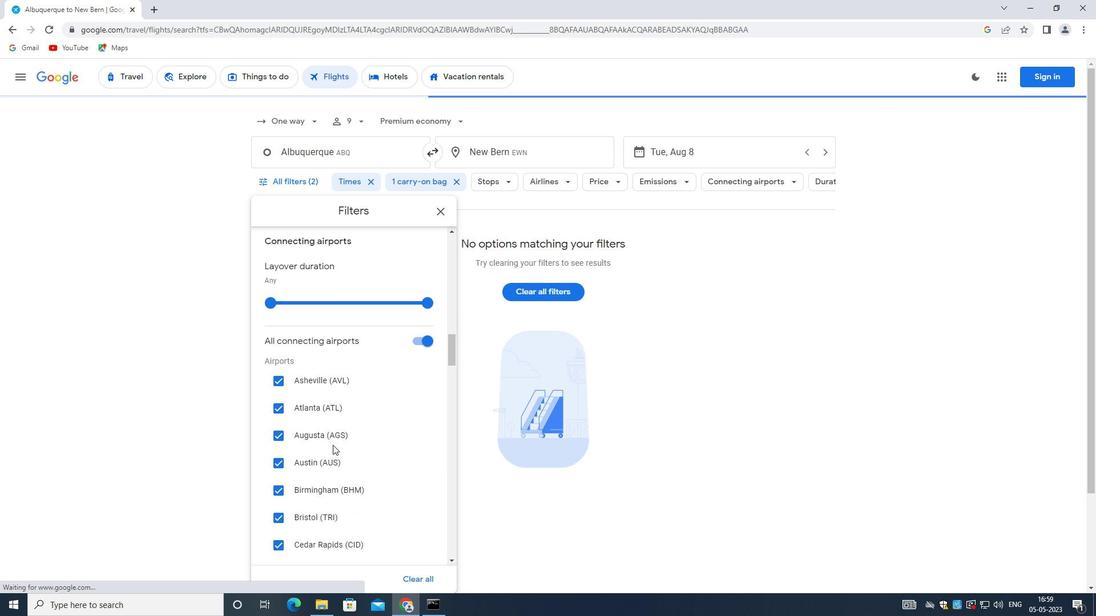 
Action: Mouse scrolled (331, 442) with delta (0, 0)
Screenshot: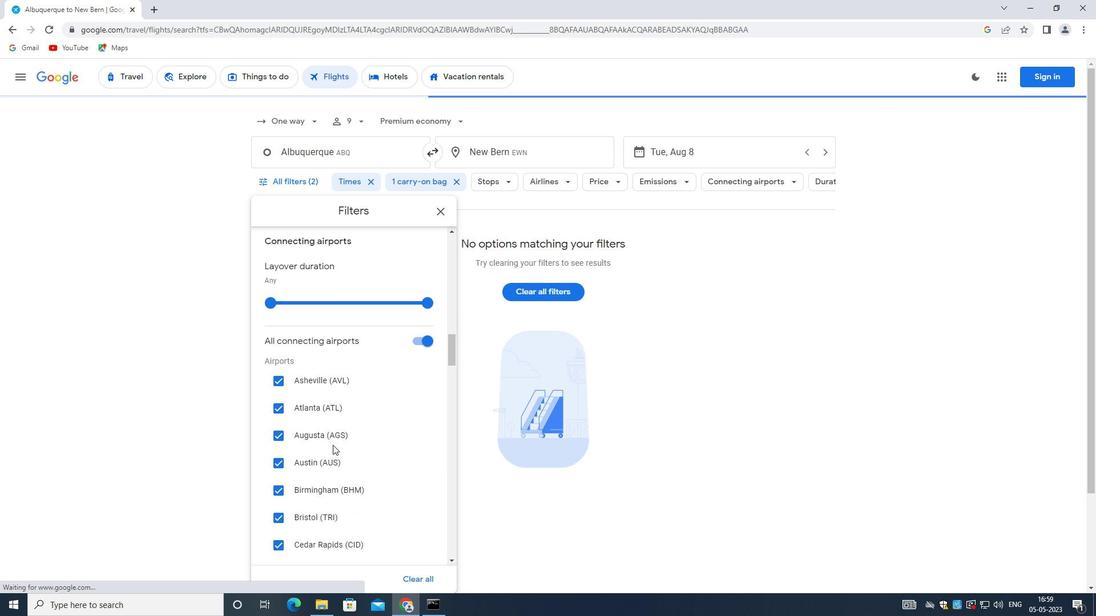 
Action: Mouse scrolled (331, 442) with delta (0, 0)
Screenshot: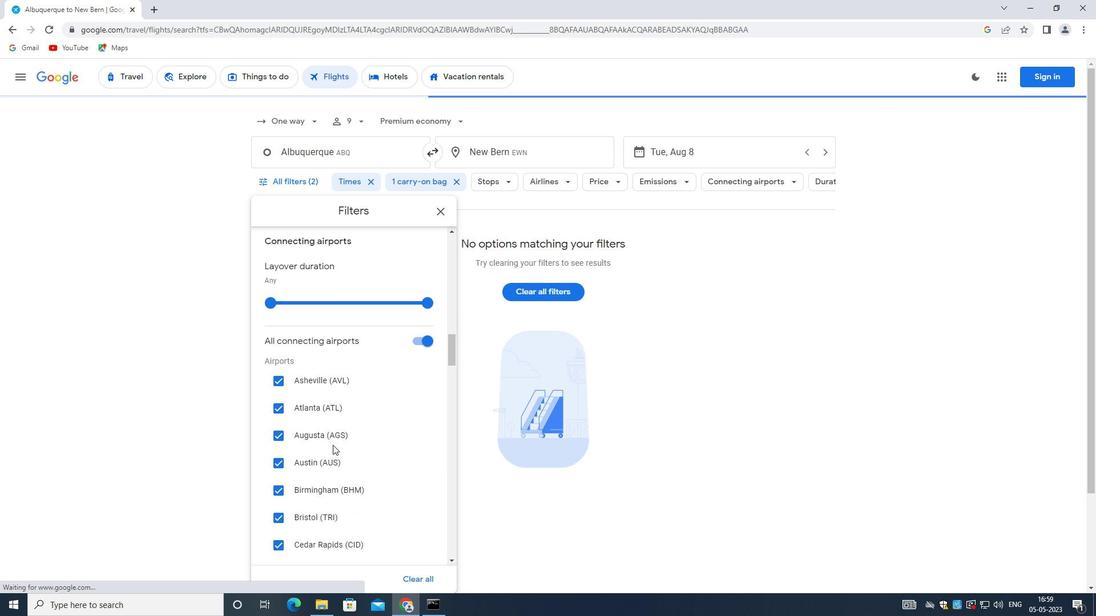 
Action: Mouse scrolled (331, 442) with delta (0, 0)
Screenshot: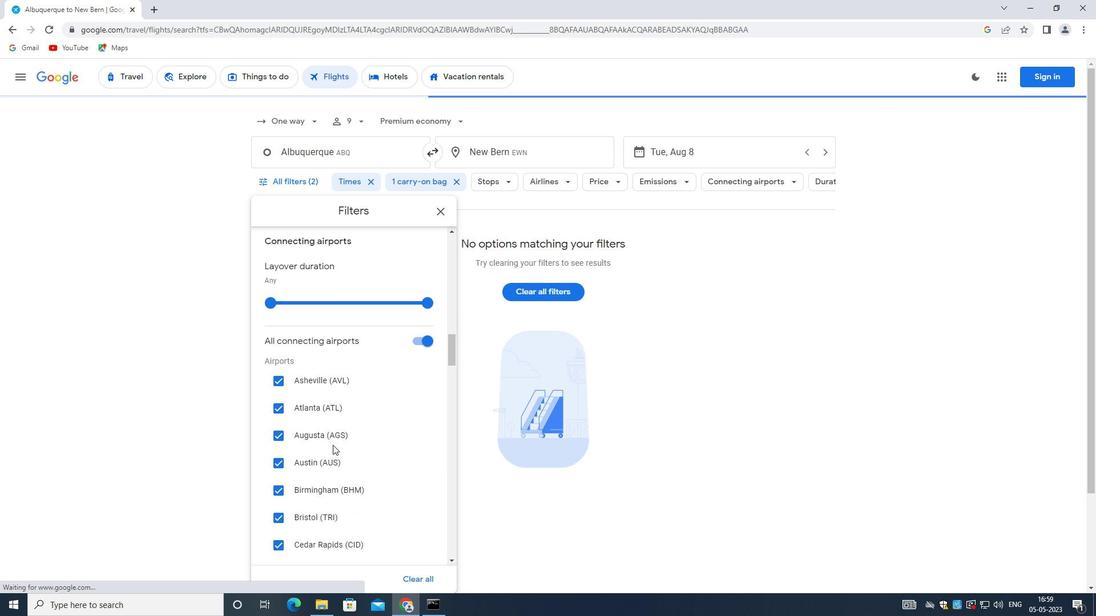 
Action: Mouse scrolled (331, 442) with delta (0, 0)
Screenshot: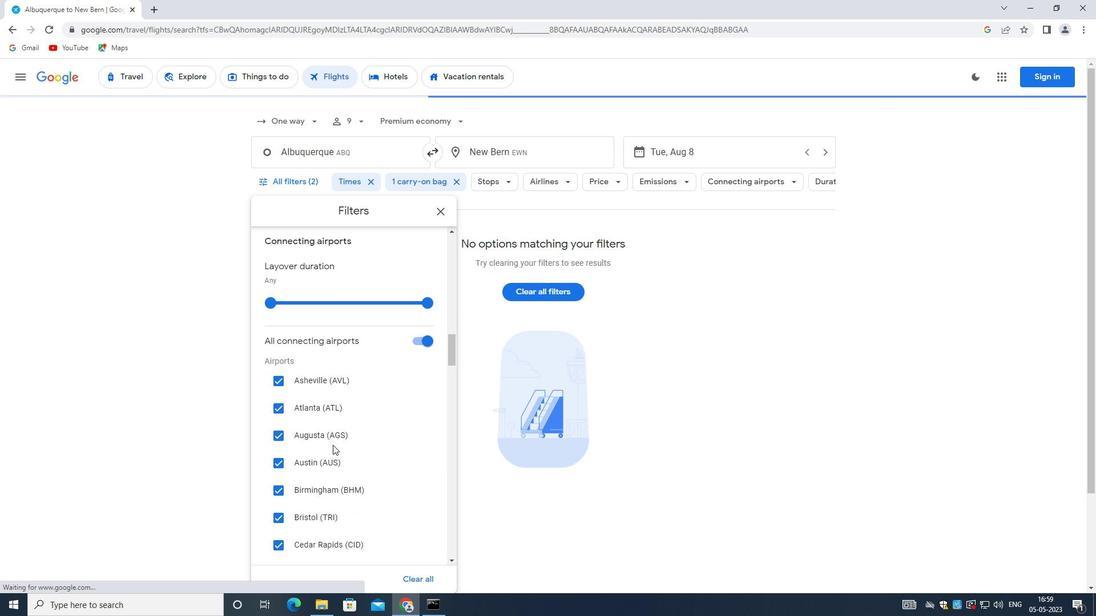 
Action: Mouse scrolled (331, 442) with delta (0, 0)
Screenshot: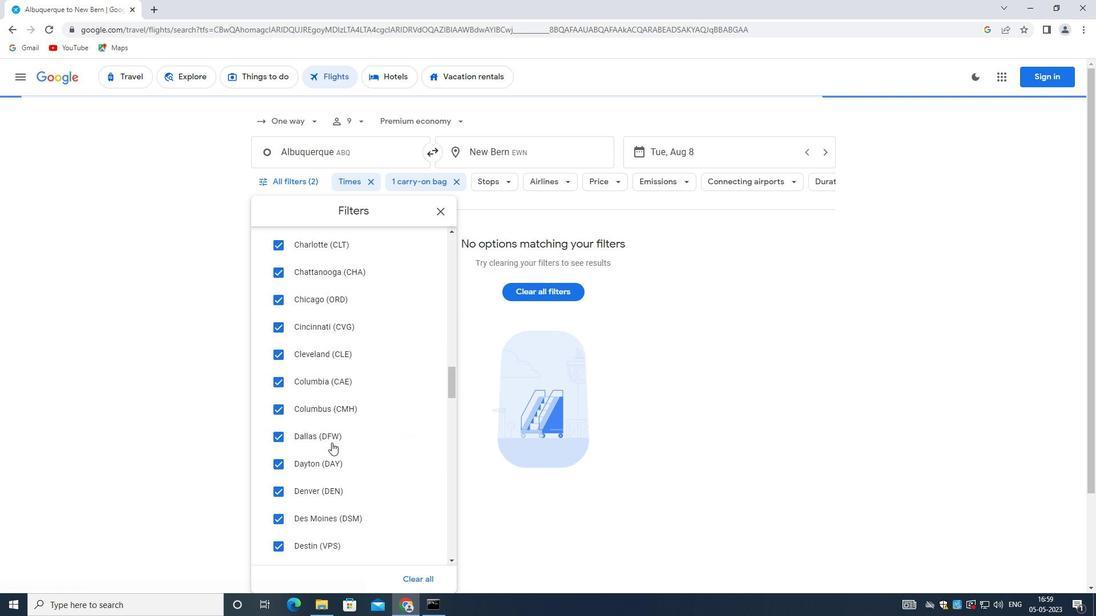 
Action: Mouse scrolled (331, 442) with delta (0, 0)
Screenshot: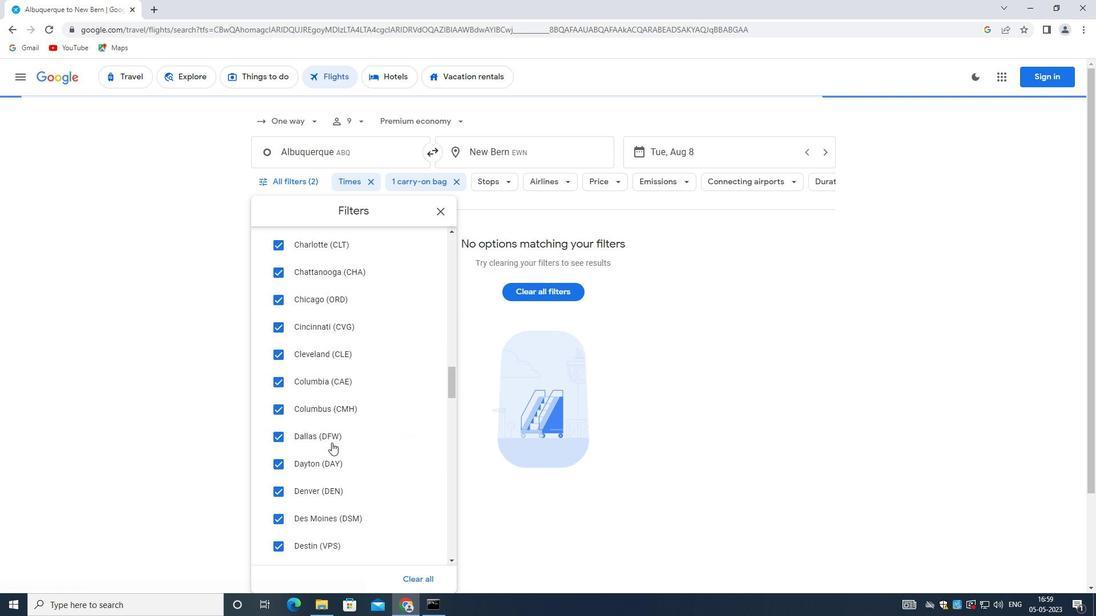 
Action: Mouse scrolled (331, 442) with delta (0, 0)
Screenshot: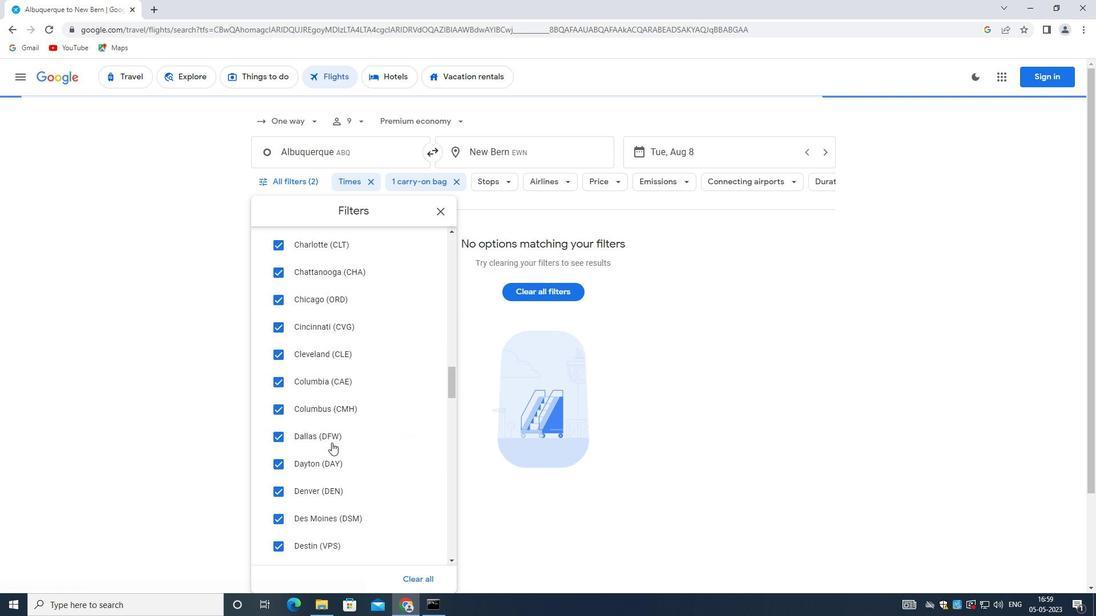 
Action: Mouse scrolled (331, 441) with delta (0, -1)
Screenshot: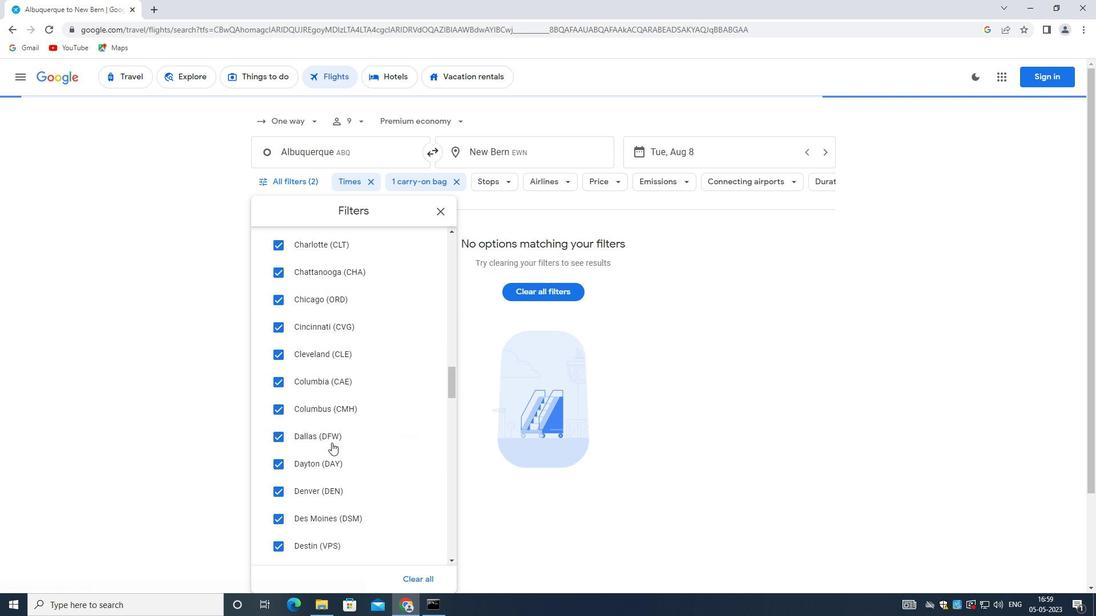 
Action: Mouse moved to (330, 443)
Screenshot: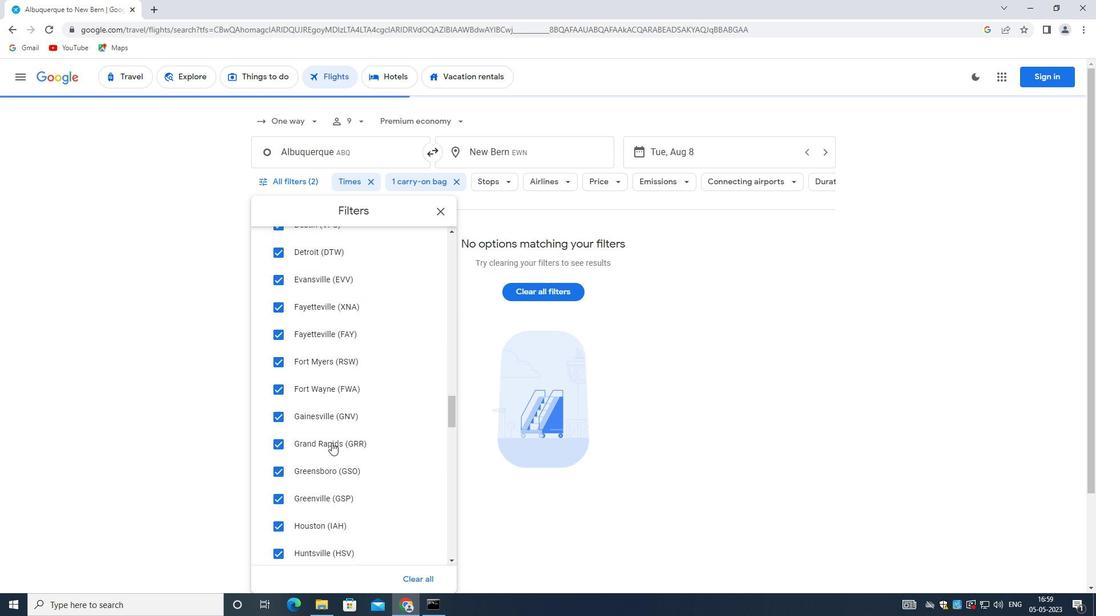 
Action: Mouse scrolled (330, 442) with delta (0, 0)
Screenshot: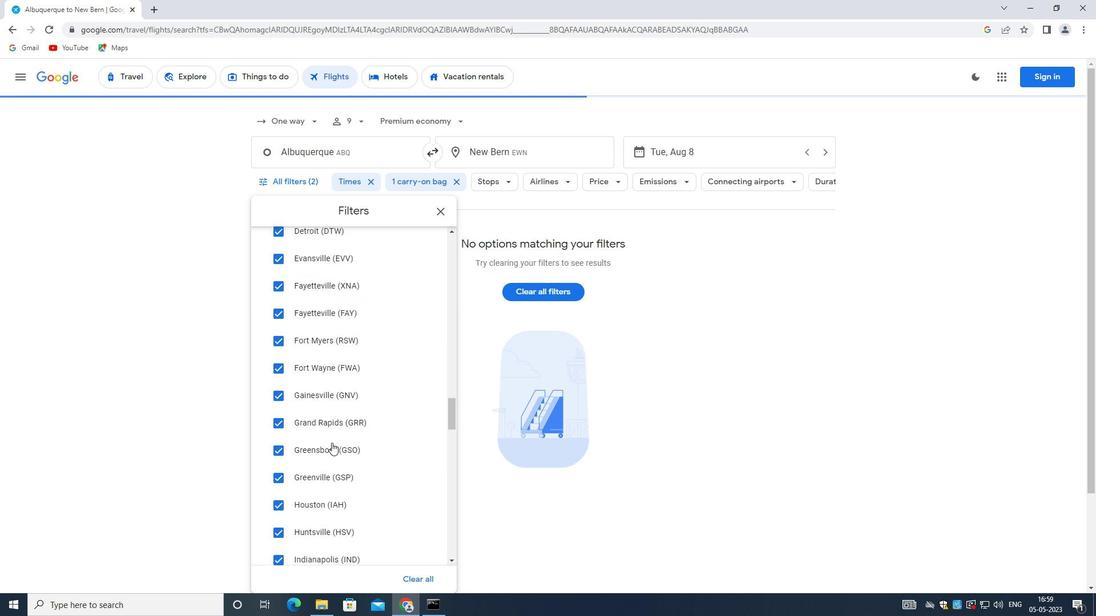 
Action: Mouse scrolled (330, 442) with delta (0, 0)
Screenshot: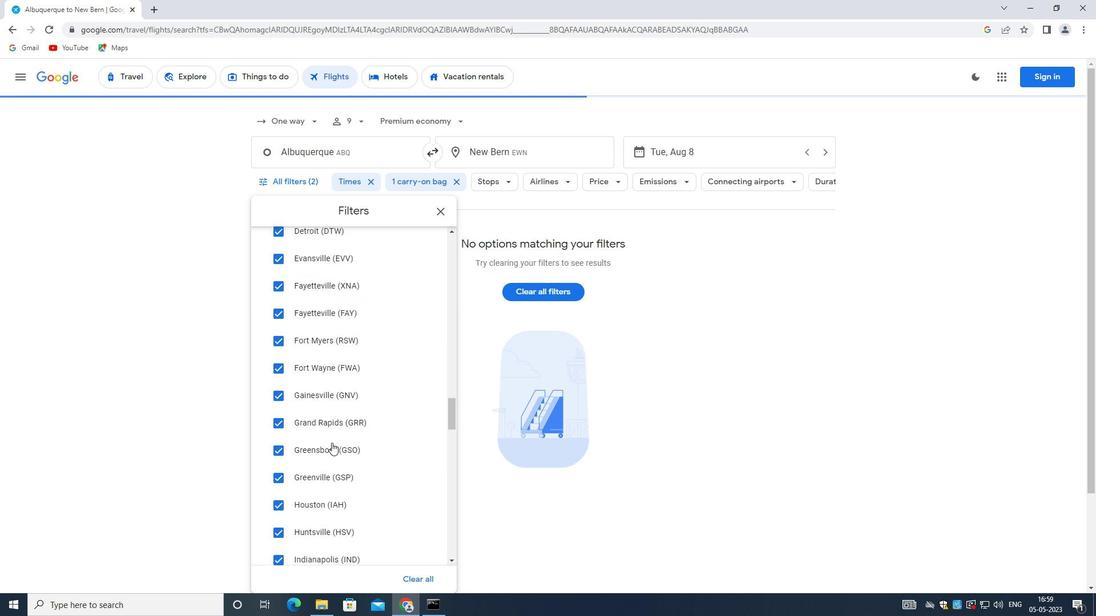 
Action: Mouse scrolled (330, 442) with delta (0, 0)
Screenshot: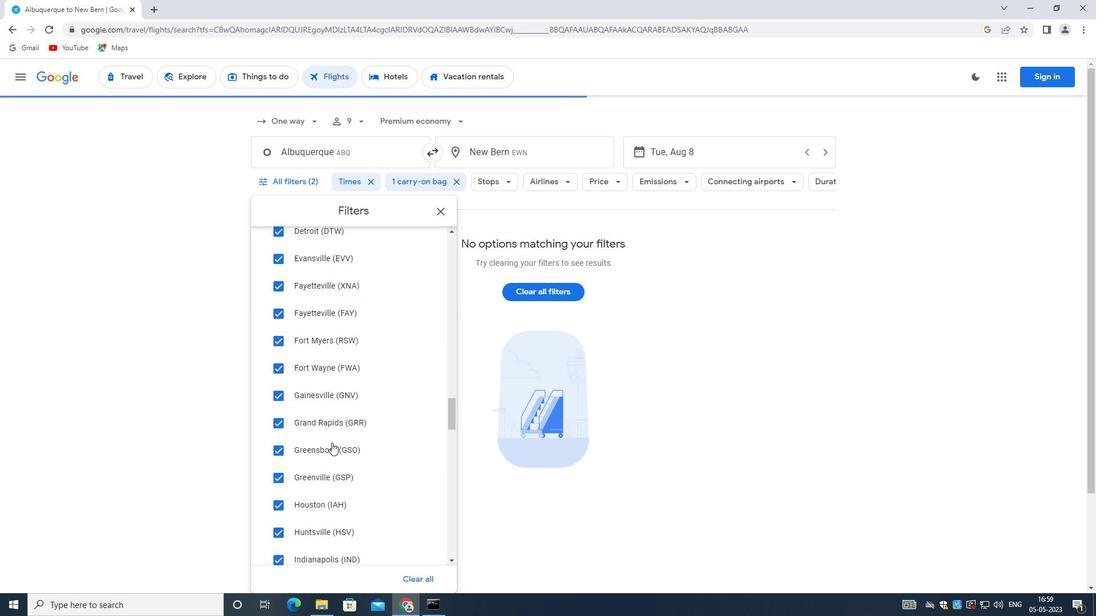
Action: Mouse scrolled (330, 442) with delta (0, 0)
Screenshot: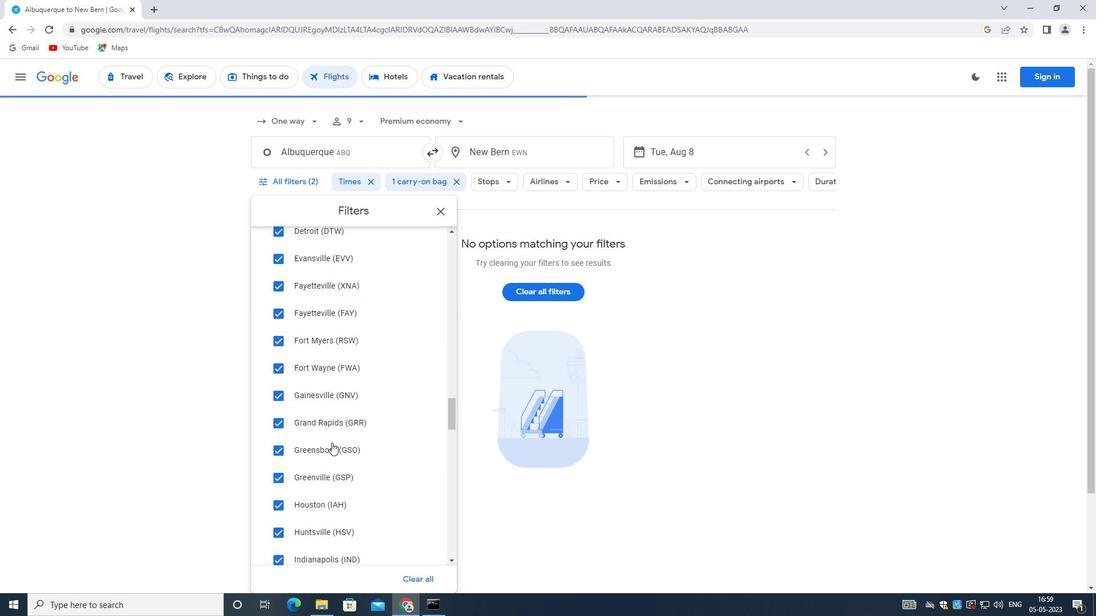
Action: Mouse moved to (329, 442)
Screenshot: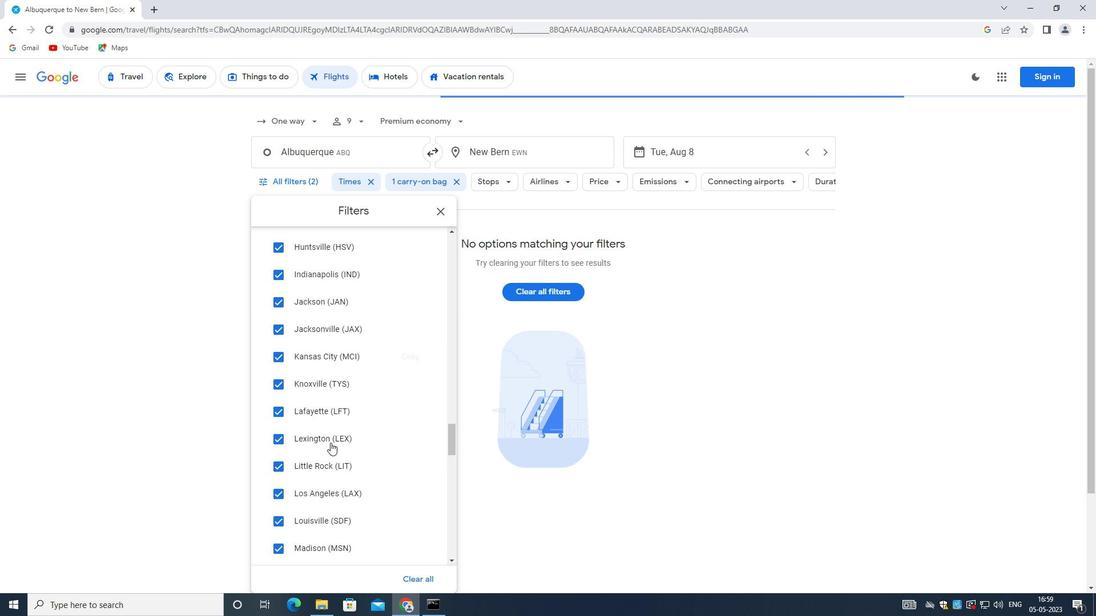 
Action: Mouse scrolled (329, 441) with delta (0, 0)
Screenshot: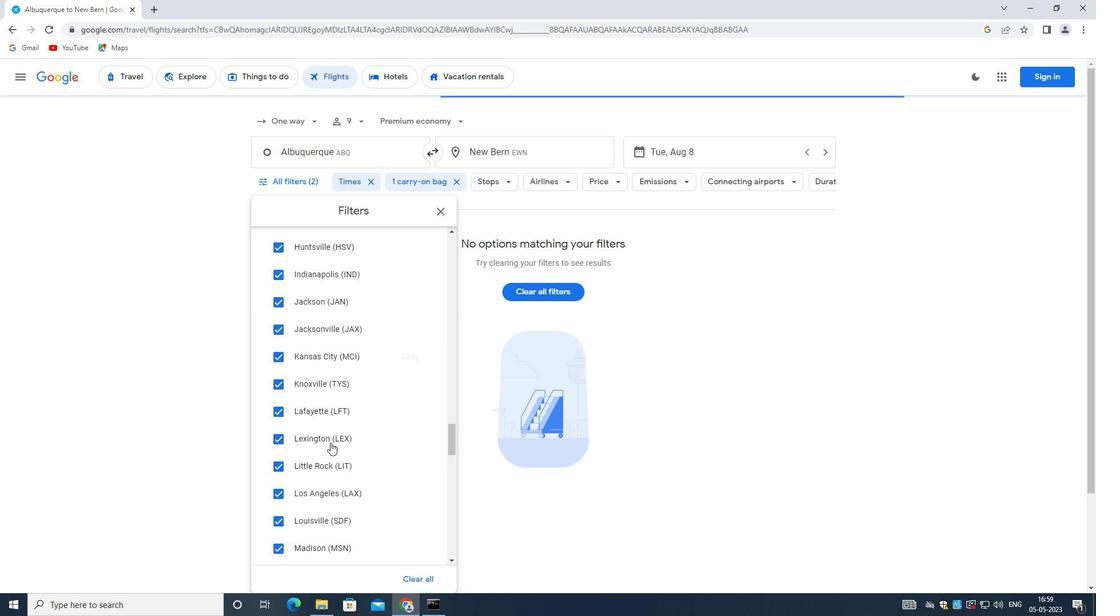 
Action: Mouse scrolled (329, 441) with delta (0, 0)
Screenshot: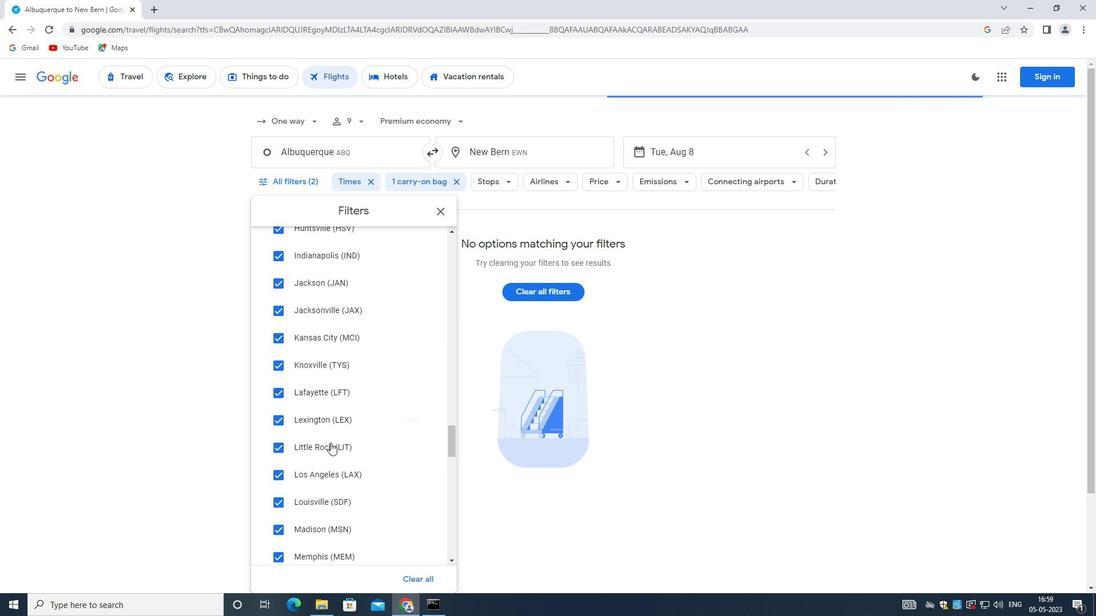 
Action: Mouse scrolled (329, 441) with delta (0, 0)
Screenshot: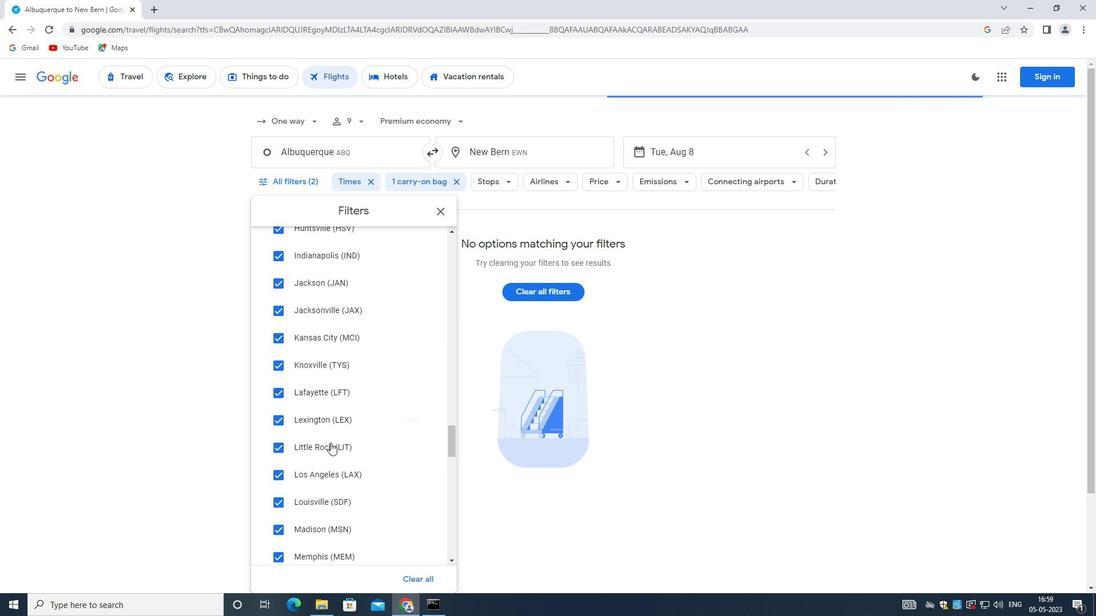 
Action: Mouse scrolled (329, 441) with delta (0, 0)
Screenshot: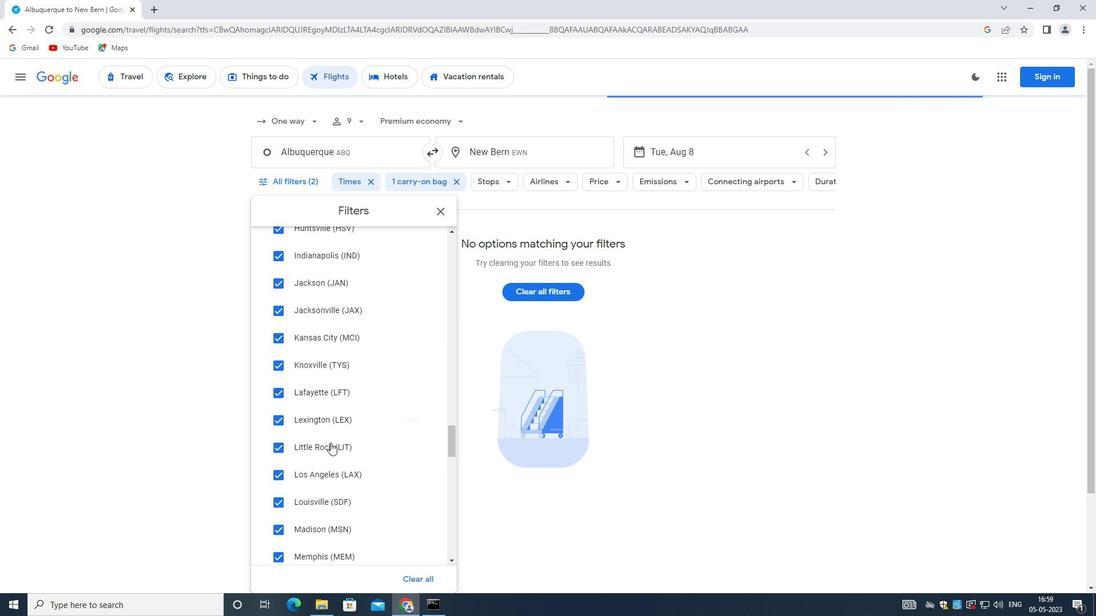 
Action: Mouse scrolled (329, 441) with delta (0, 0)
Screenshot: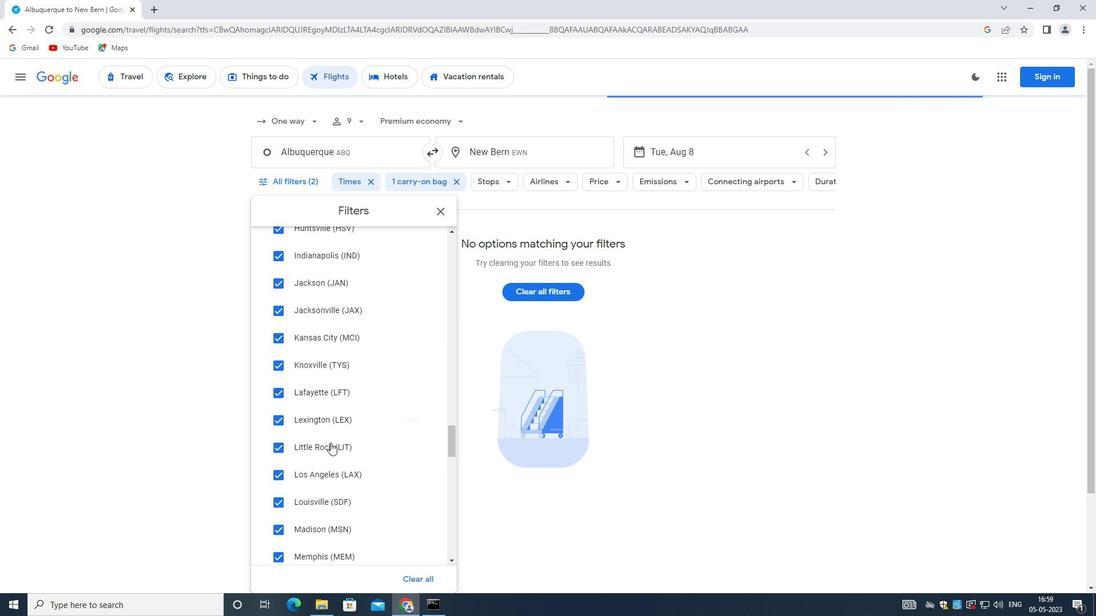 
Action: Mouse moved to (329, 441)
Screenshot: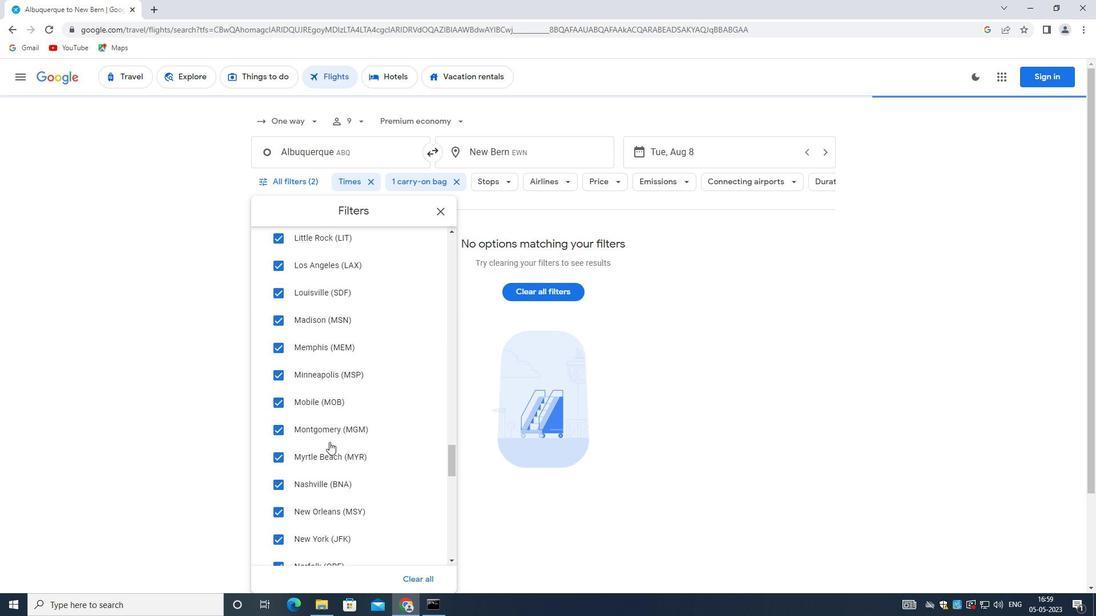 
Action: Mouse scrolled (329, 441) with delta (0, 0)
Screenshot: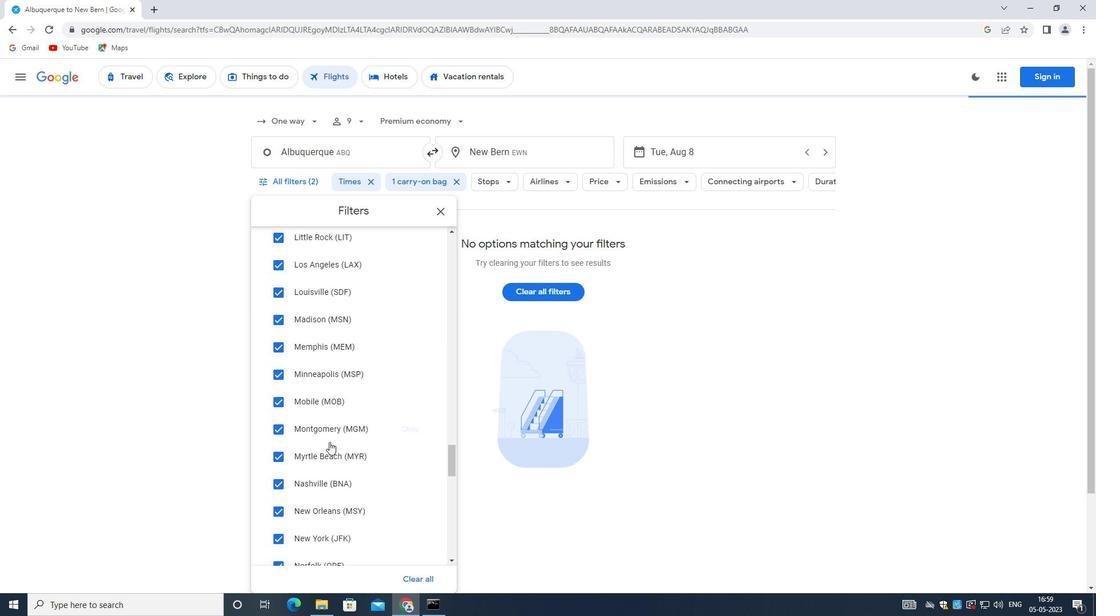 
Action: Mouse scrolled (329, 441) with delta (0, 0)
Screenshot: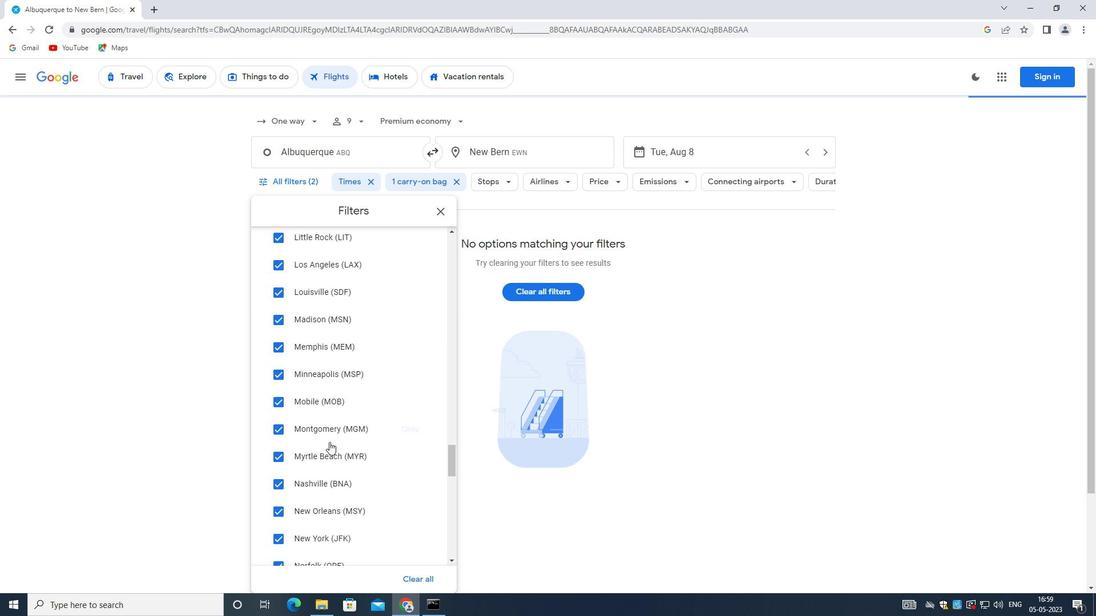 
Action: Mouse scrolled (329, 440) with delta (0, -1)
Screenshot: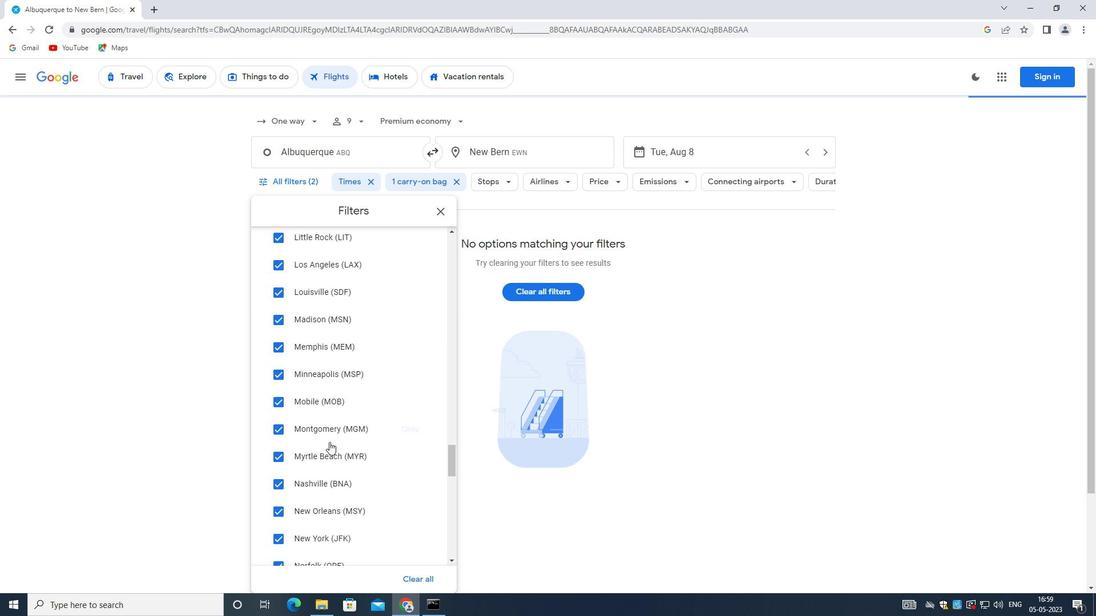 
Action: Mouse scrolled (329, 441) with delta (0, 0)
Screenshot: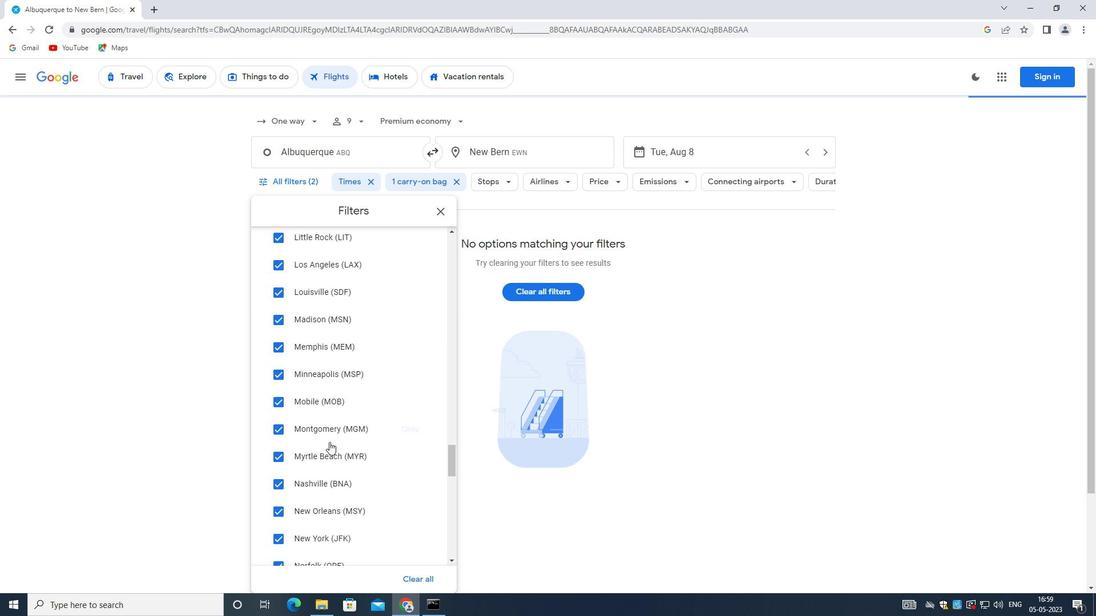 
Action: Mouse scrolled (329, 441) with delta (0, 0)
Screenshot: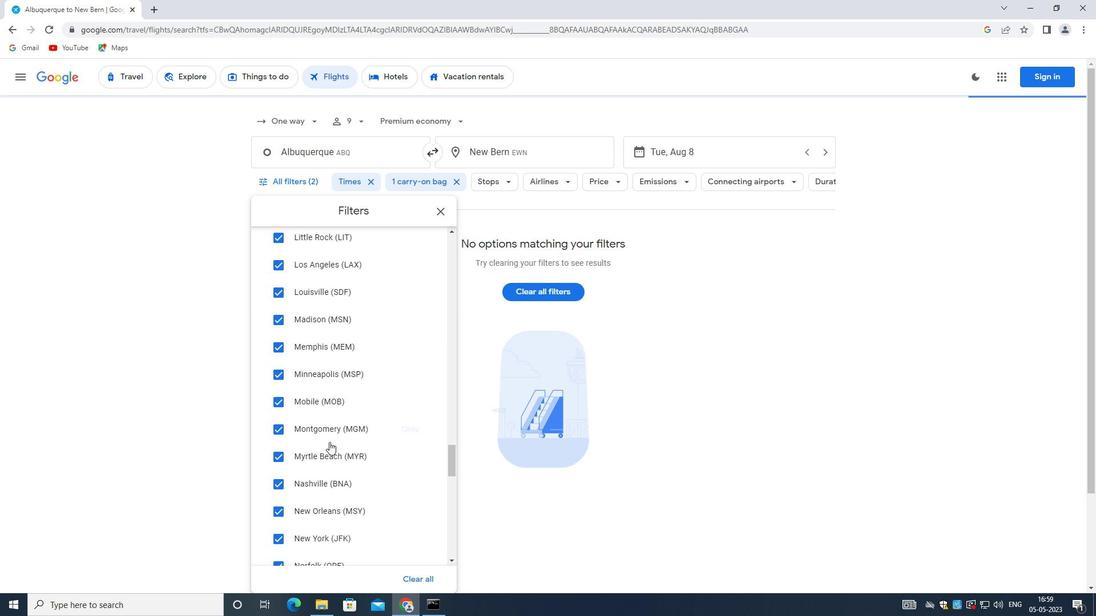 
Action: Mouse scrolled (329, 441) with delta (0, 0)
Screenshot: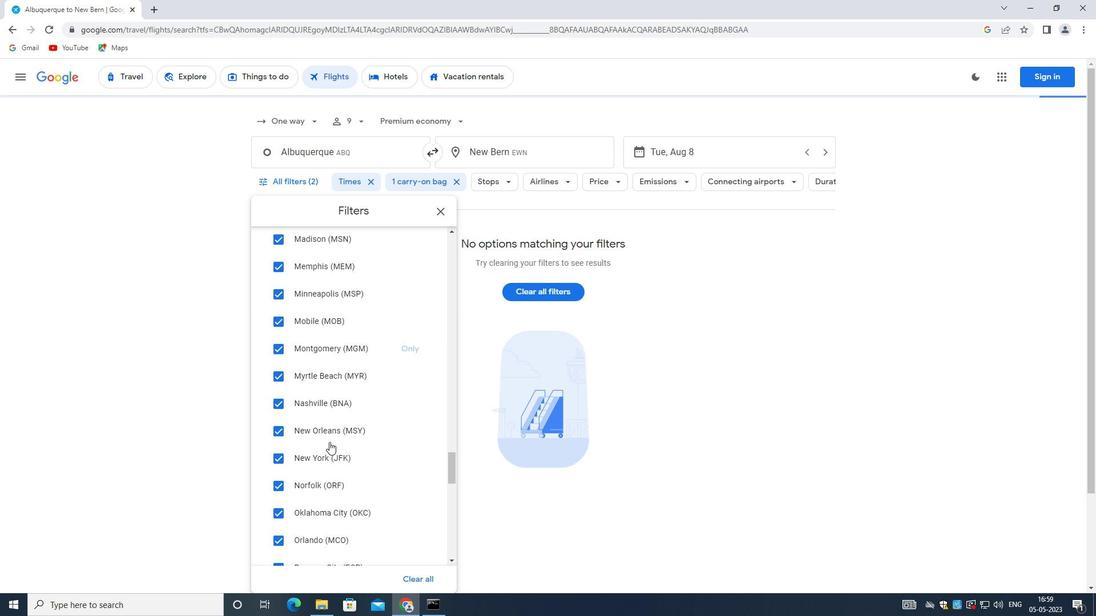 
Action: Mouse scrolled (329, 441) with delta (0, 0)
Screenshot: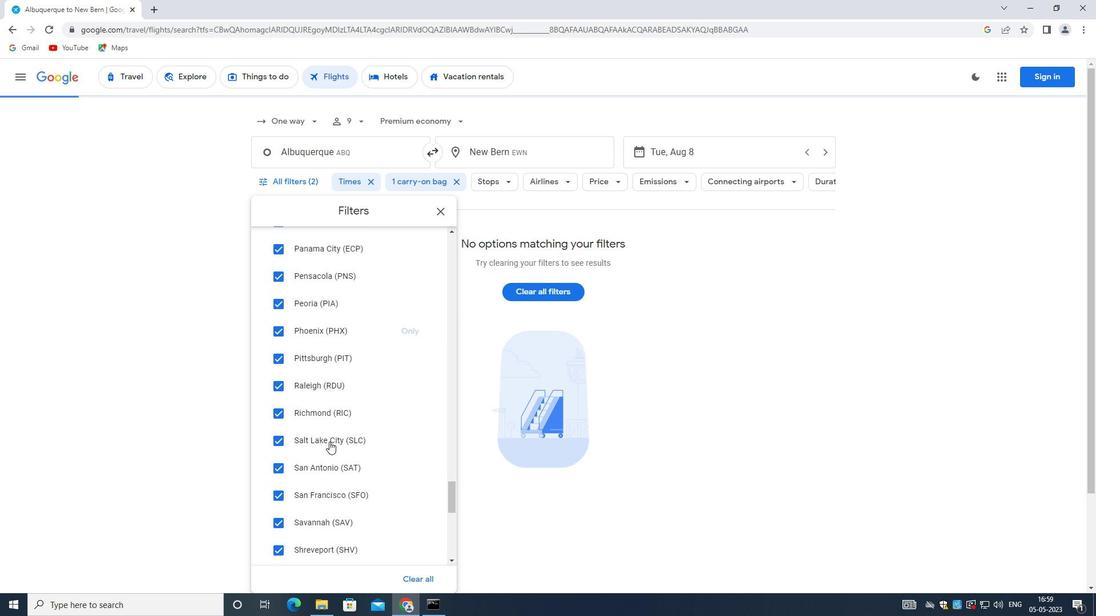 
Action: Mouse scrolled (329, 441) with delta (0, 0)
Screenshot: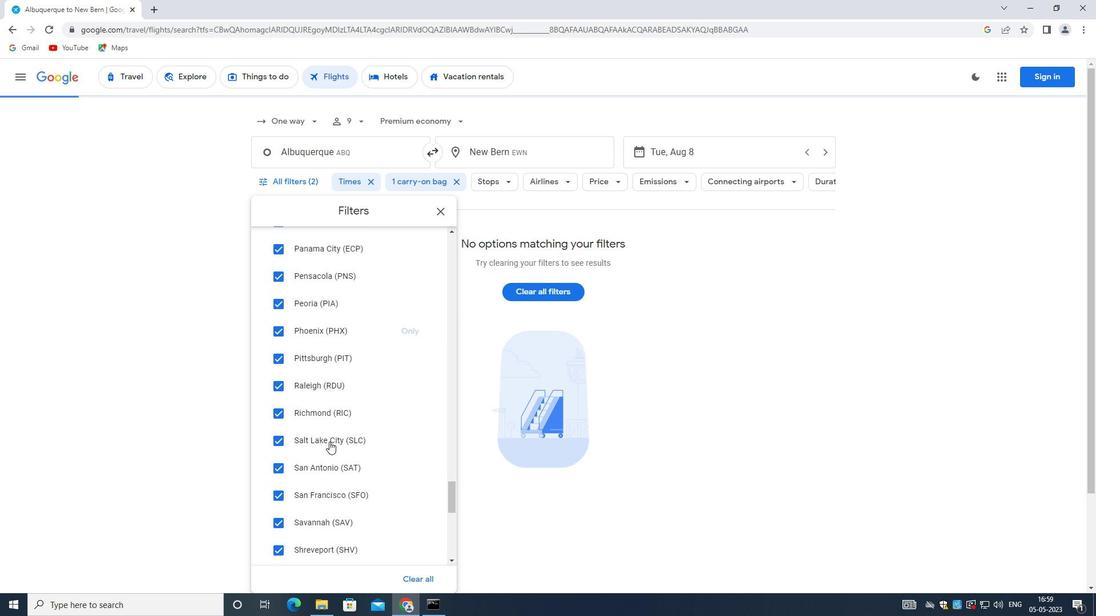 
Action: Mouse scrolled (329, 441) with delta (0, 0)
Screenshot: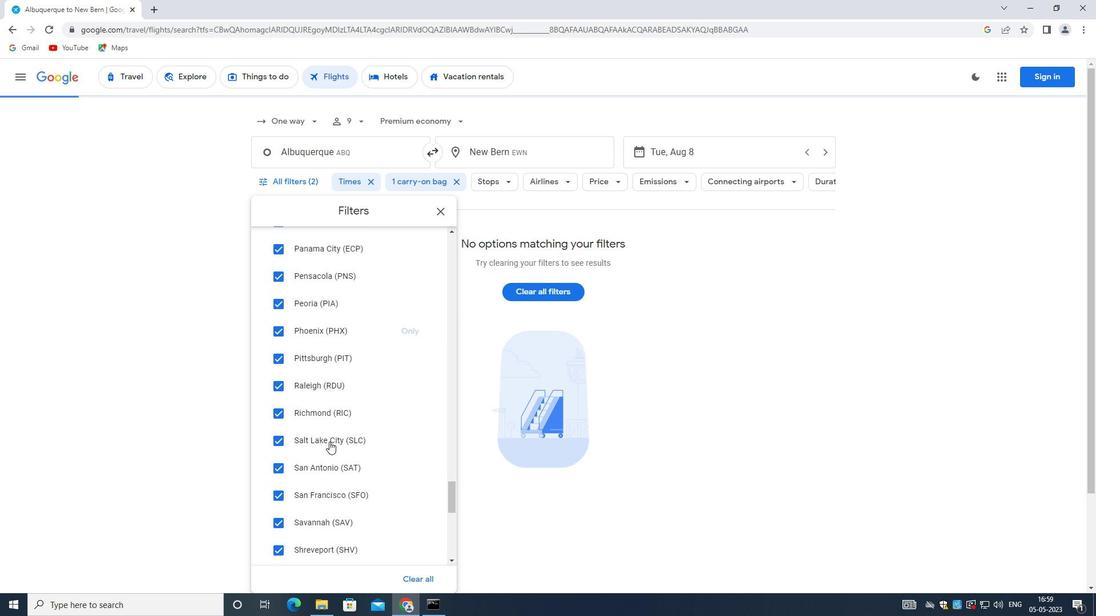 
Action: Mouse scrolled (329, 441) with delta (0, 0)
Screenshot: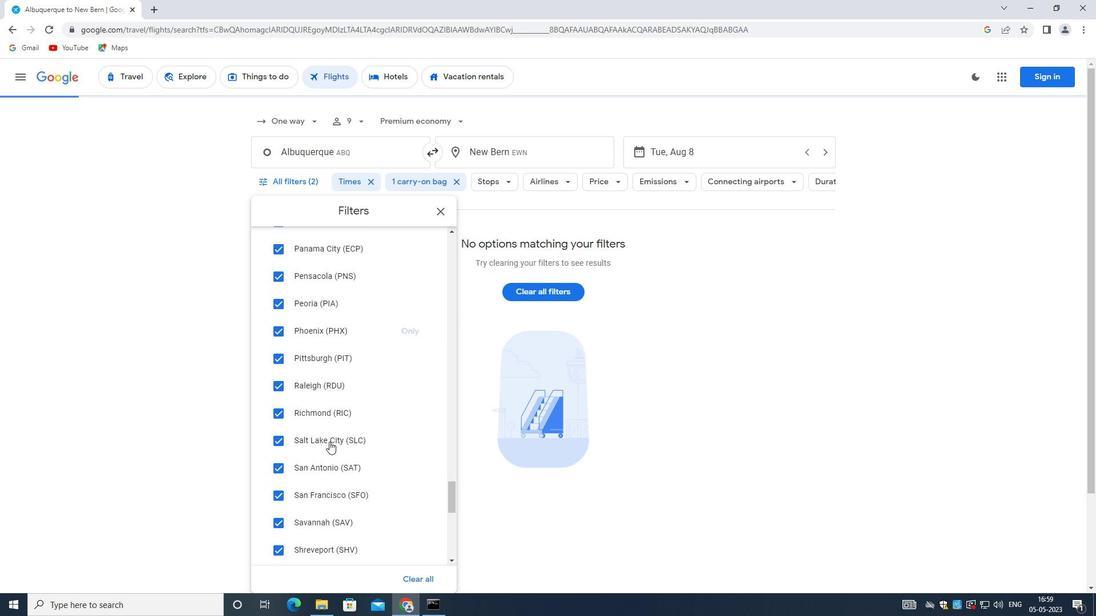 
Action: Mouse scrolled (329, 440) with delta (0, -1)
Screenshot: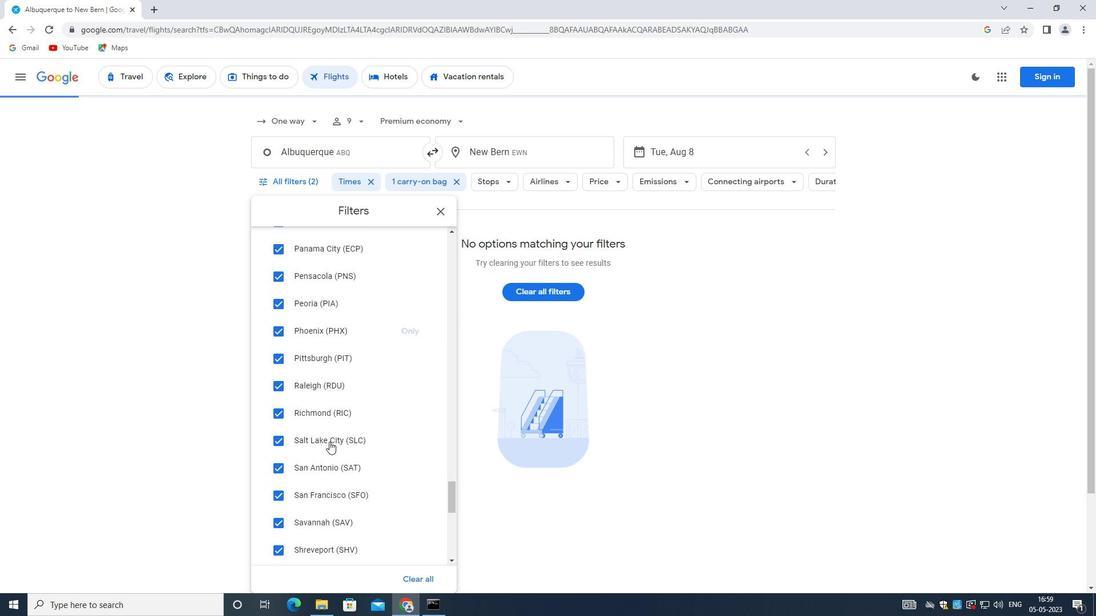 
Action: Mouse scrolled (329, 441) with delta (0, 0)
Screenshot: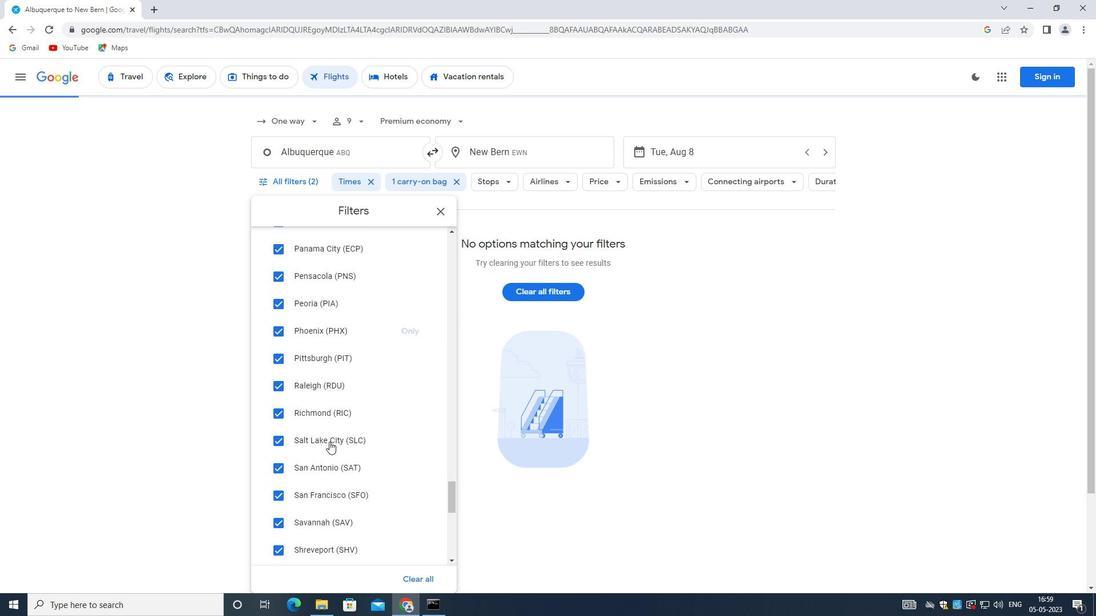 
Action: Mouse moved to (328, 442)
Screenshot: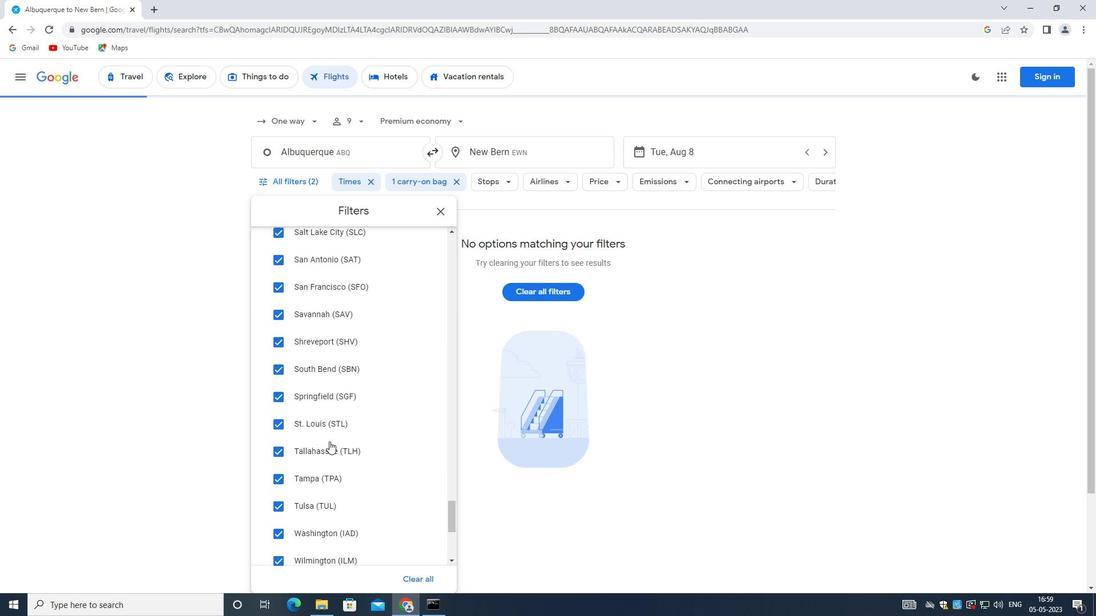 
Action: Mouse scrolled (328, 441) with delta (0, 0)
Screenshot: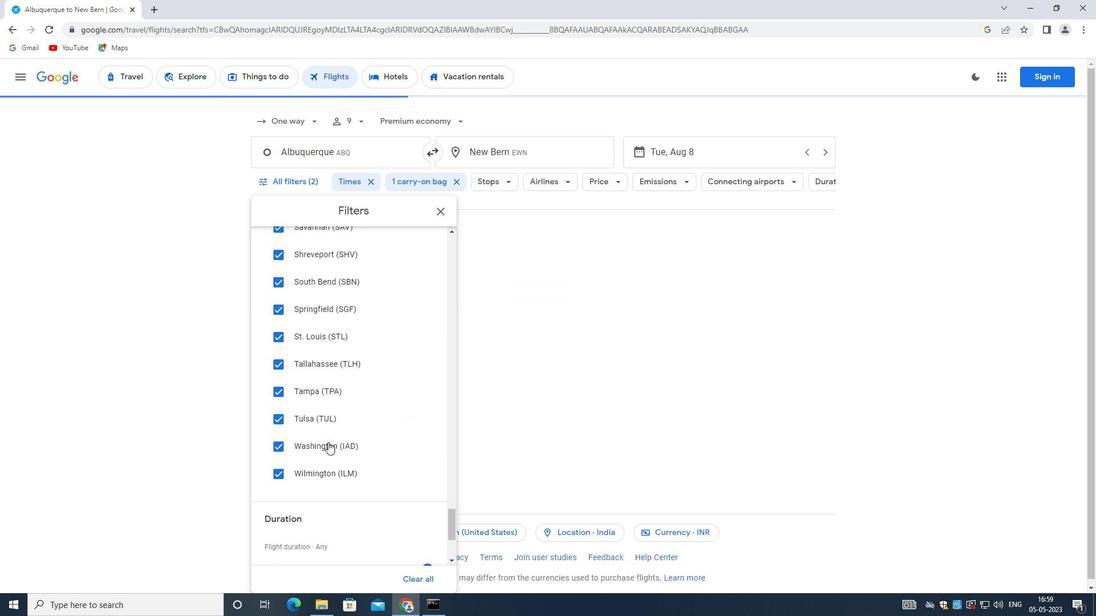 
Action: Mouse scrolled (328, 441) with delta (0, 0)
Screenshot: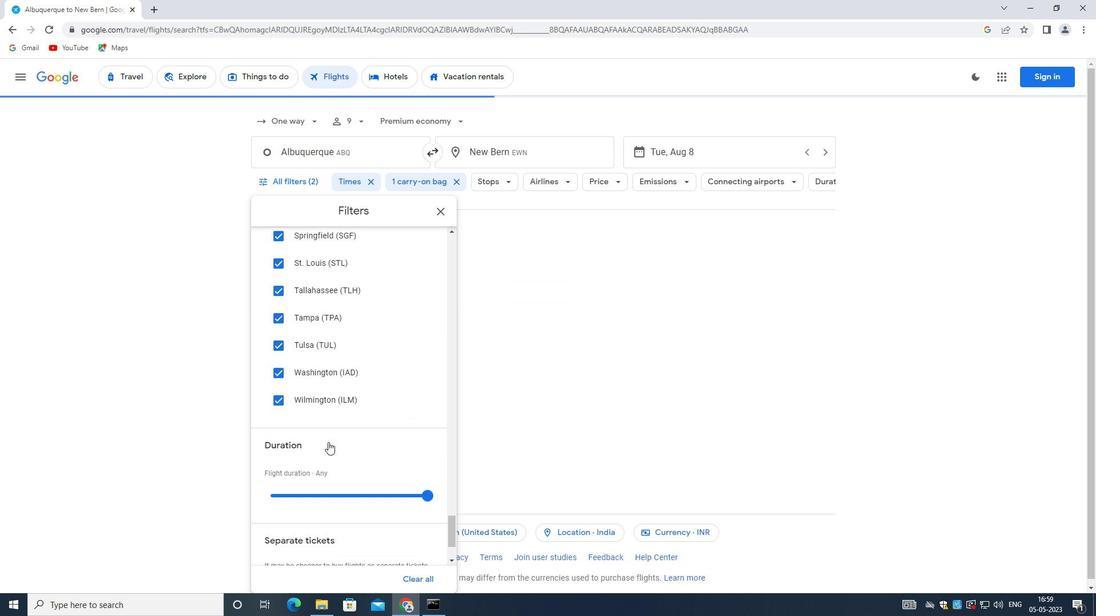 
Action: Mouse scrolled (328, 441) with delta (0, 0)
Screenshot: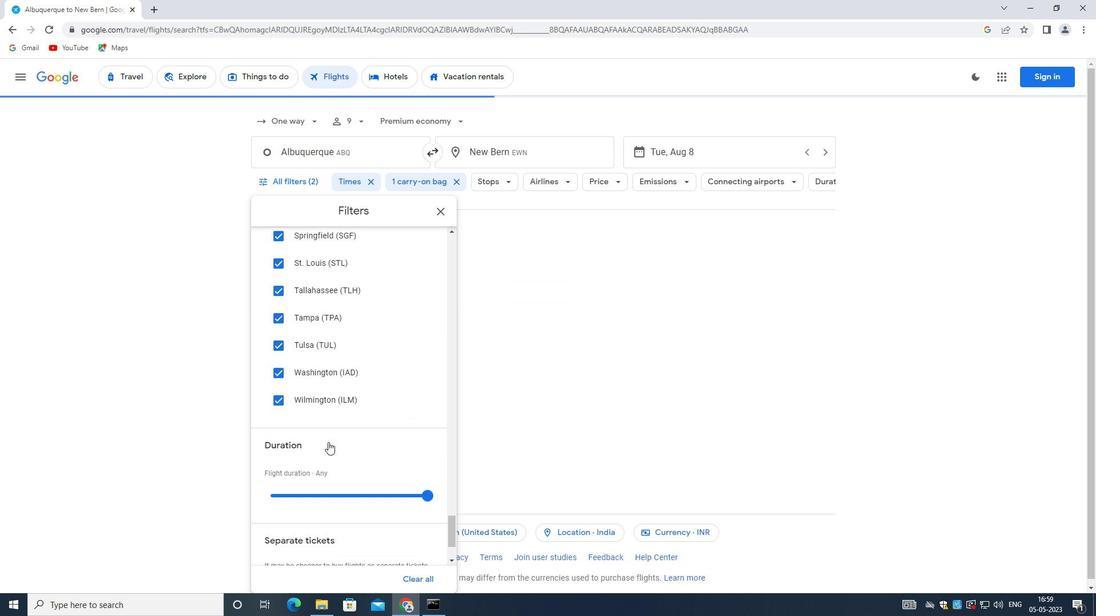 
Action: Mouse scrolled (328, 441) with delta (0, -1)
Screenshot: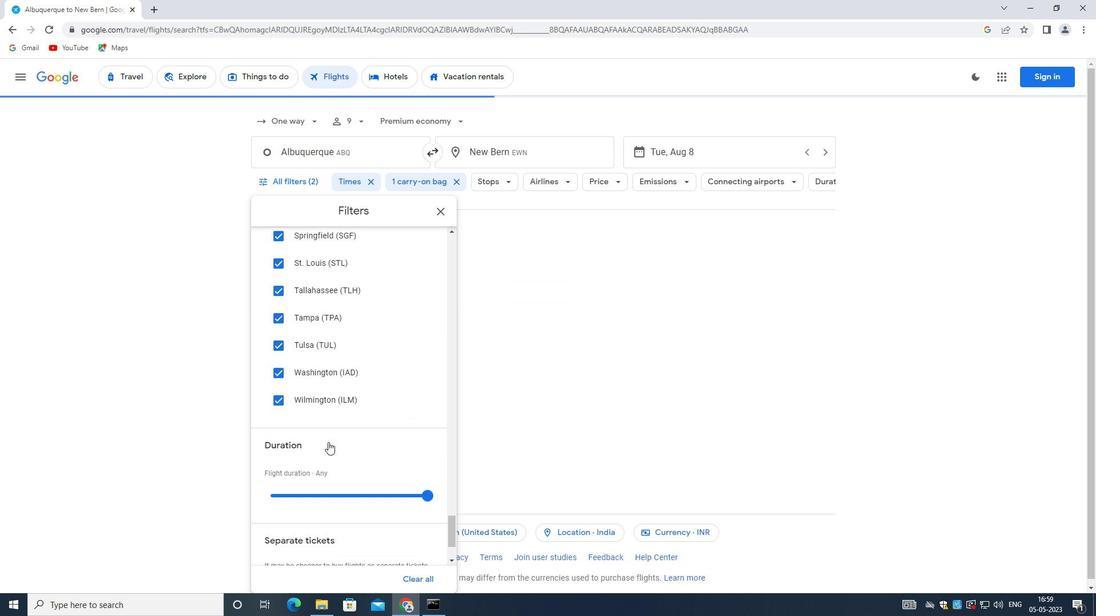 
Action: Mouse scrolled (328, 441) with delta (0, 0)
Screenshot: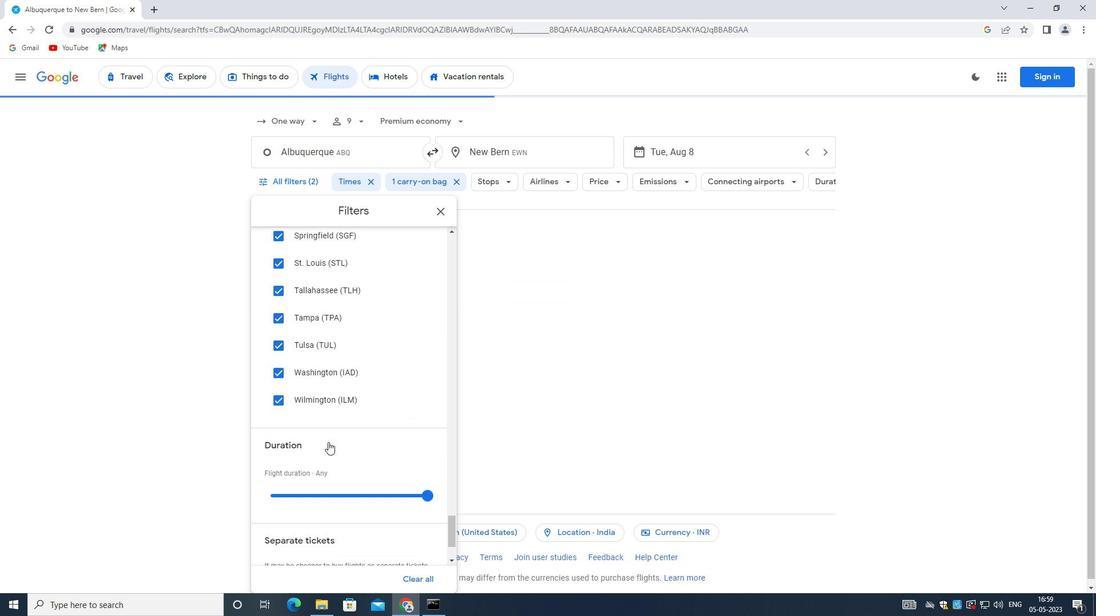 
Action: Mouse scrolled (328, 441) with delta (0, 0)
Screenshot: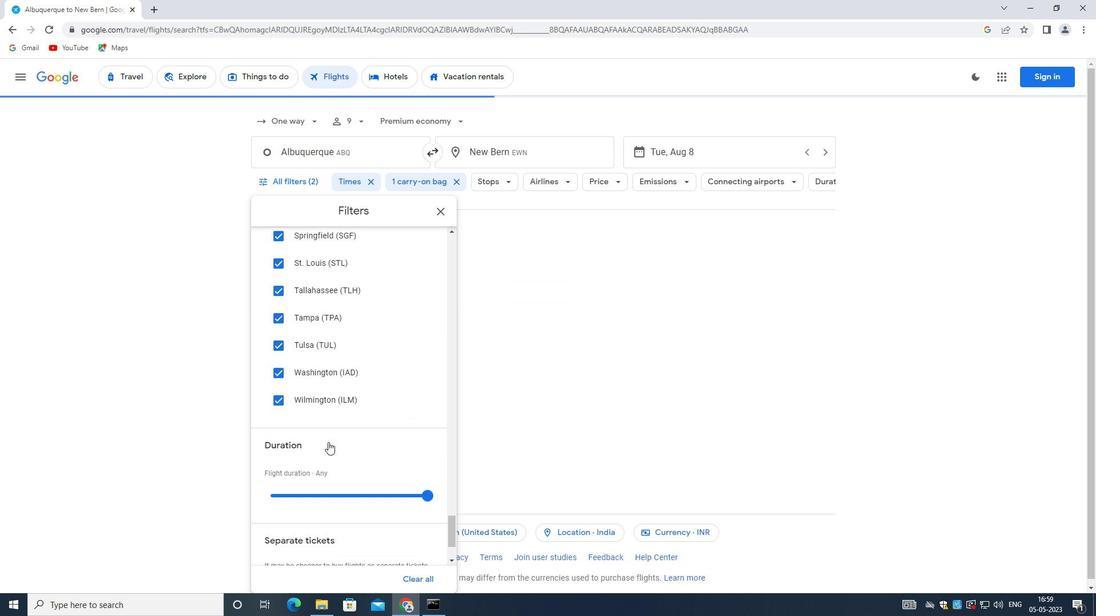 
Action: Mouse moved to (326, 442)
Screenshot: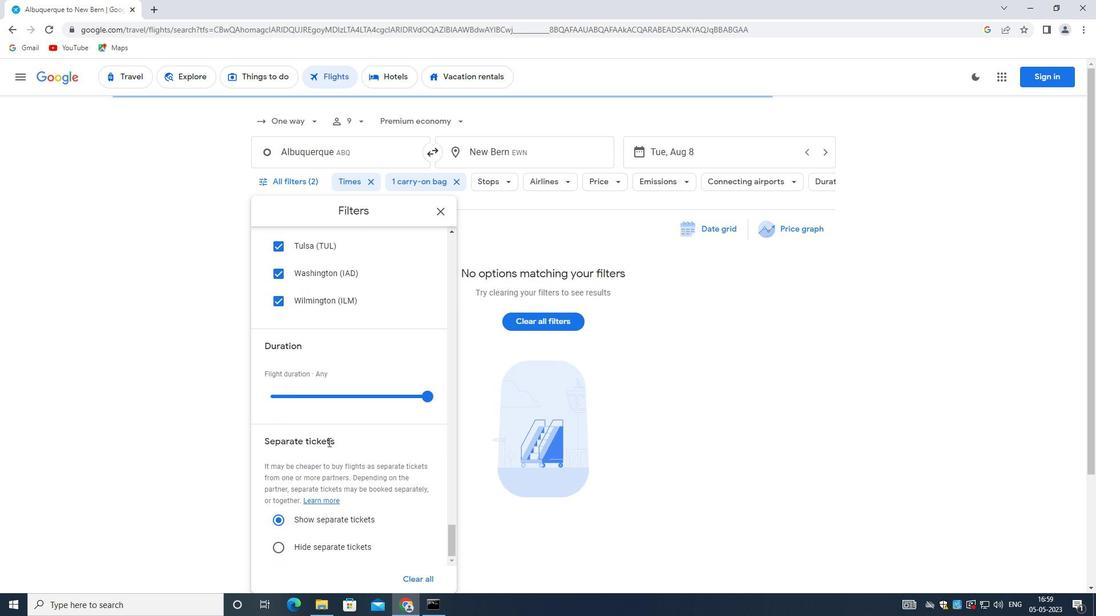 
Action: Mouse scrolled (326, 441) with delta (0, 0)
Screenshot: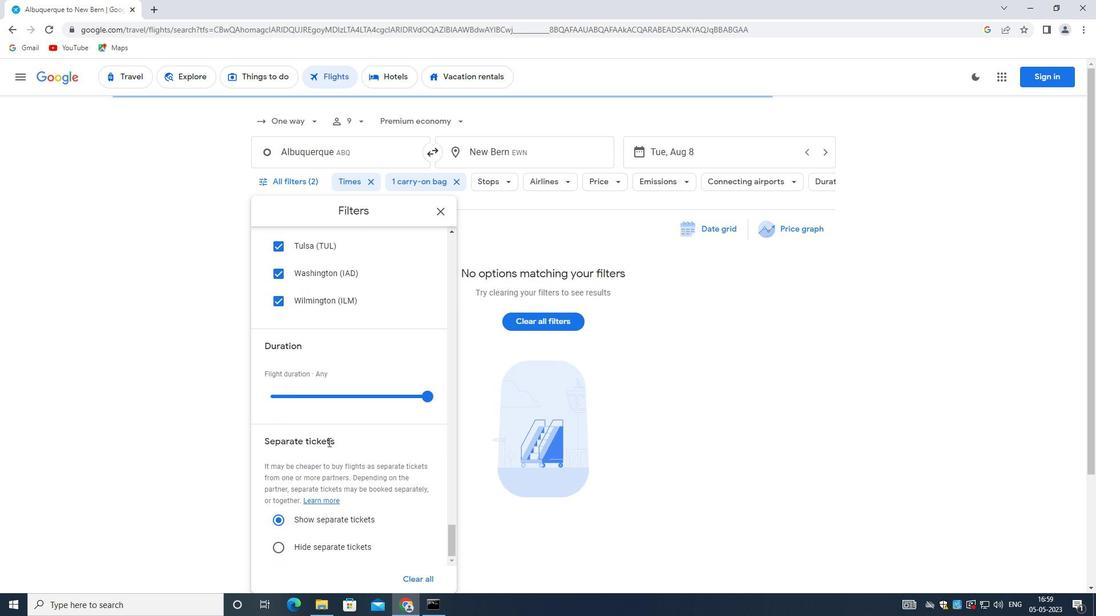 
Action: Mouse scrolled (326, 441) with delta (0, 0)
Screenshot: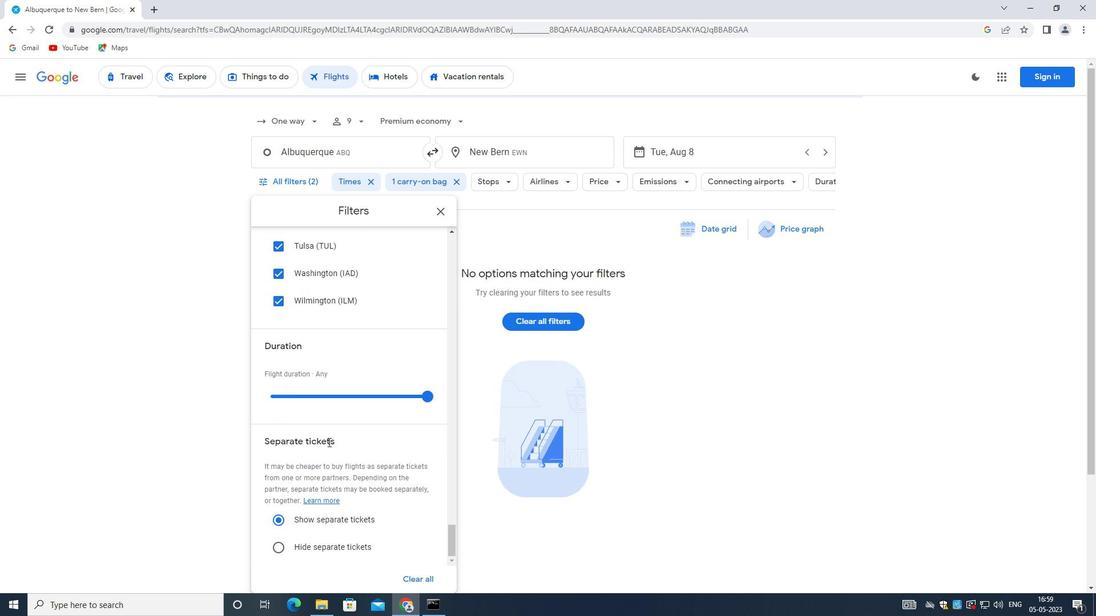 
Action: Mouse scrolled (326, 441) with delta (0, 0)
Screenshot: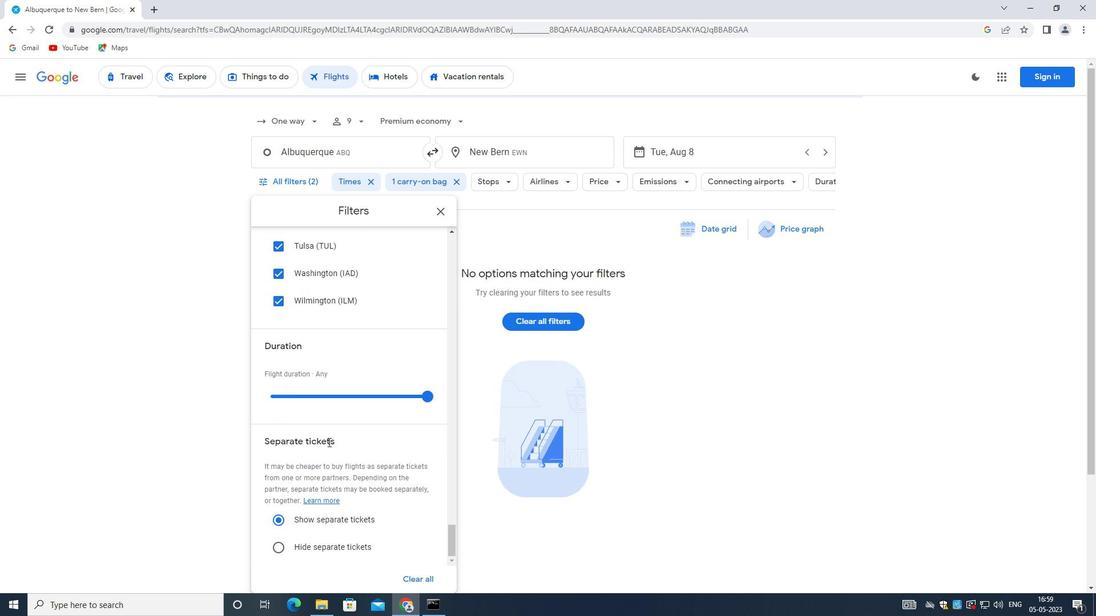 
Action: Mouse scrolled (326, 441) with delta (0, -1)
Screenshot: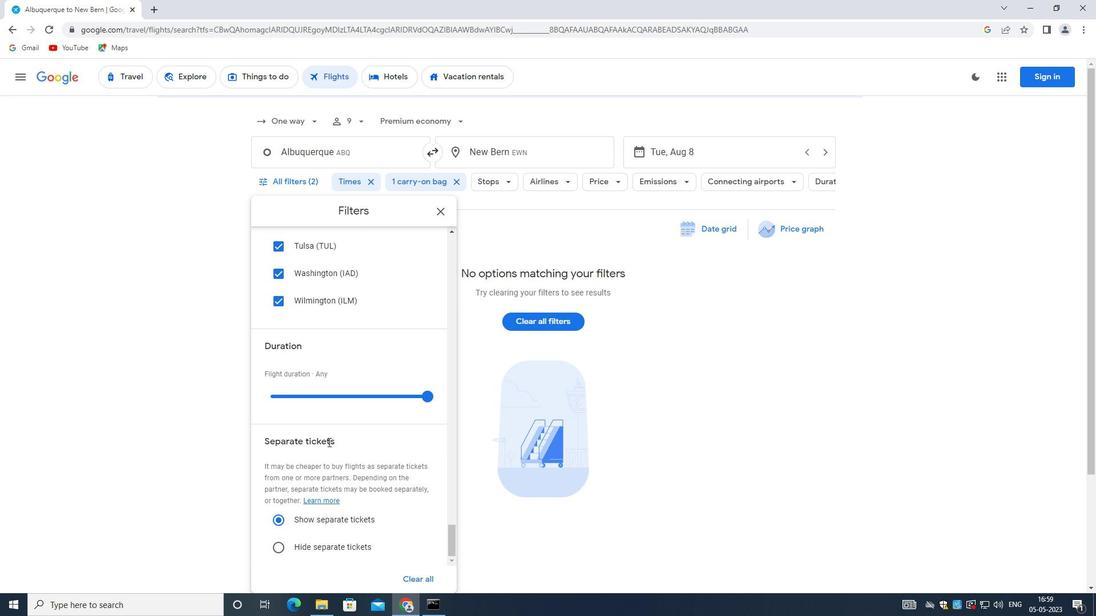 
Action: Mouse scrolled (326, 441) with delta (0, 0)
Screenshot: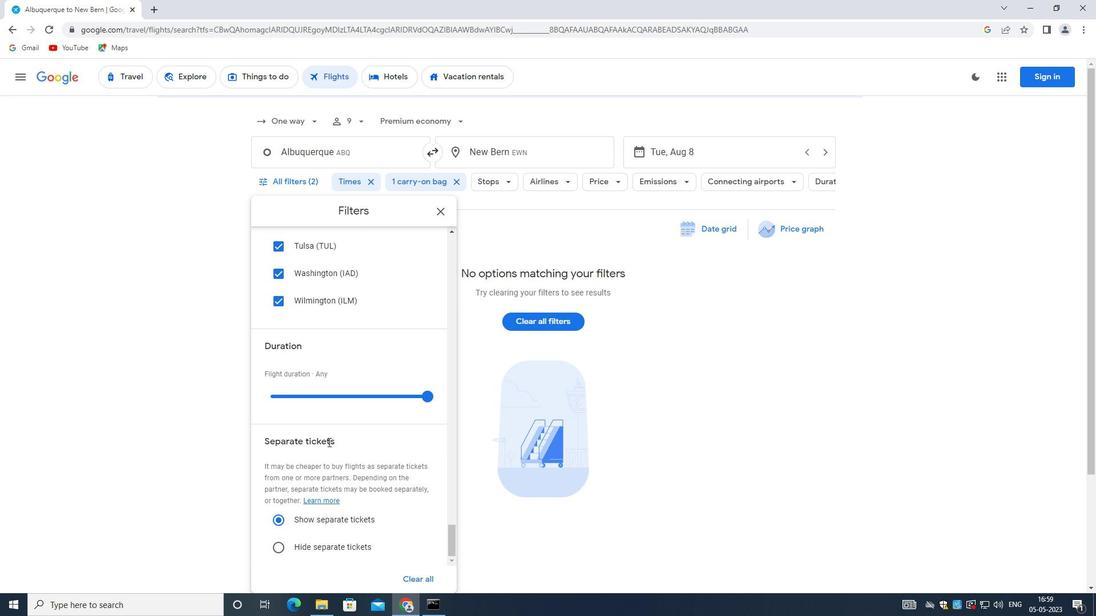 
Action: Mouse scrolled (326, 441) with delta (0, 0)
Screenshot: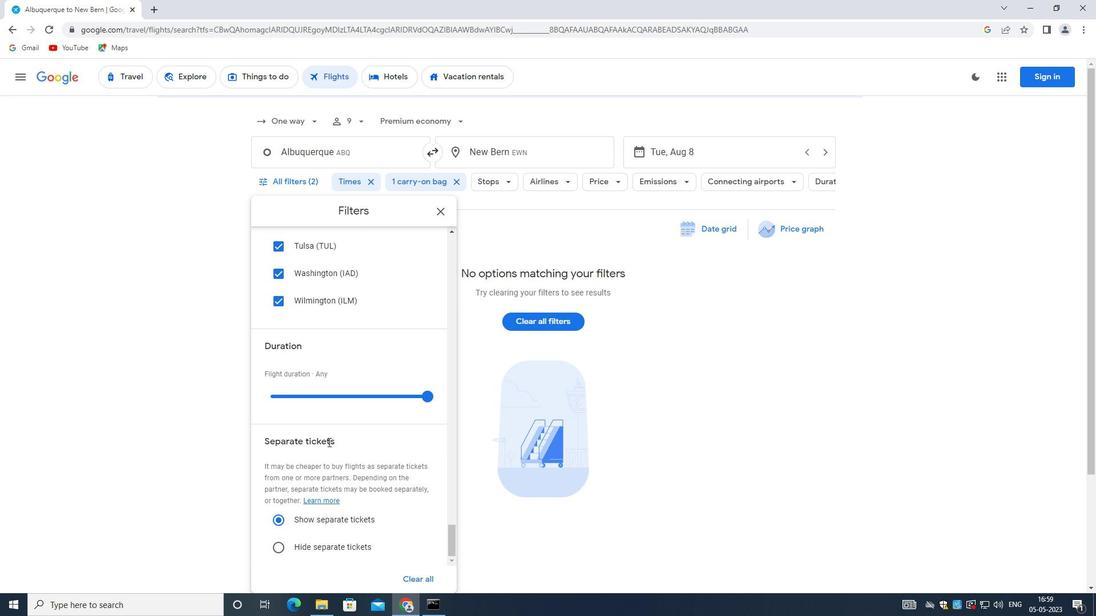 
Action: Mouse scrolled (326, 441) with delta (0, 0)
Screenshot: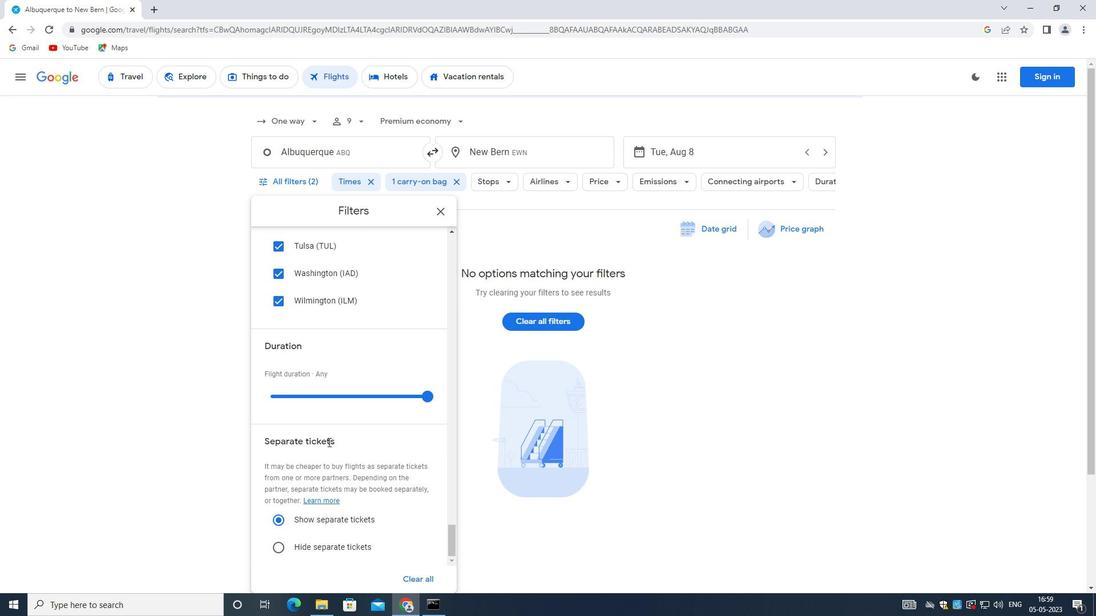 
Action: Mouse moved to (326, 442)
Screenshot: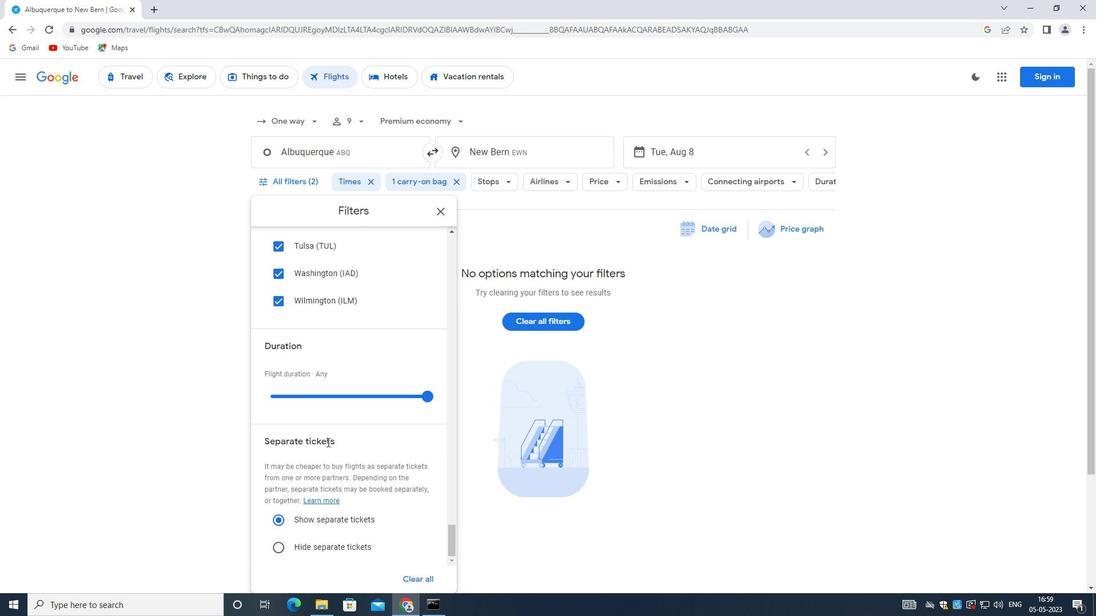 
Action: Mouse scrolled (326, 441) with delta (0, 0)
Screenshot: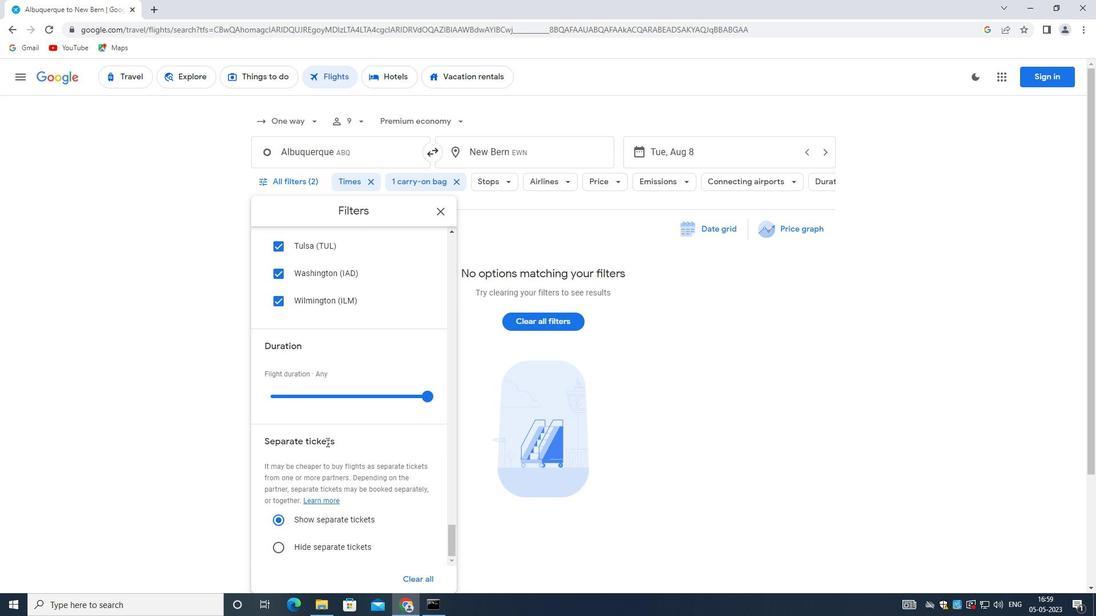 
Action: Mouse scrolled (326, 441) with delta (0, 0)
Screenshot: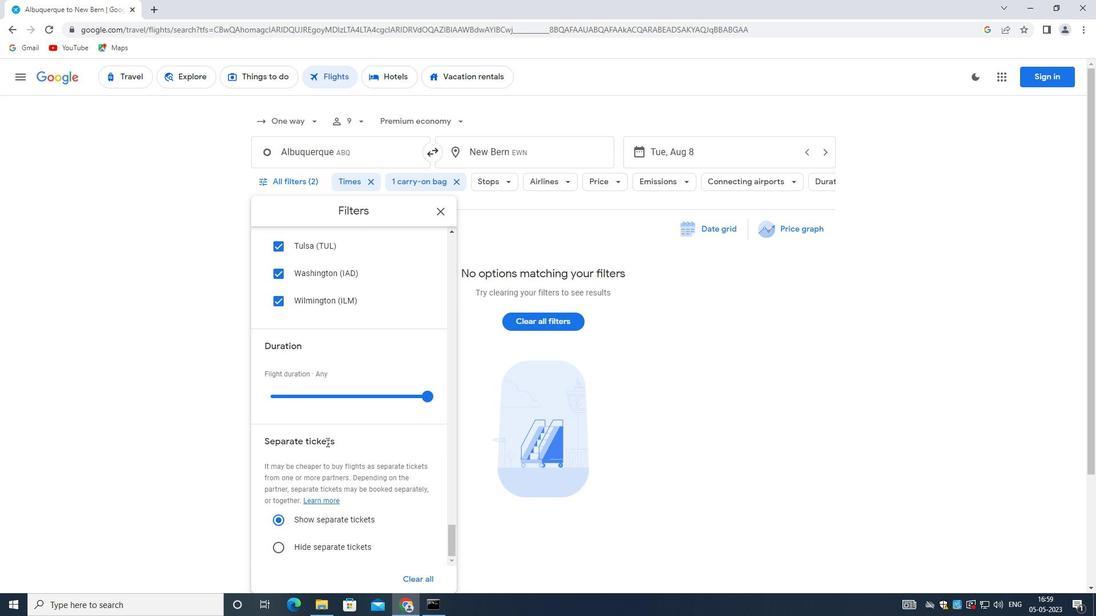 
Action: Mouse scrolled (326, 441) with delta (0, 0)
Screenshot: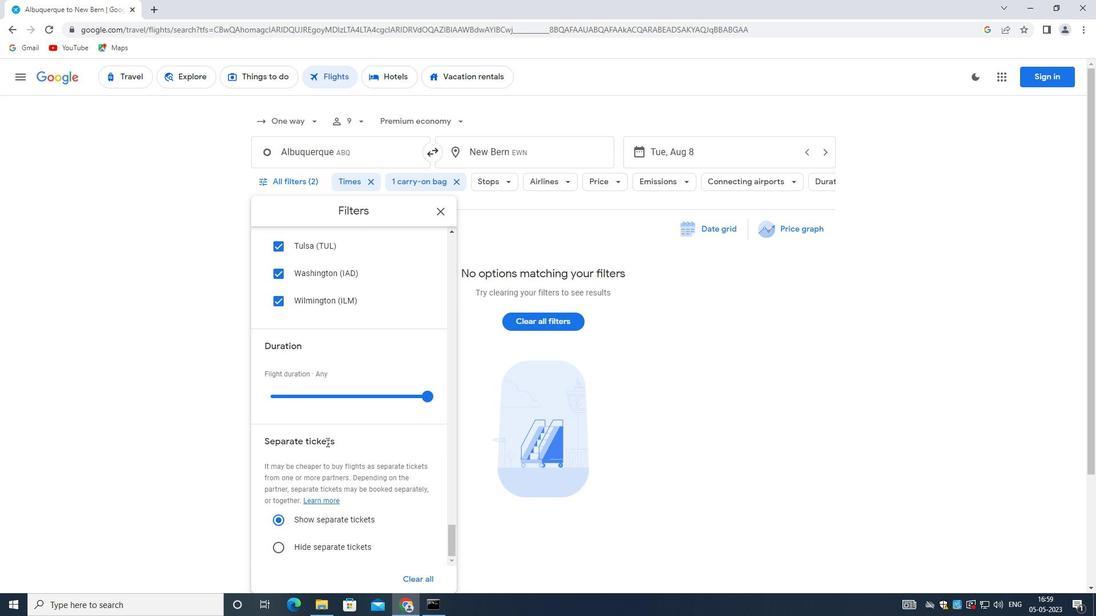 
Action: Mouse scrolled (326, 441) with delta (0, 0)
Screenshot: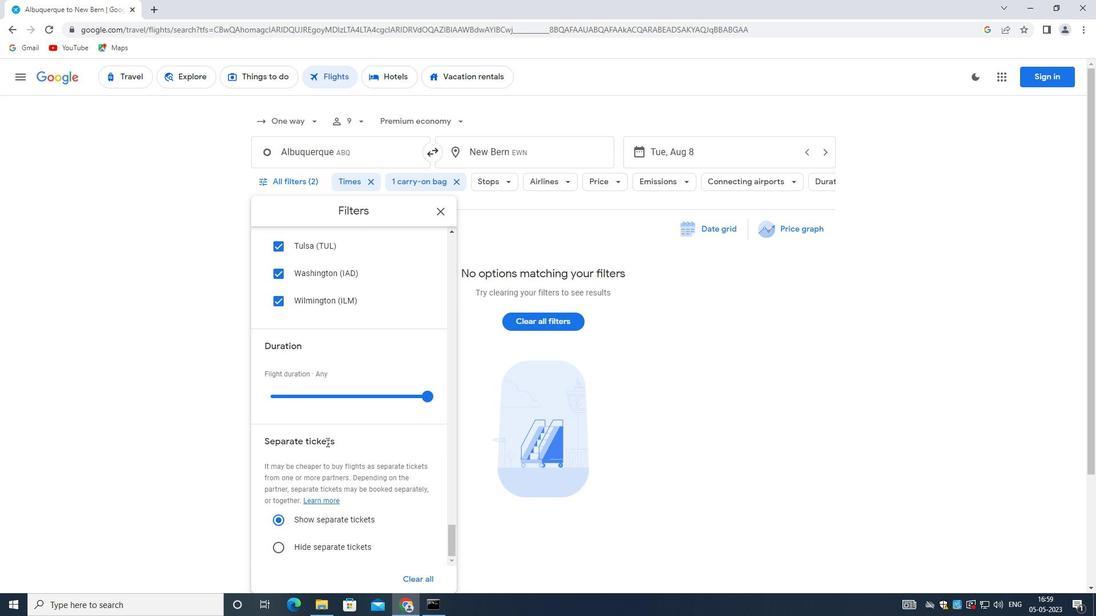 
Action: Mouse scrolled (326, 441) with delta (0, -1)
Screenshot: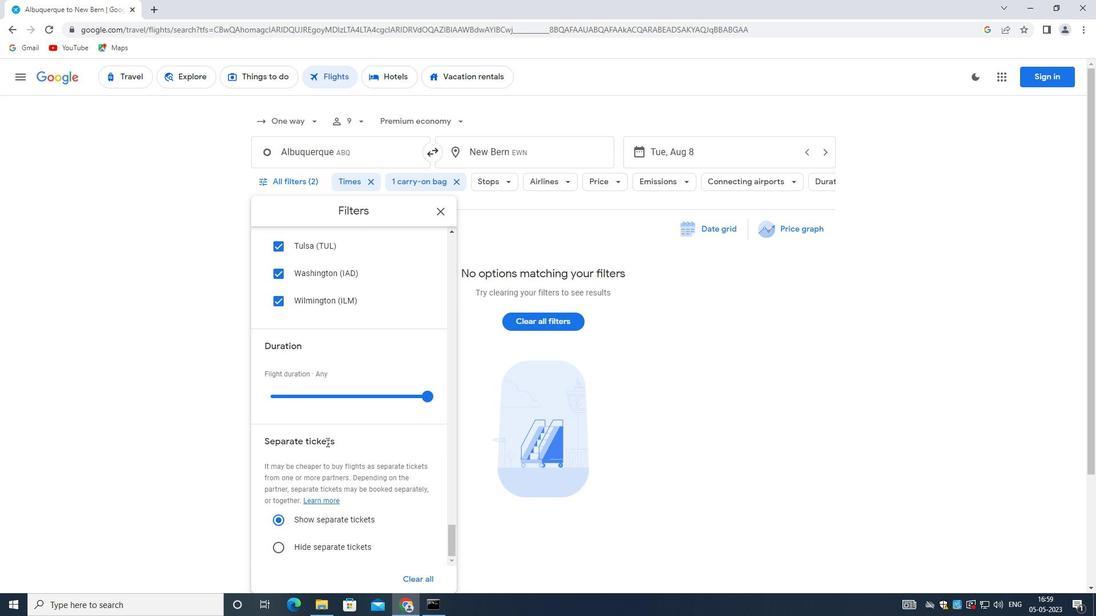 
Action: Mouse scrolled (326, 441) with delta (0, 0)
Screenshot: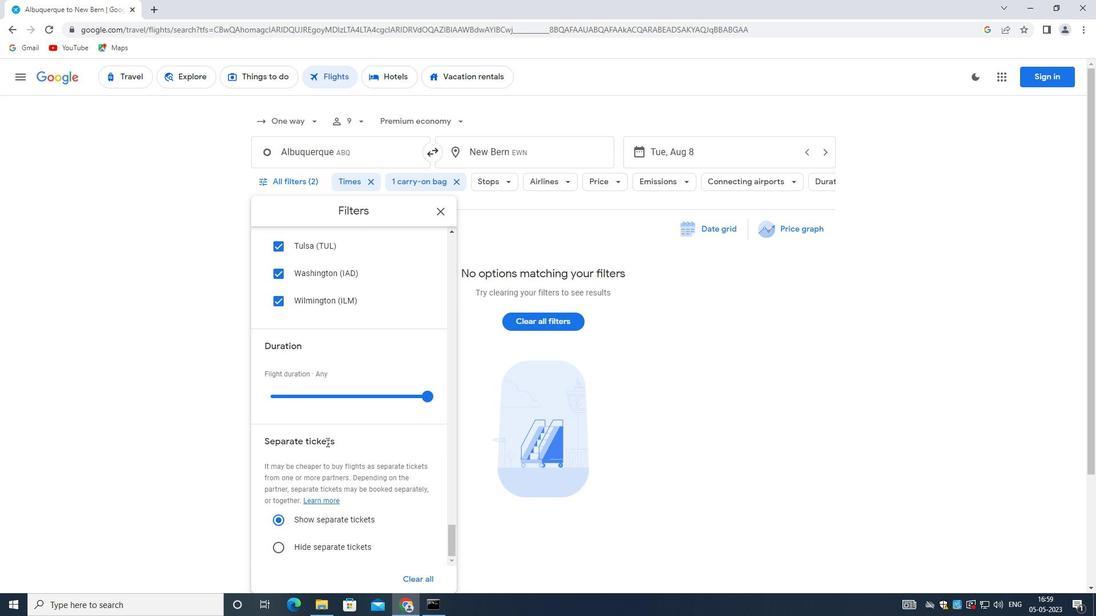 
Action: Mouse moved to (325, 442)
Screenshot: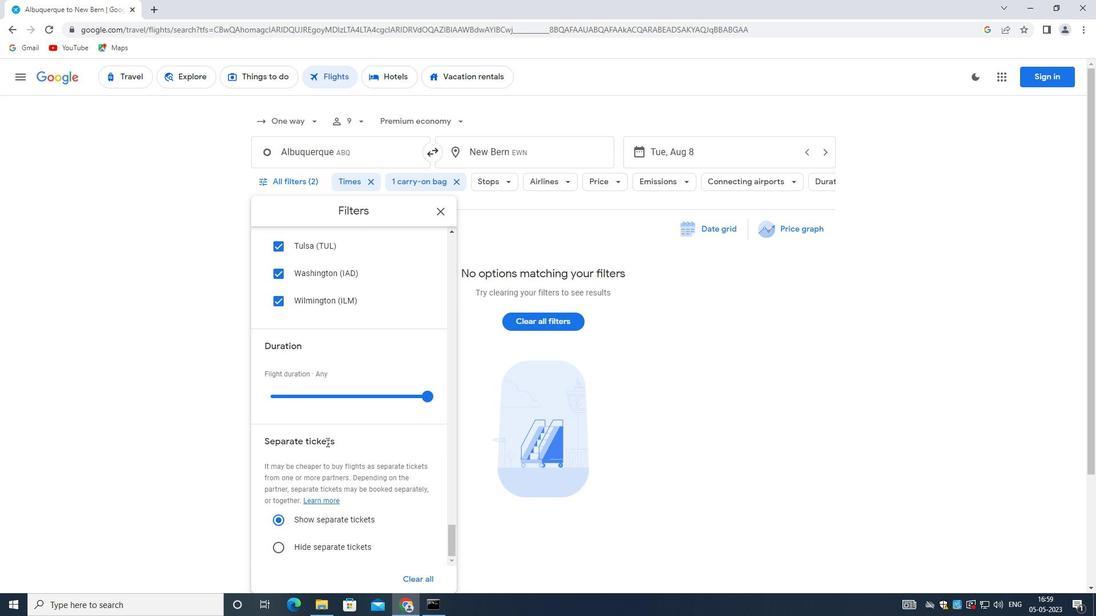
Action: Mouse scrolled (325, 443) with delta (0, 0)
Screenshot: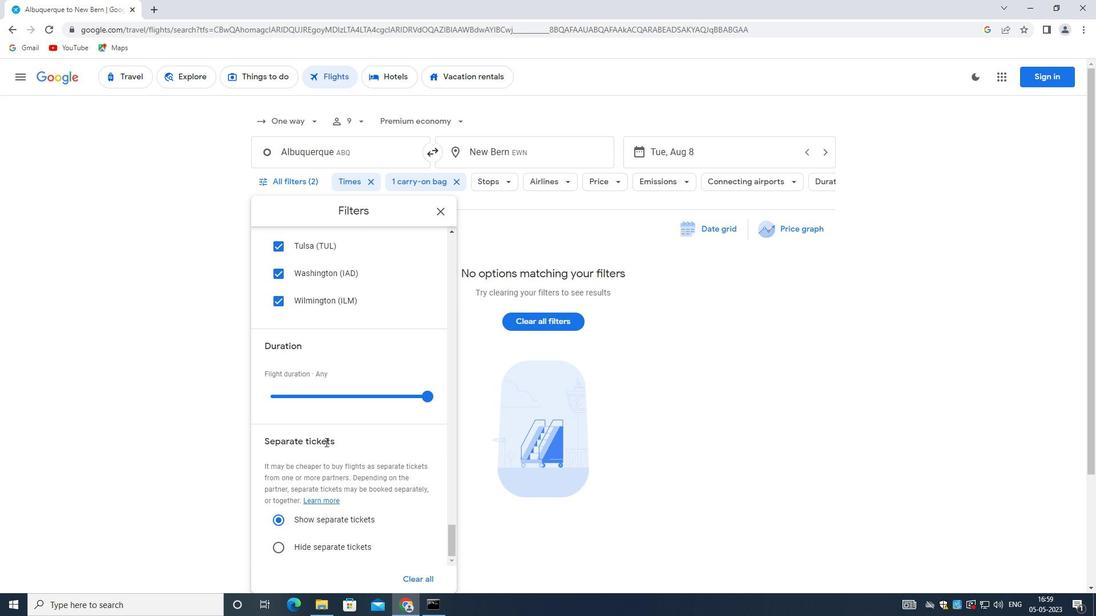 
Action: Mouse scrolled (325, 441) with delta (0, 0)
Screenshot: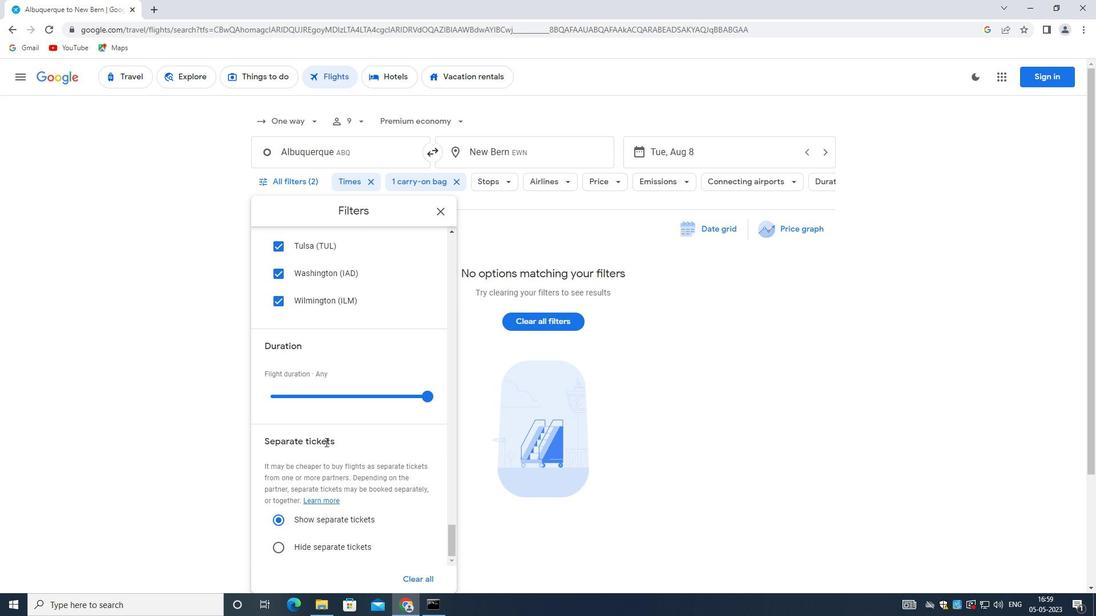 
Action: Mouse scrolled (325, 441) with delta (0, 0)
Screenshot: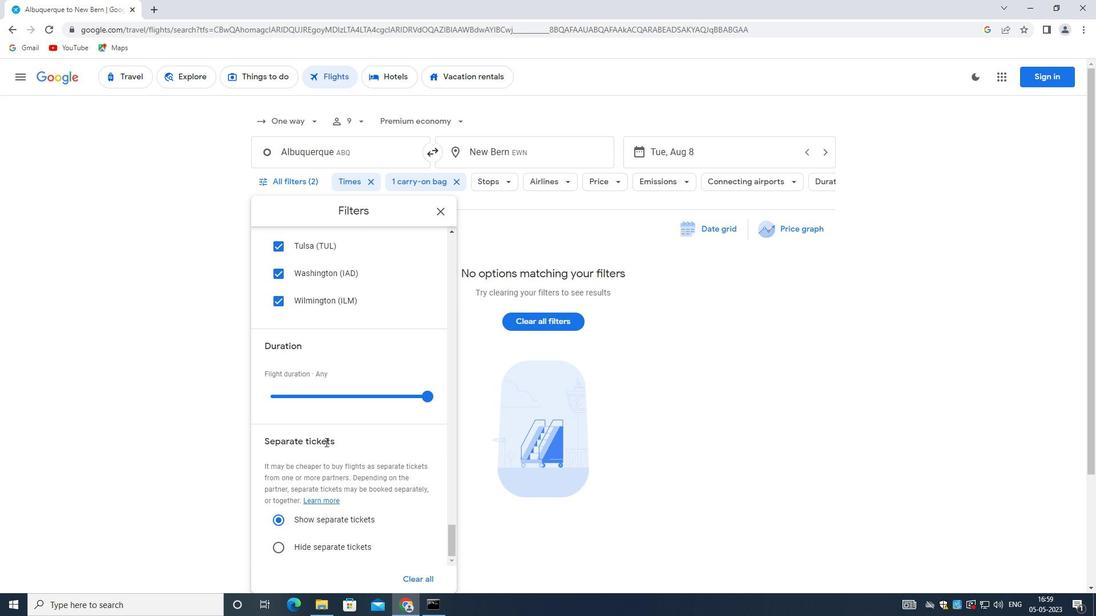 
Action: Mouse scrolled (325, 441) with delta (0, 0)
Screenshot: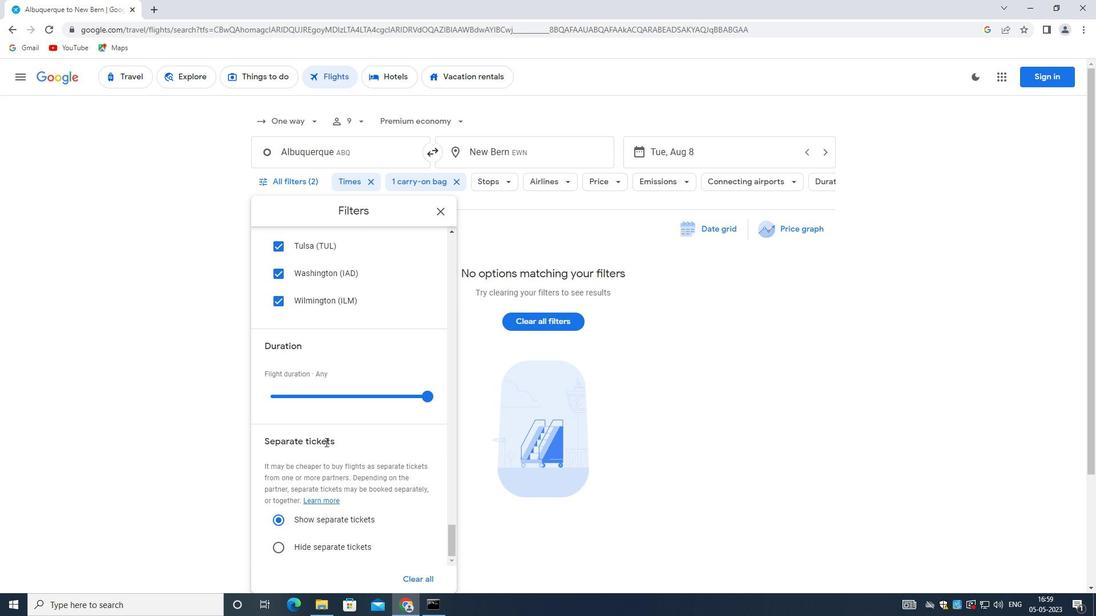 
Action: Mouse scrolled (325, 441) with delta (0, 0)
Screenshot: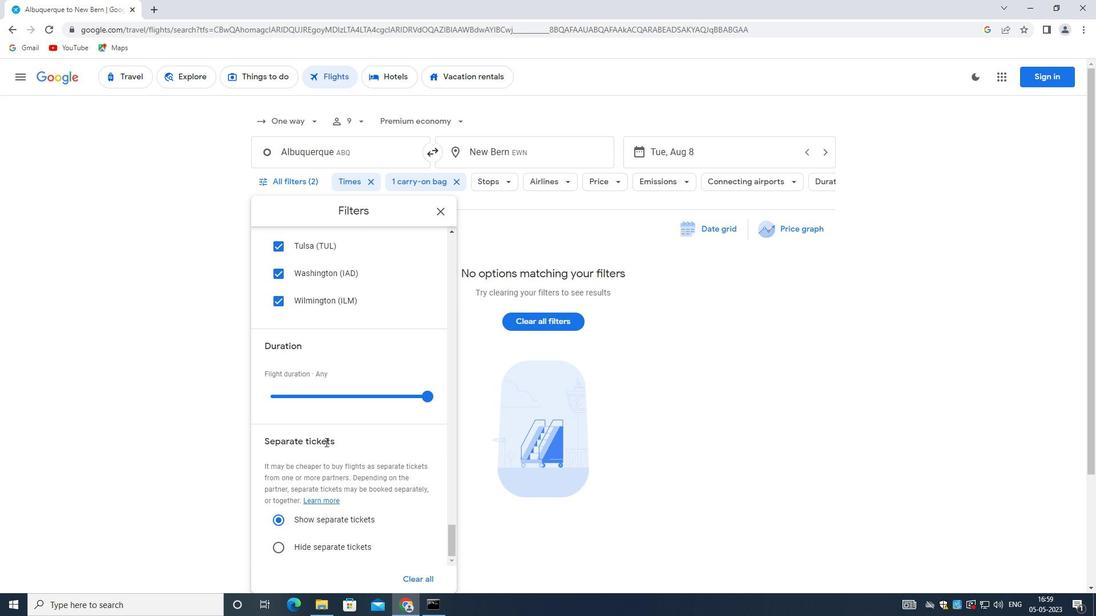 
Action: Mouse scrolled (325, 441) with delta (0, 0)
Screenshot: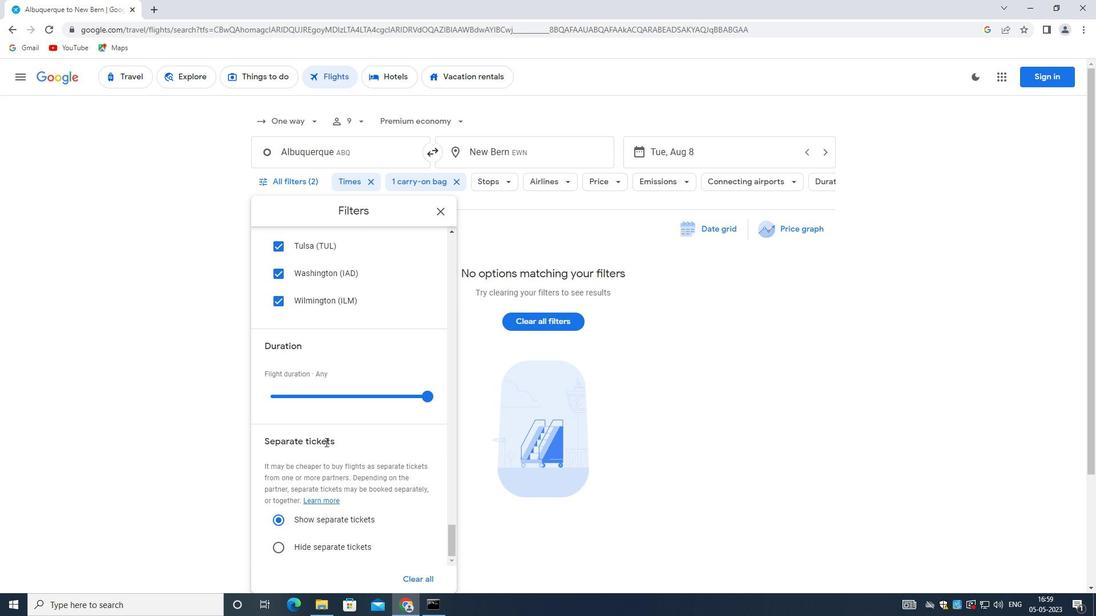 
Action: Mouse scrolled (325, 441) with delta (0, 0)
Screenshot: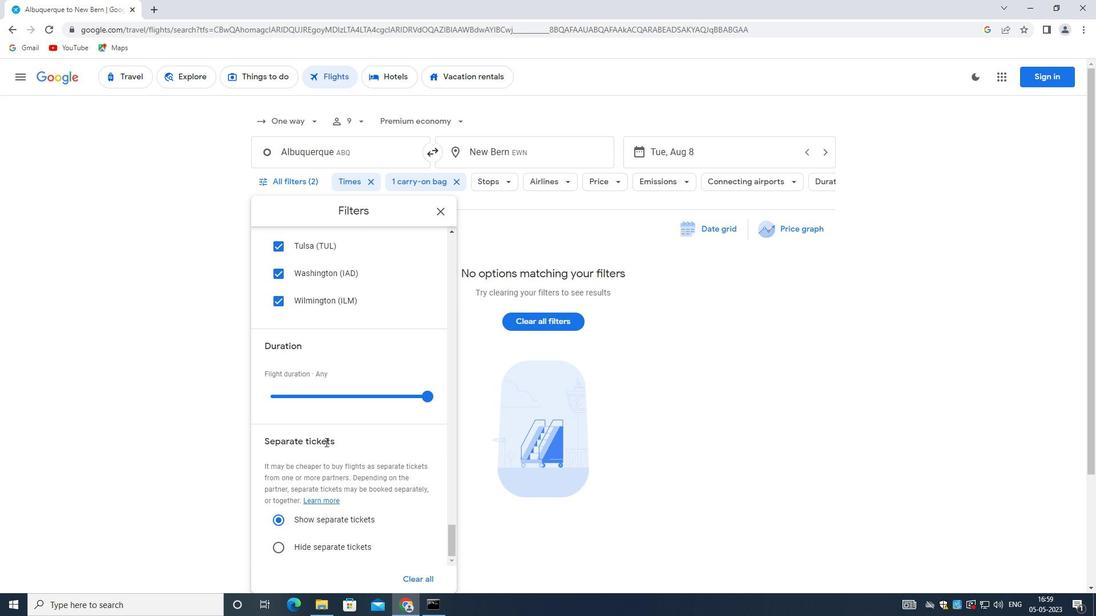 
Action: Mouse moved to (325, 440)
Screenshot: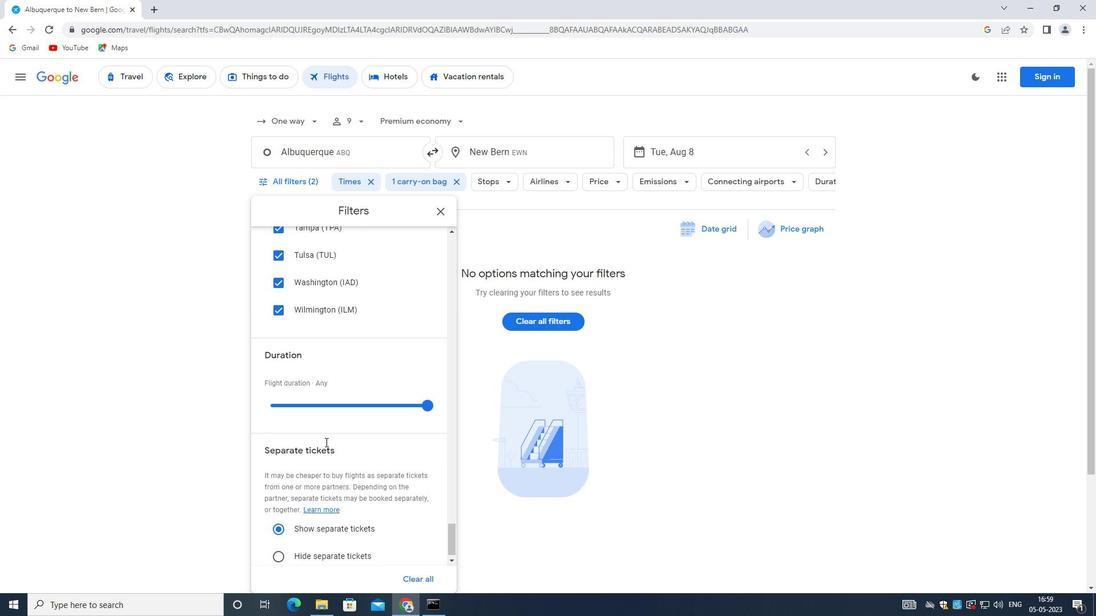 
Action: Mouse scrolled (325, 440) with delta (0, 0)
Screenshot: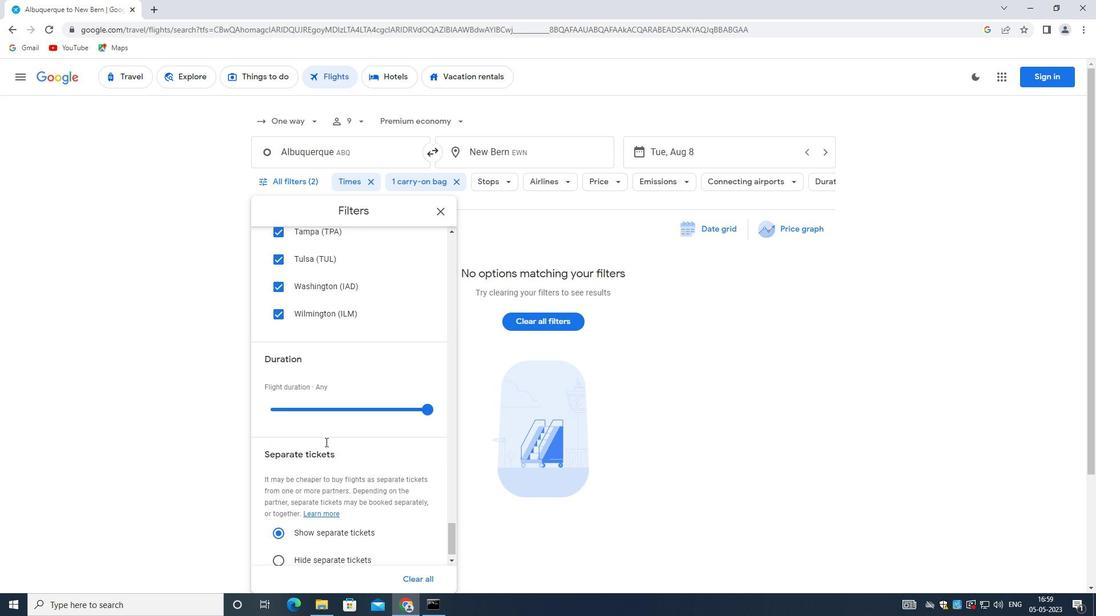
Action: Mouse scrolled (325, 440) with delta (0, 0)
Screenshot: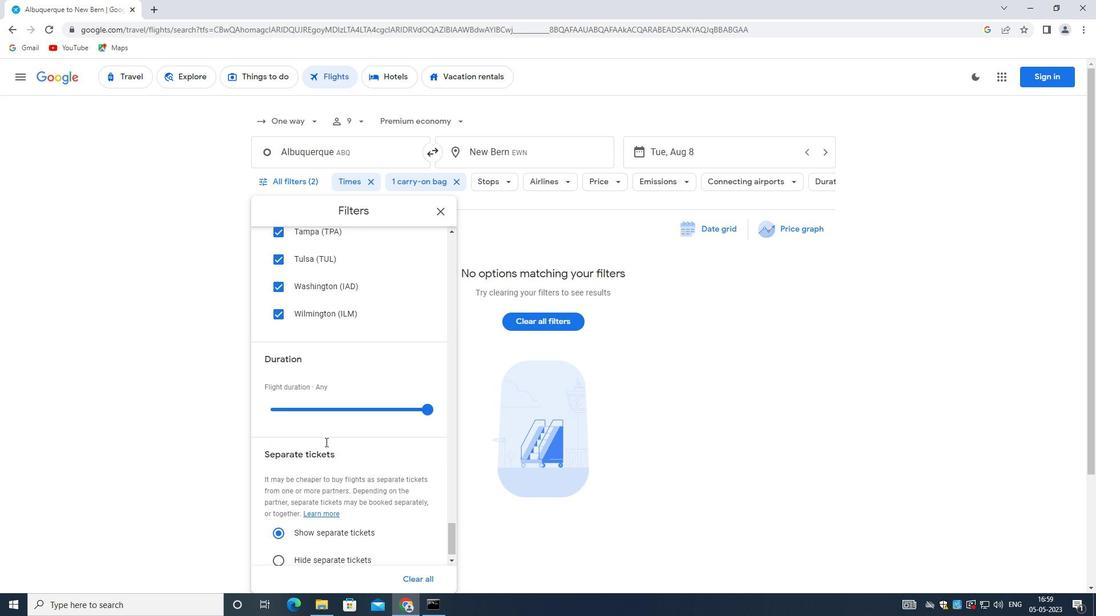 
Action: Mouse scrolled (325, 440) with delta (0, 0)
Screenshot: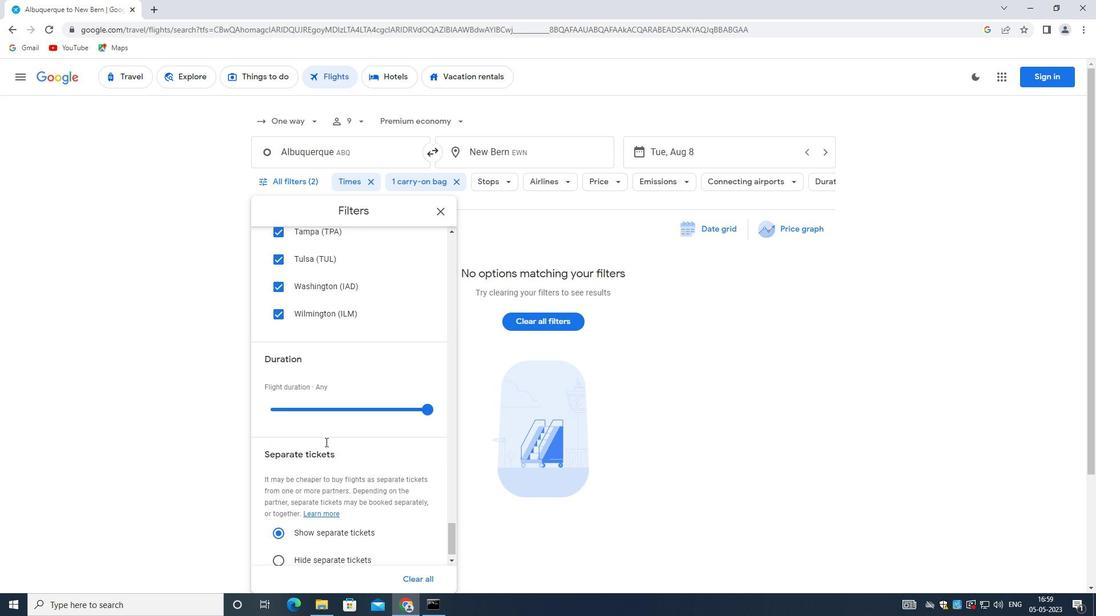 
Action: Mouse scrolled (325, 440) with delta (0, 0)
Screenshot: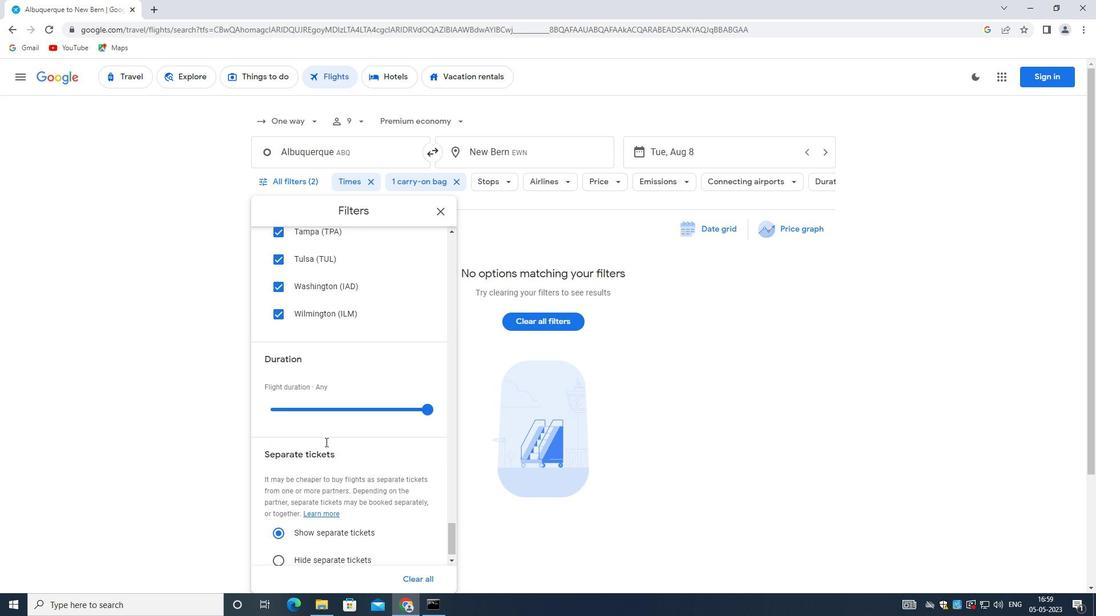 
Action: Mouse scrolled (325, 439) with delta (0, -1)
Screenshot: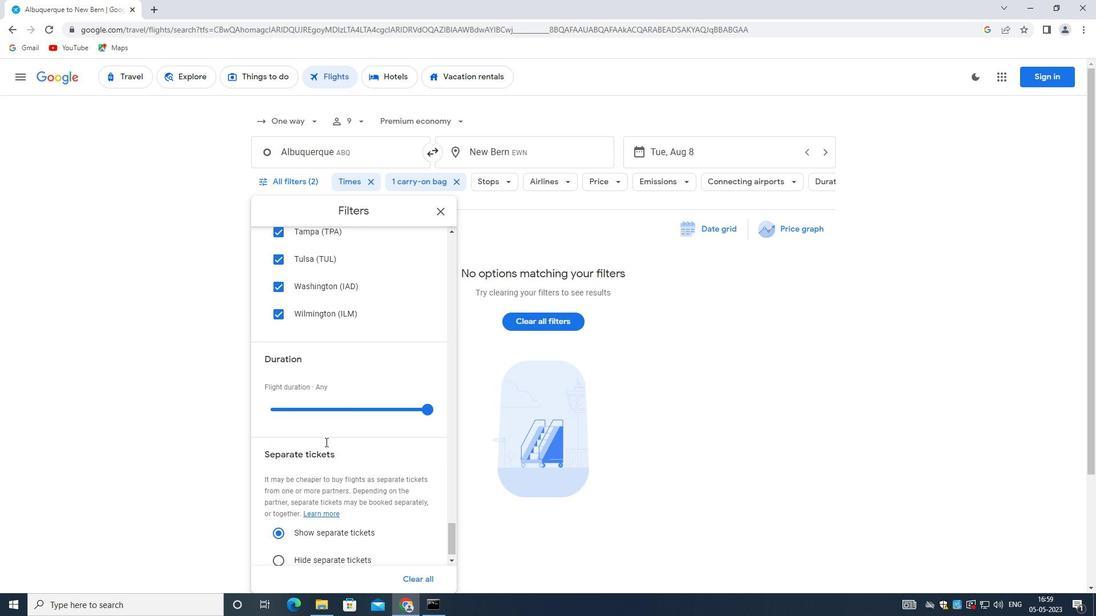 
Action: Mouse scrolled (325, 440) with delta (0, 0)
Screenshot: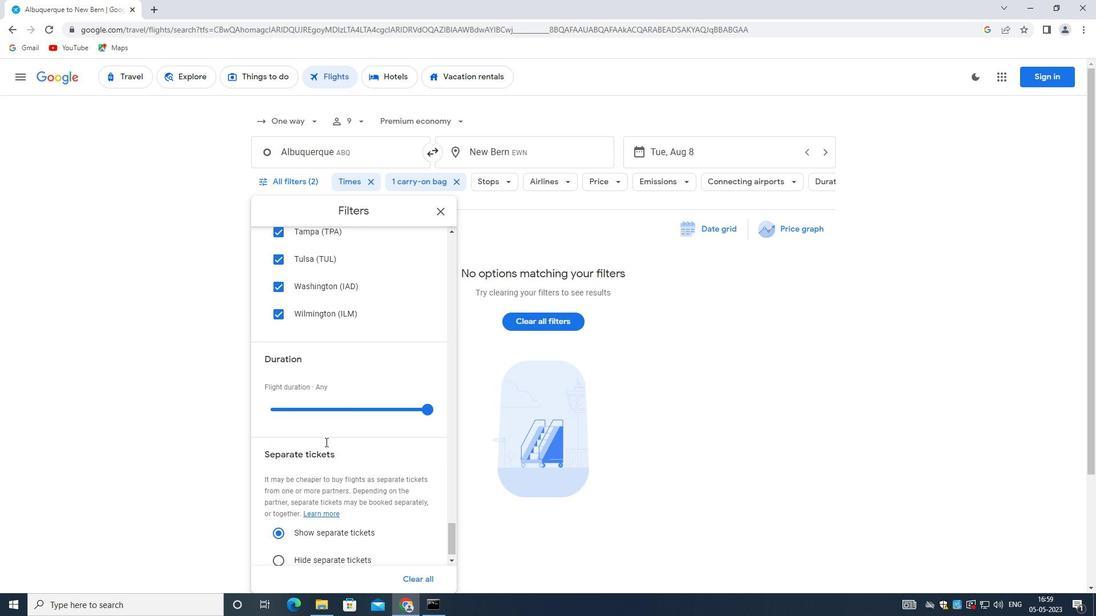 
Action: Mouse moved to (326, 437)
Screenshot: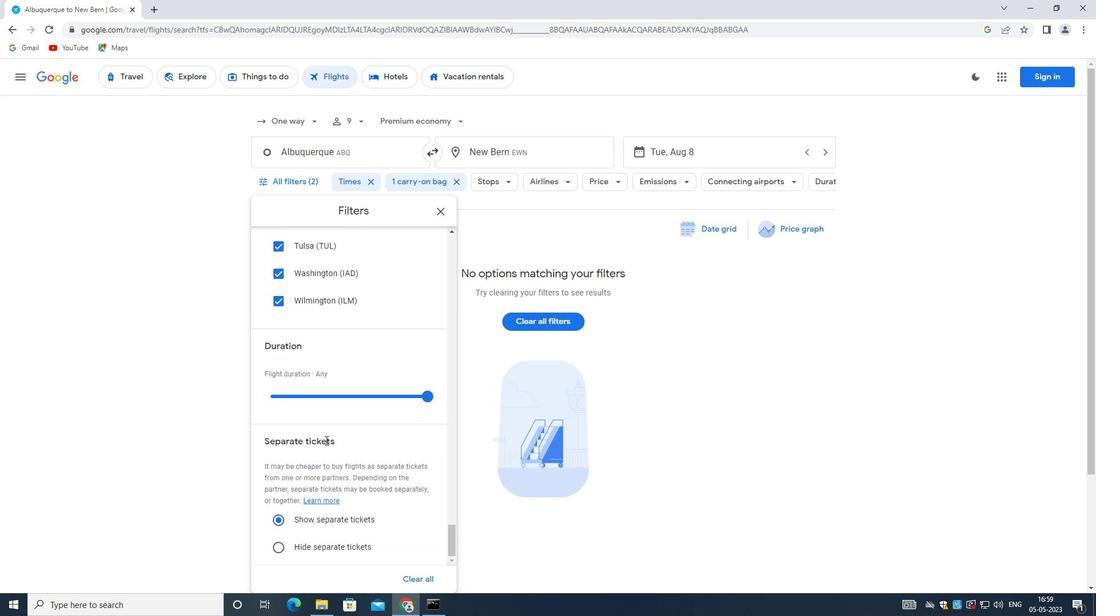 
Action: Mouse scrolled (326, 438) with delta (0, 0)
Screenshot: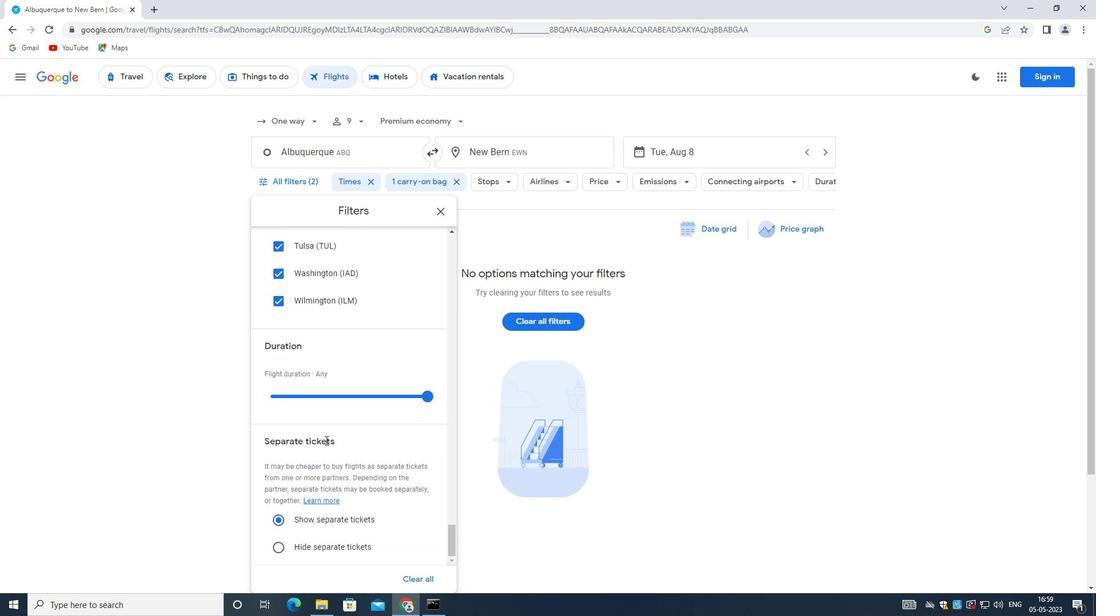
Action: Mouse scrolled (326, 437) with delta (0, 0)
Screenshot: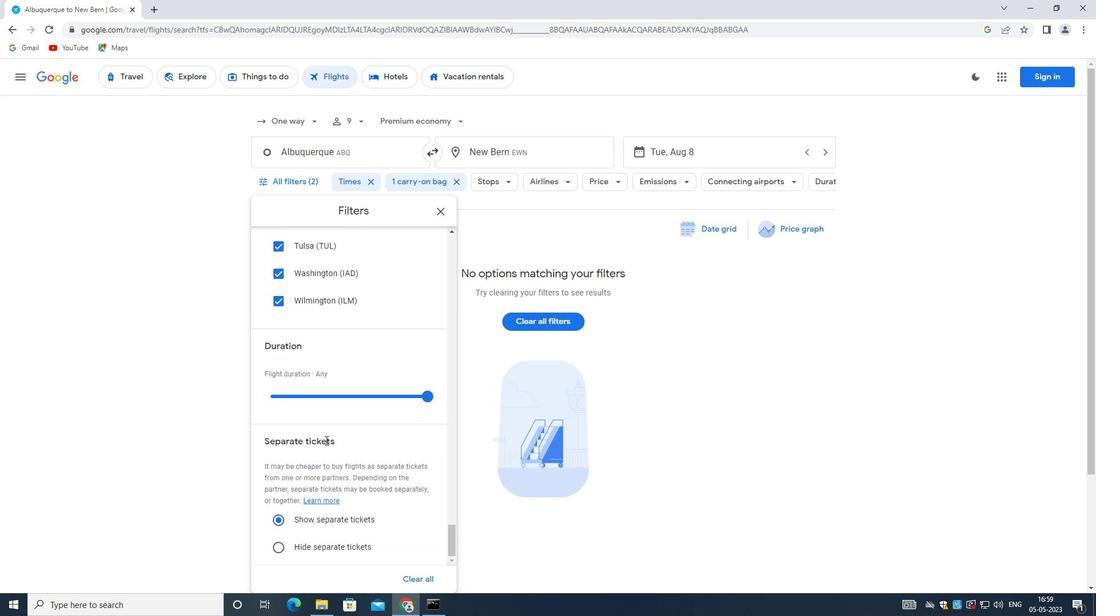 
Action: Mouse scrolled (326, 437) with delta (0, 0)
Screenshot: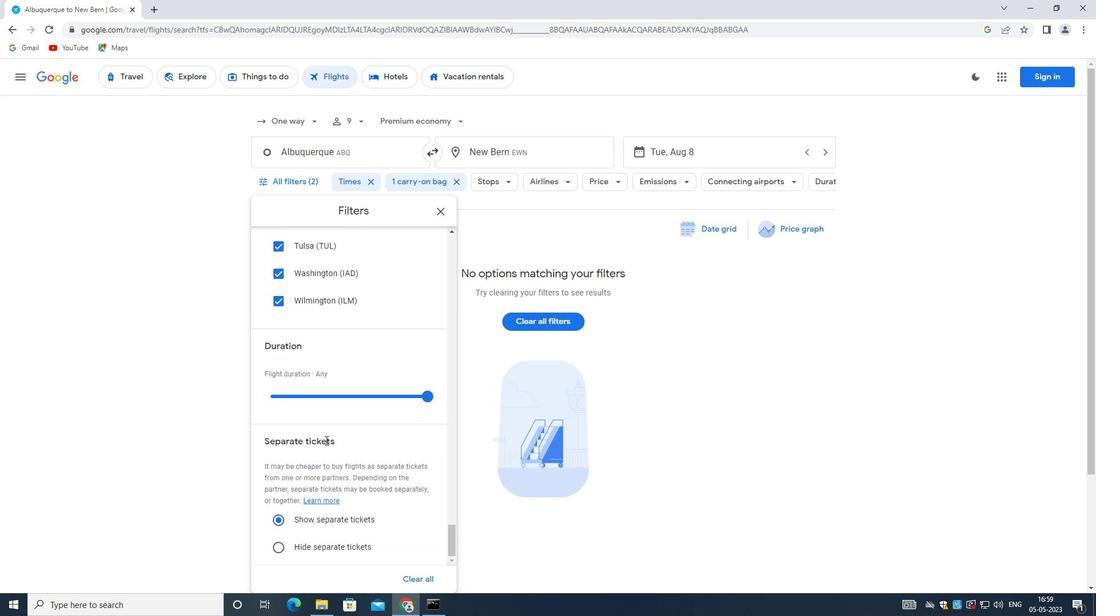 
Action: Mouse scrolled (326, 437) with delta (0, 0)
Screenshot: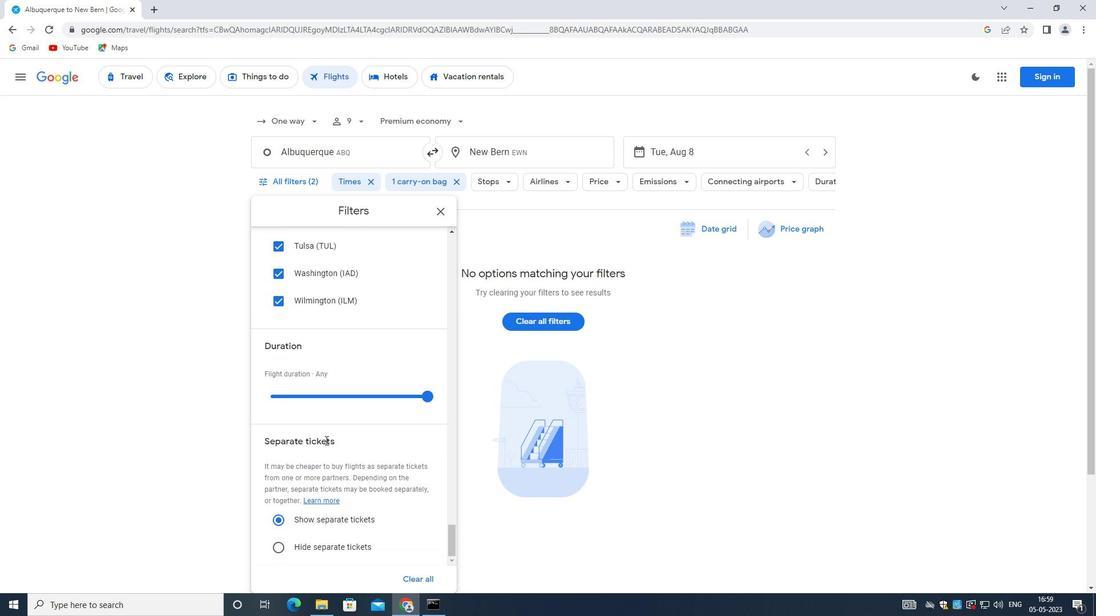 
Action: Mouse scrolled (326, 437) with delta (0, 0)
Screenshot: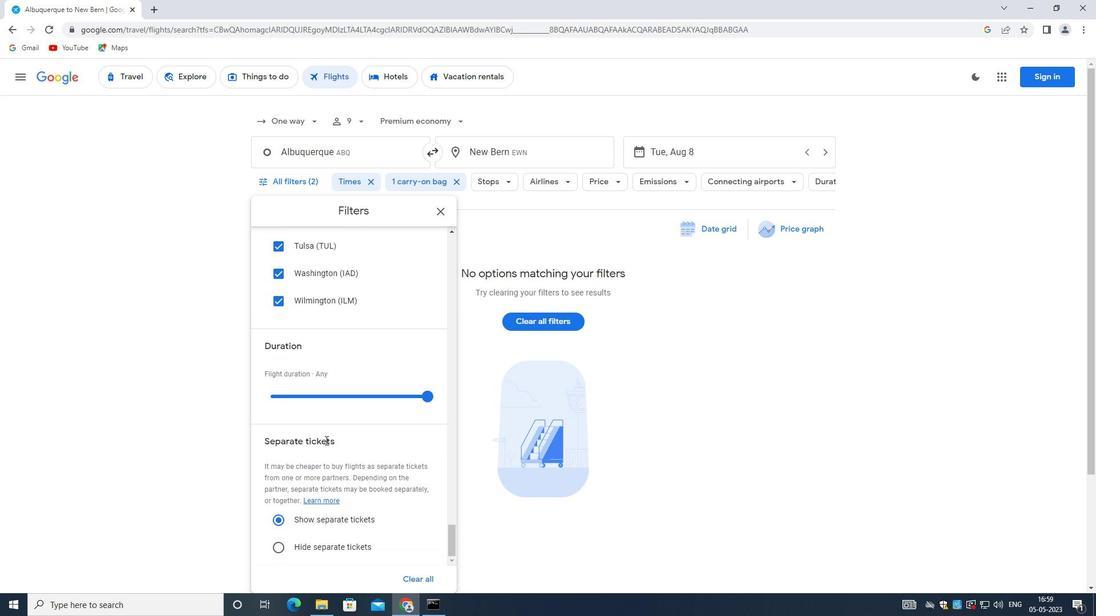 
Action: Mouse scrolled (326, 437) with delta (0, 0)
Screenshot: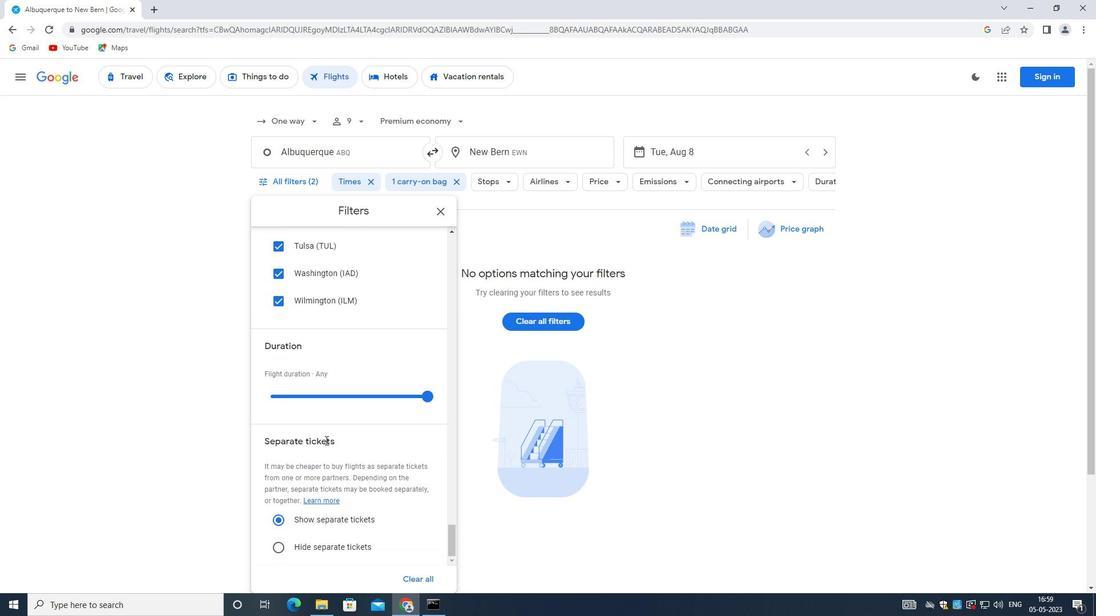 
Action: Mouse scrolled (326, 437) with delta (0, 0)
Screenshot: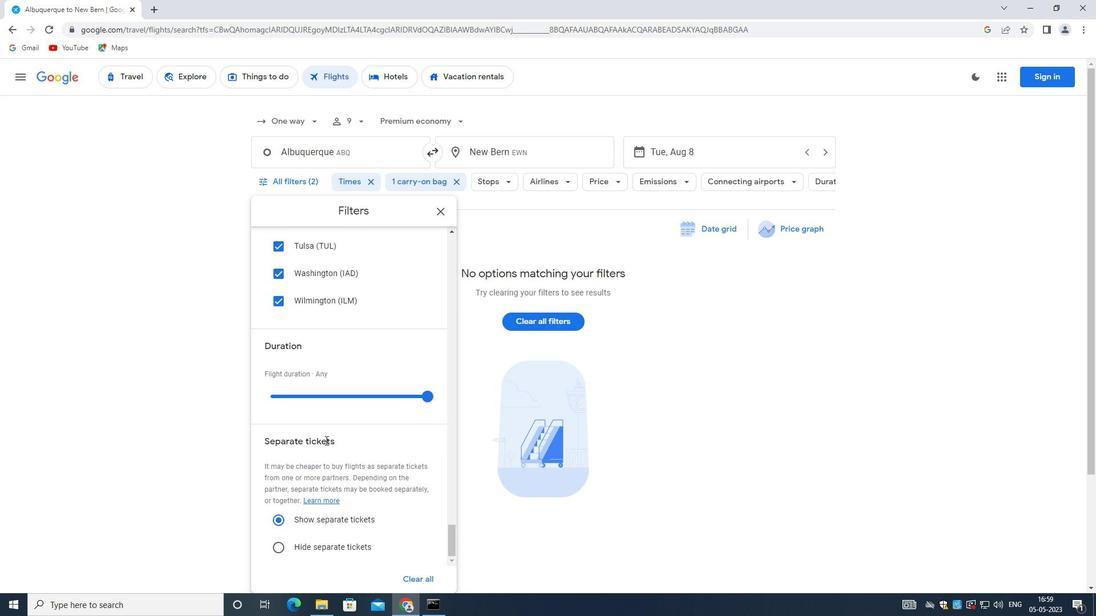 
